 Task: Find connections with filter location Letlhakane with filter topic #Analyticswith filter profile language German with filter current company JSW Steel with filter school Good Shepherd college of Education with filter industry Household Appliance Manufacturing with filter service category Interaction Design with filter keywords title Web Designer
Action: Mouse moved to (496, 118)
Screenshot: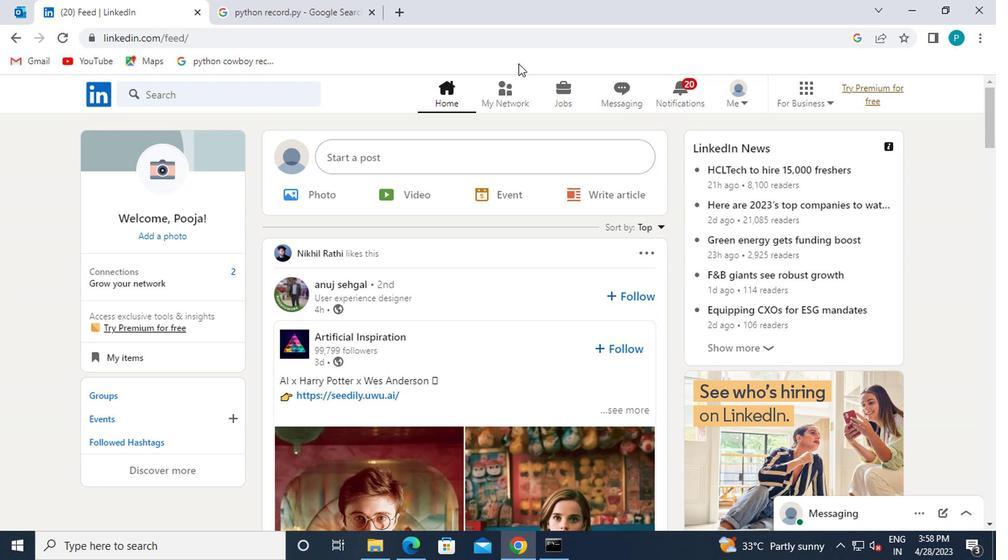 
Action: Mouse pressed left at (496, 118)
Screenshot: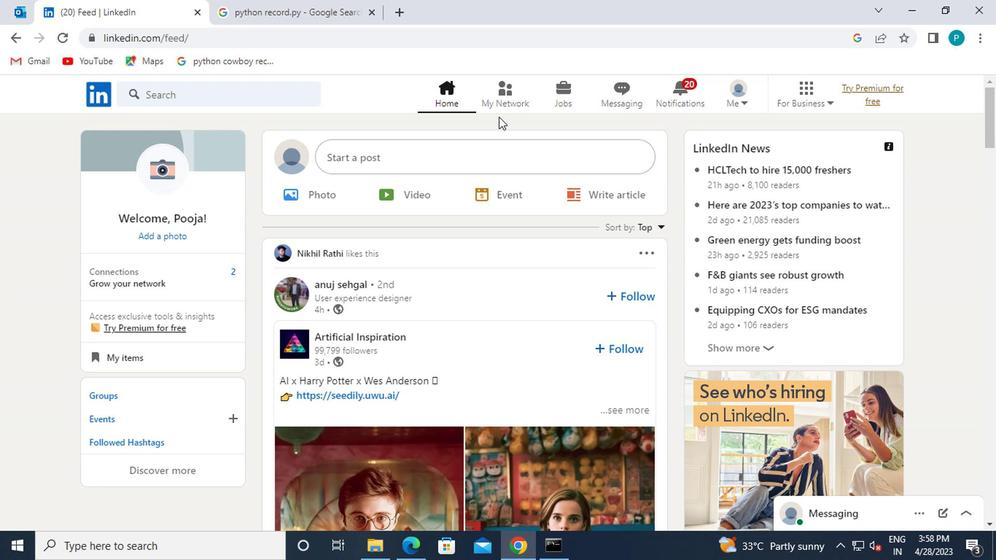 
Action: Mouse moved to (504, 104)
Screenshot: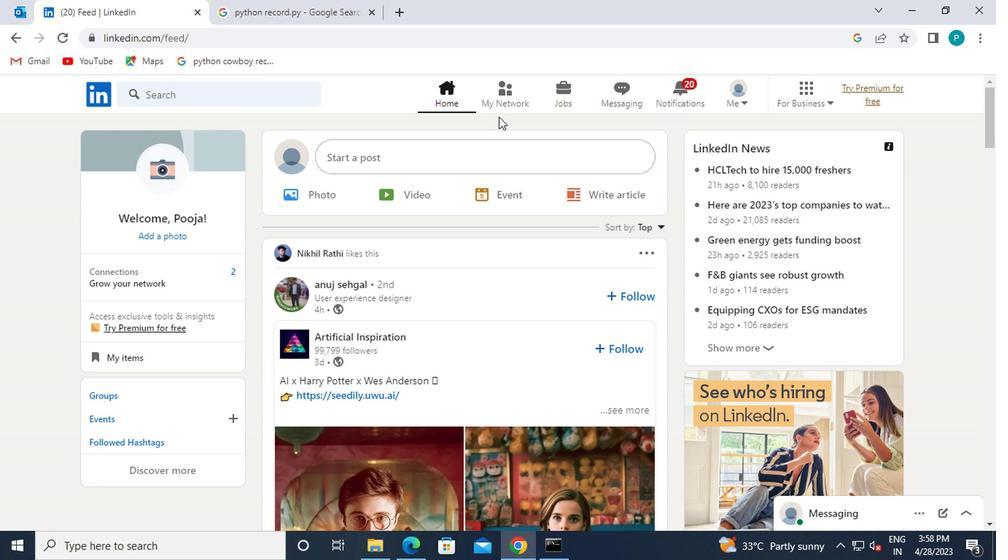
Action: Mouse pressed left at (504, 104)
Screenshot: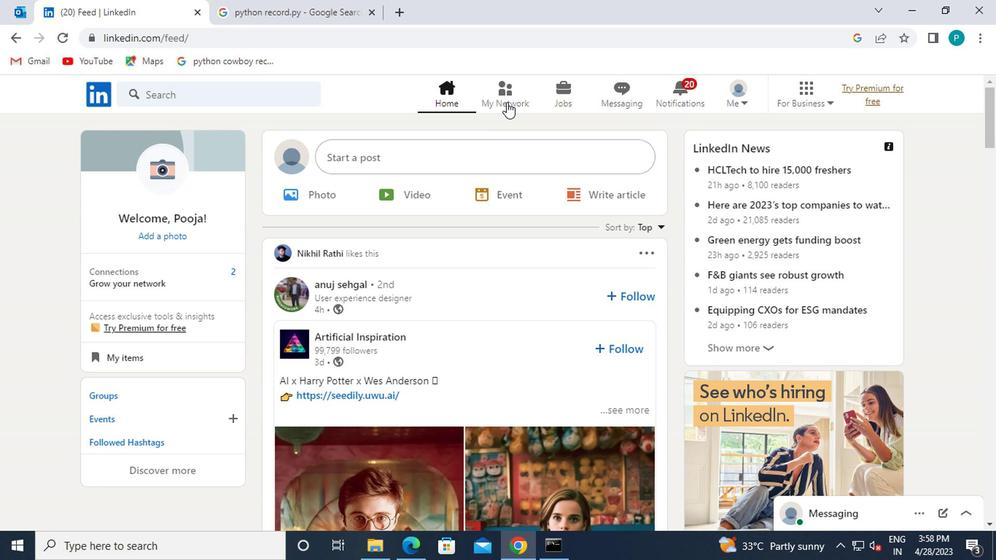 
Action: Mouse moved to (498, 91)
Screenshot: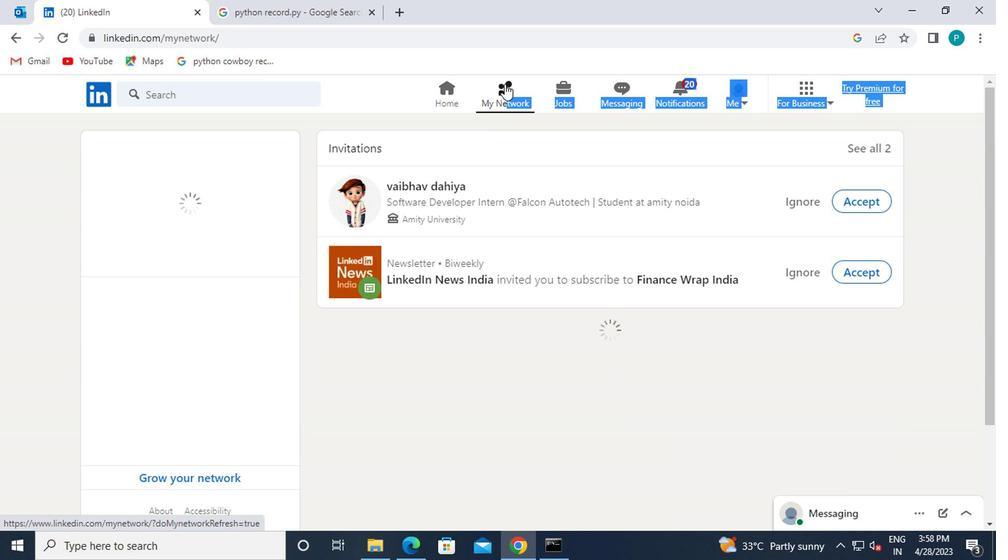 
Action: Mouse pressed left at (498, 91)
Screenshot: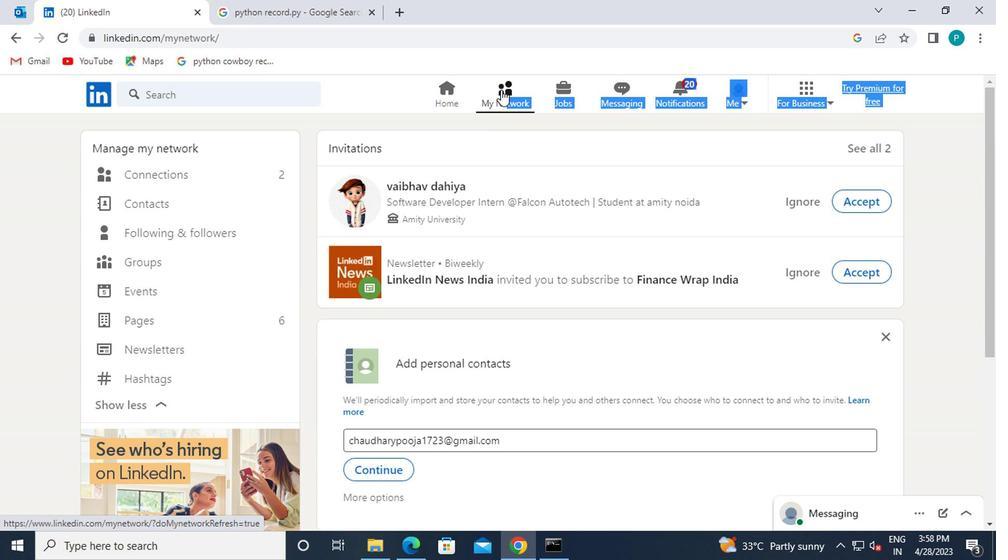
Action: Mouse moved to (242, 174)
Screenshot: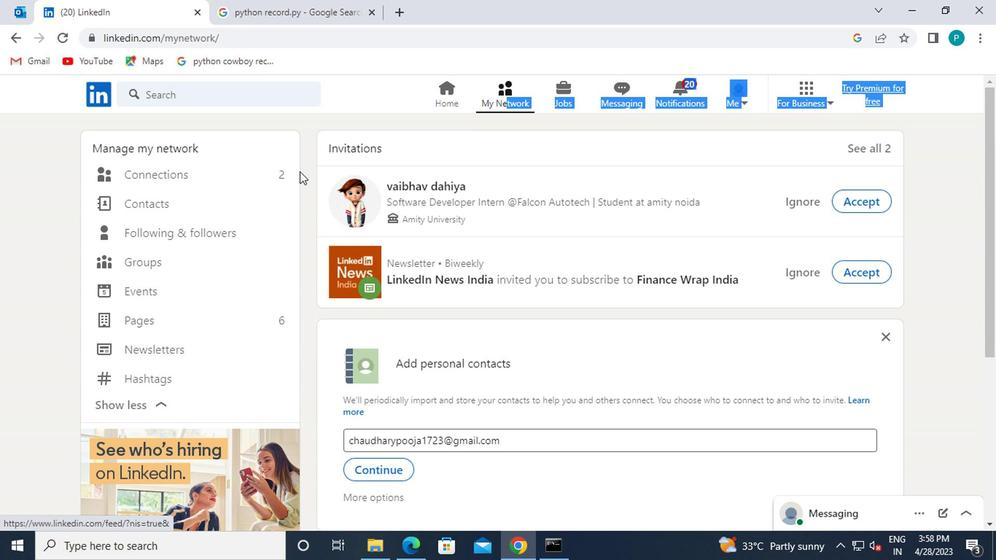 
Action: Mouse pressed left at (242, 174)
Screenshot: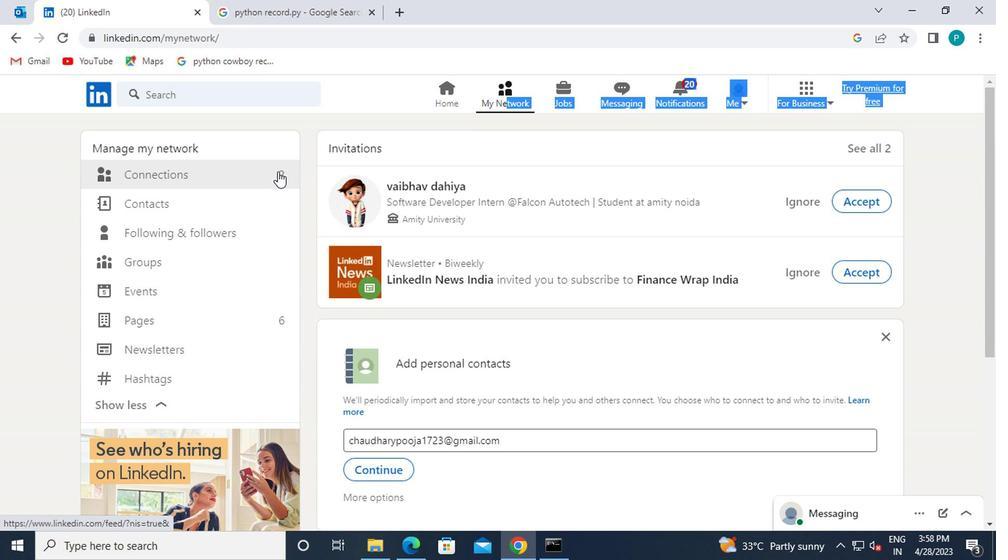 
Action: Mouse moved to (591, 168)
Screenshot: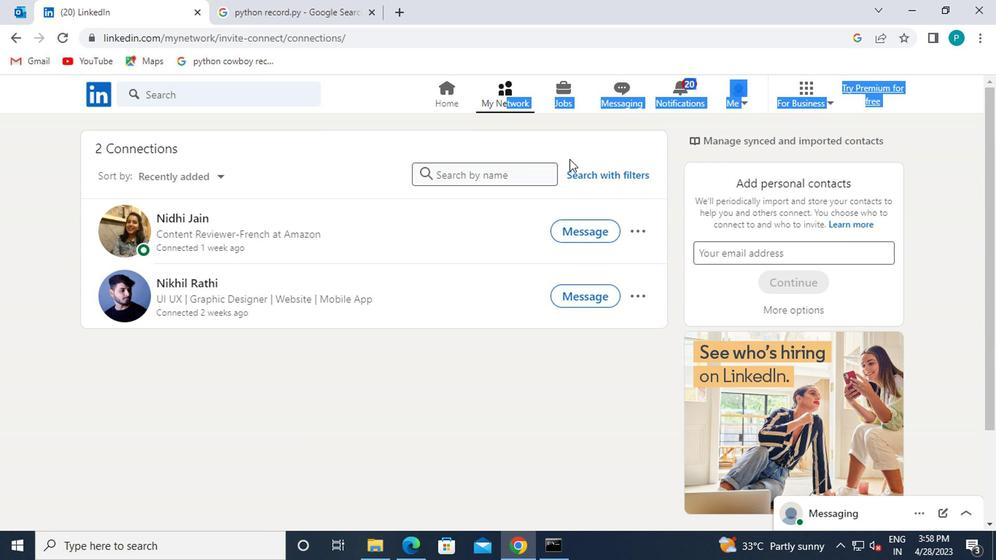 
Action: Mouse pressed left at (591, 168)
Screenshot: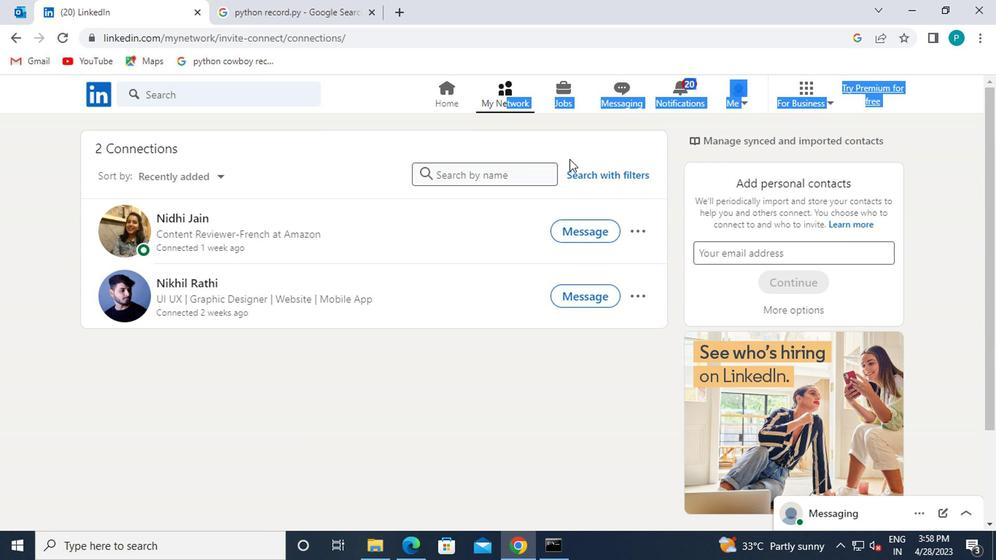 
Action: Mouse moved to (578, 135)
Screenshot: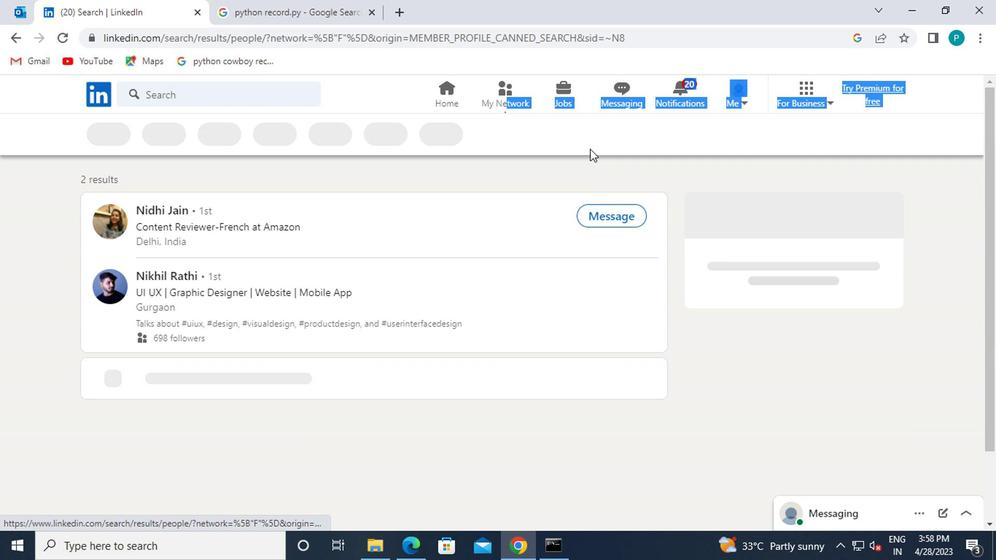 
Action: Mouse pressed left at (578, 135)
Screenshot: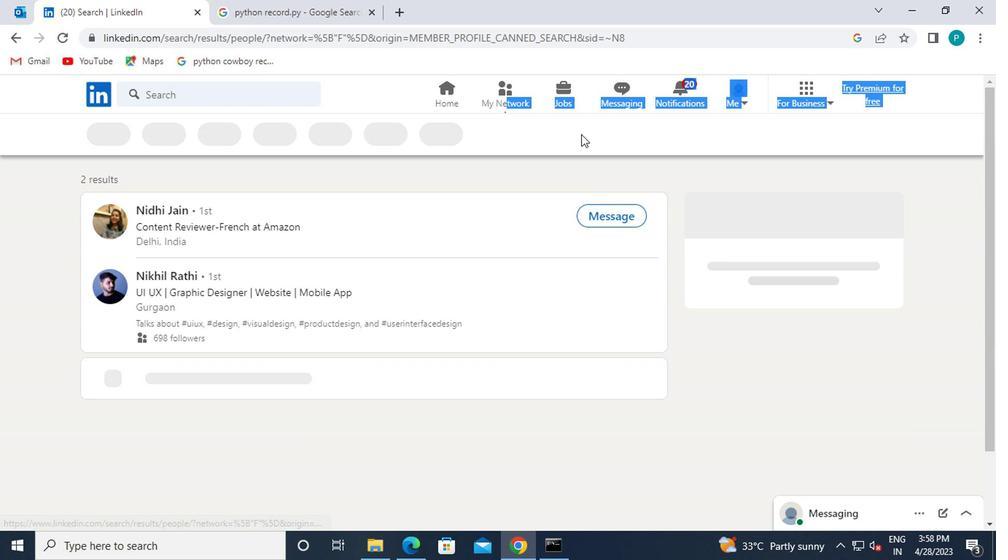 
Action: Mouse moved to (544, 135)
Screenshot: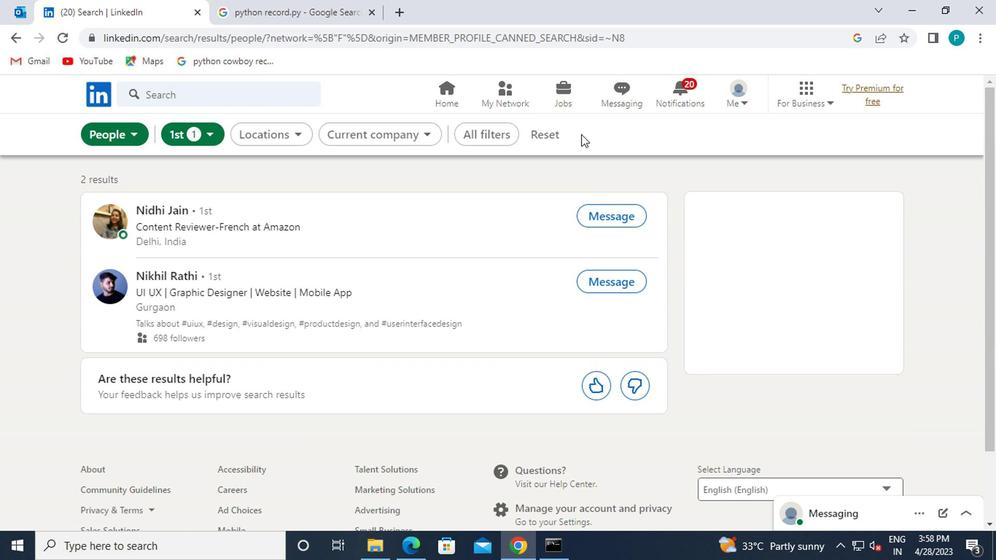
Action: Mouse pressed left at (544, 135)
Screenshot: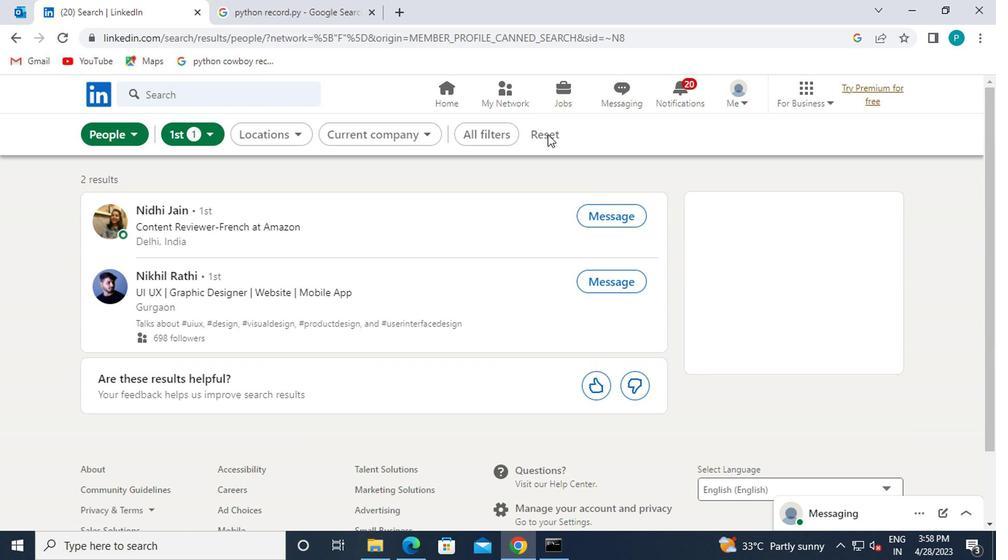 
Action: Mouse moved to (533, 133)
Screenshot: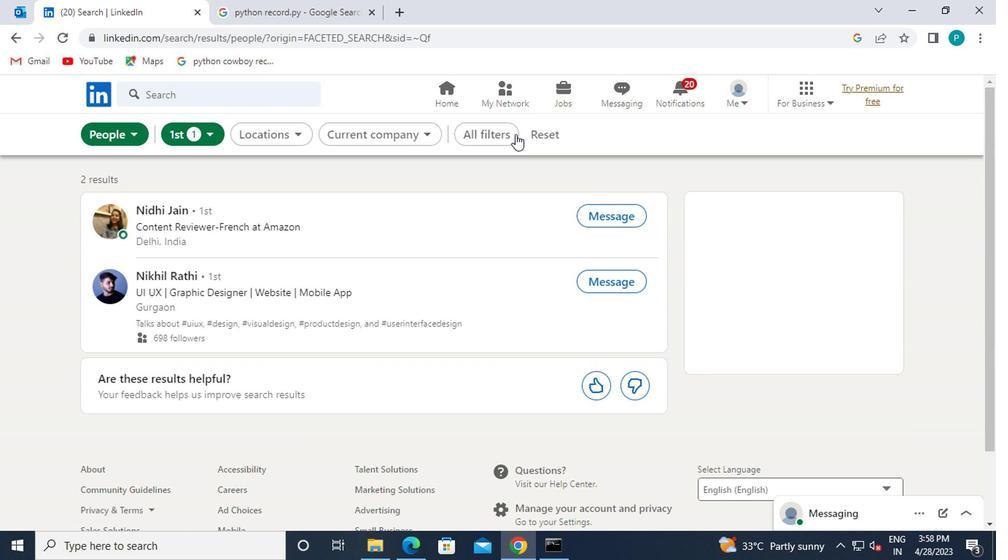 
Action: Mouse pressed left at (533, 133)
Screenshot: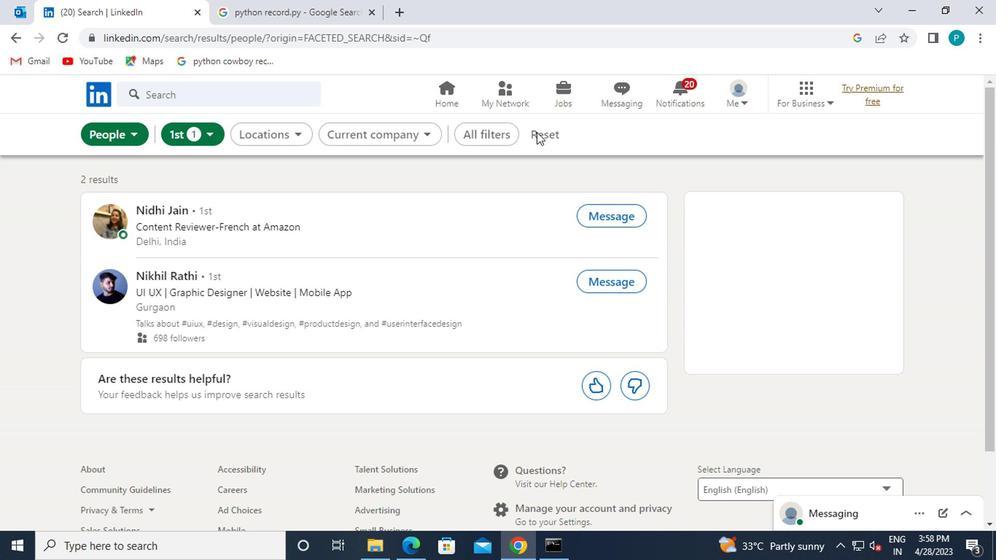 
Action: Mouse moved to (529, 133)
Screenshot: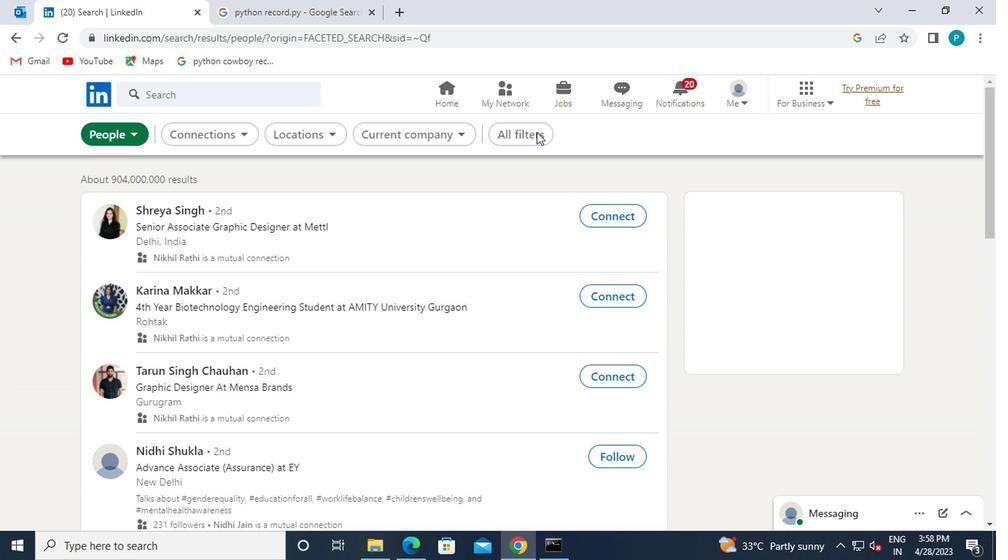 
Action: Mouse pressed left at (529, 133)
Screenshot: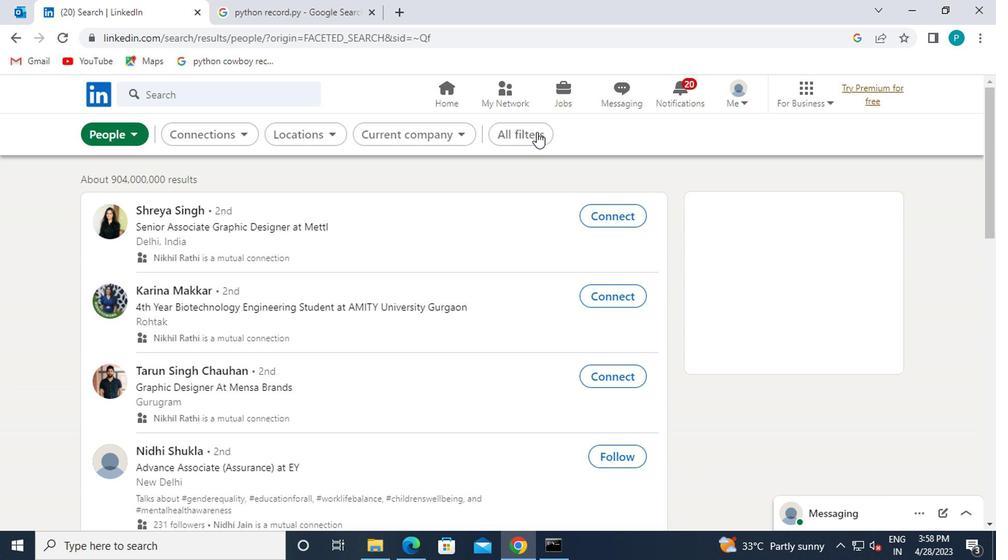 
Action: Mouse moved to (531, 138)
Screenshot: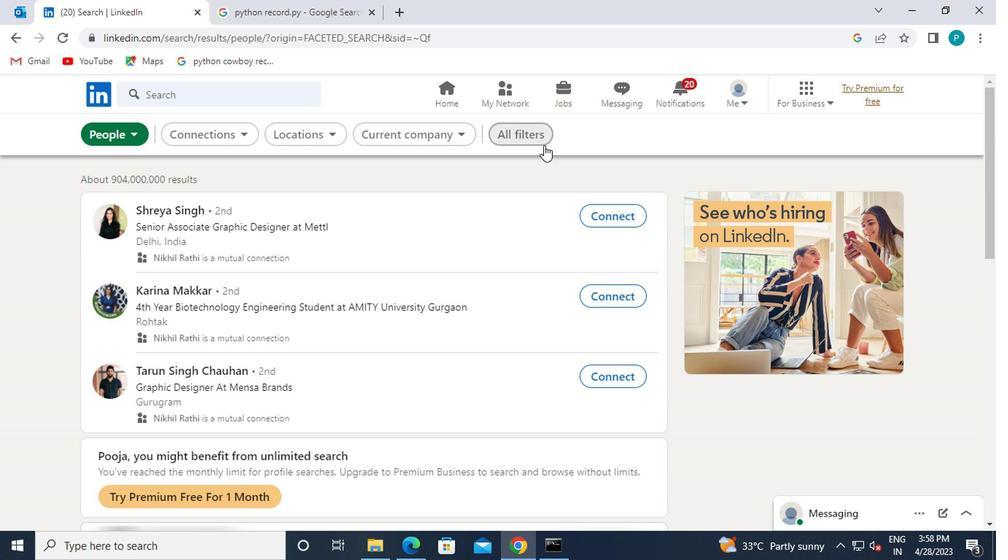 
Action: Mouse pressed left at (531, 138)
Screenshot: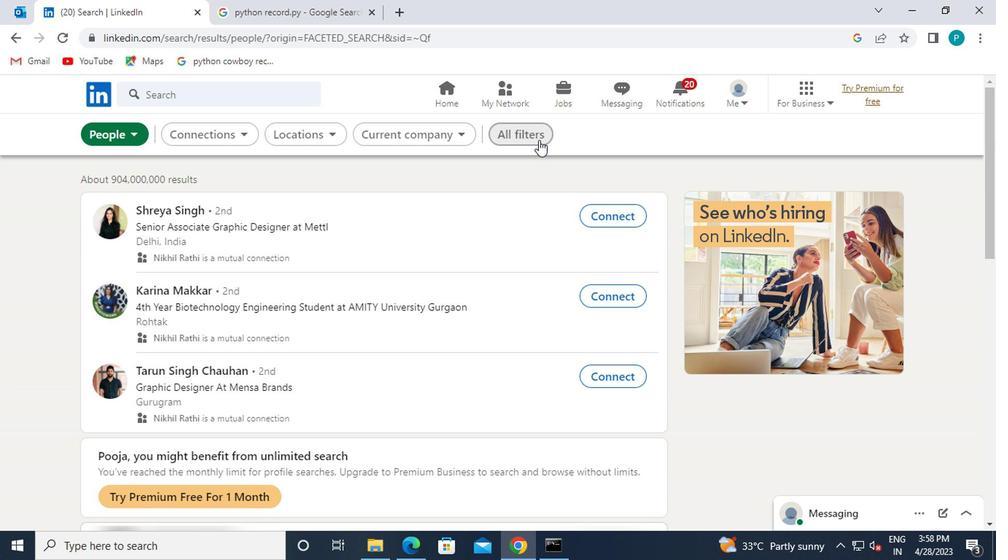 
Action: Mouse moved to (740, 373)
Screenshot: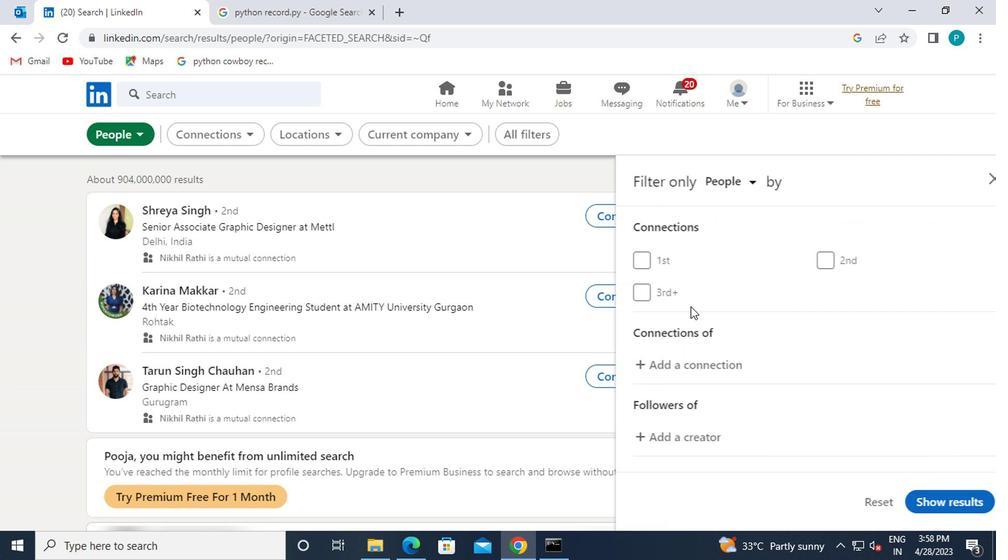 
Action: Mouse scrolled (740, 372) with delta (0, 0)
Screenshot: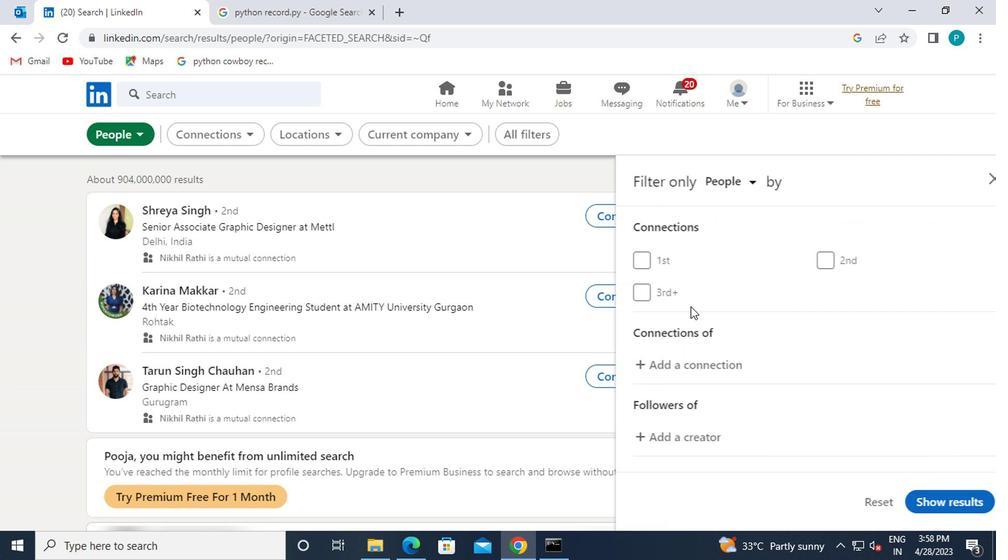 
Action: Mouse moved to (742, 375)
Screenshot: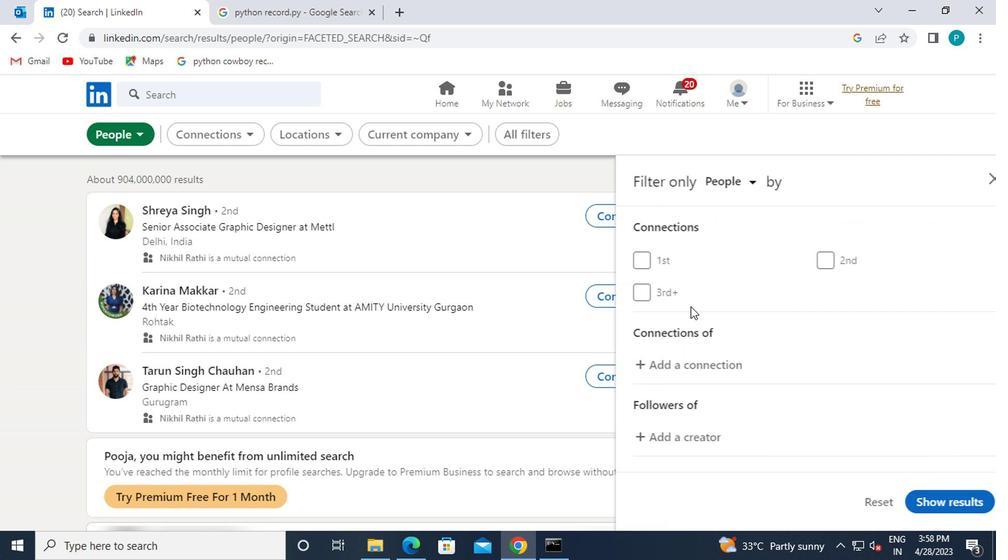 
Action: Mouse scrolled (742, 374) with delta (0, -1)
Screenshot: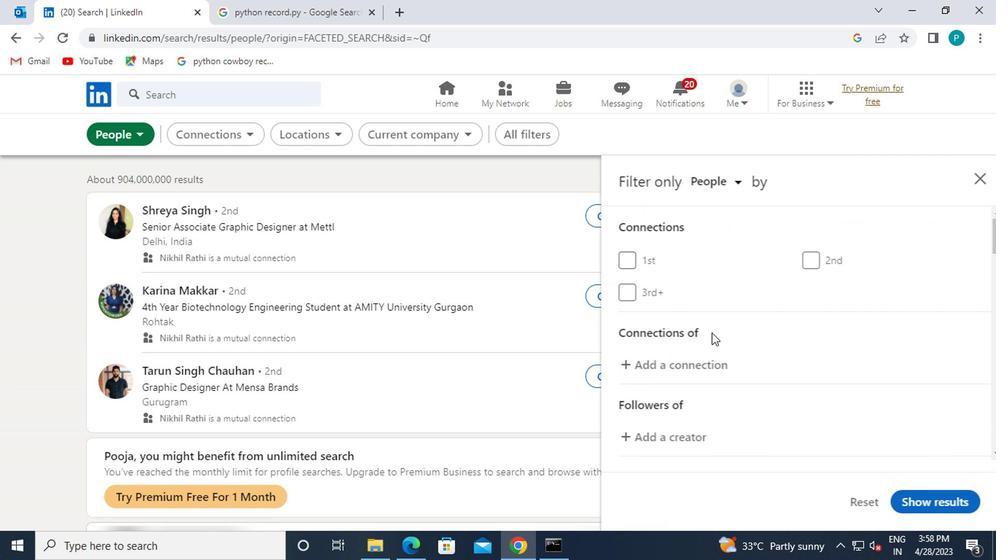 
Action: Mouse scrolled (742, 374) with delta (0, -1)
Screenshot: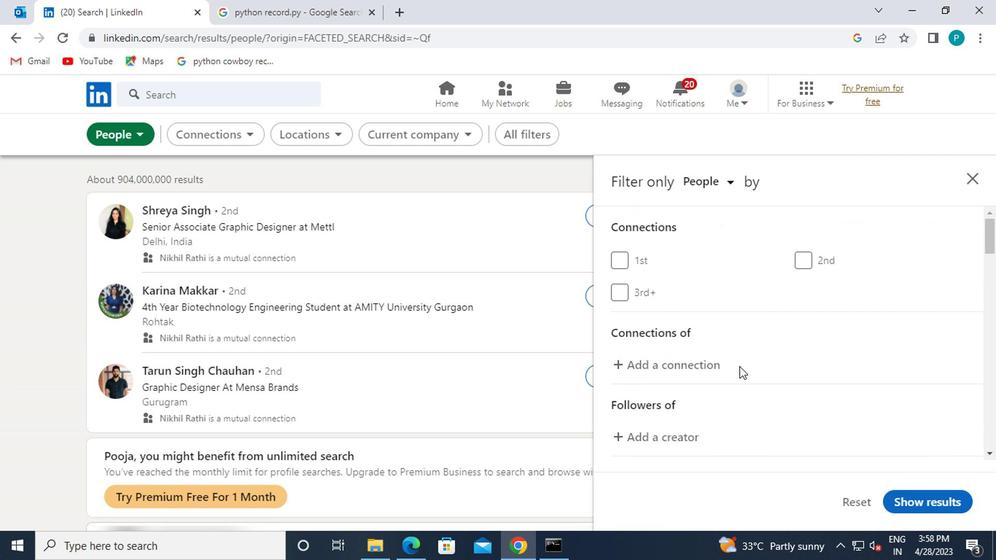 
Action: Mouse moved to (834, 361)
Screenshot: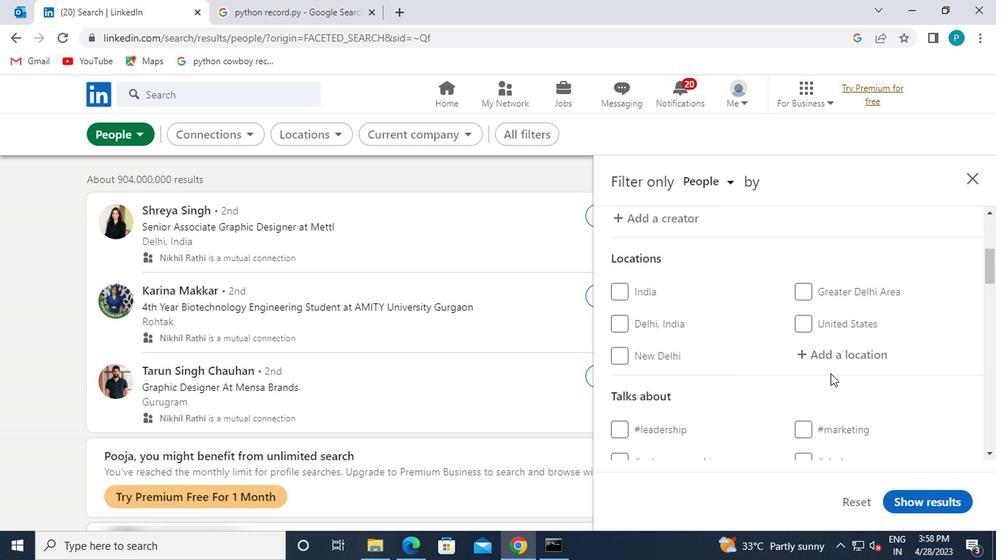 
Action: Mouse pressed left at (834, 361)
Screenshot: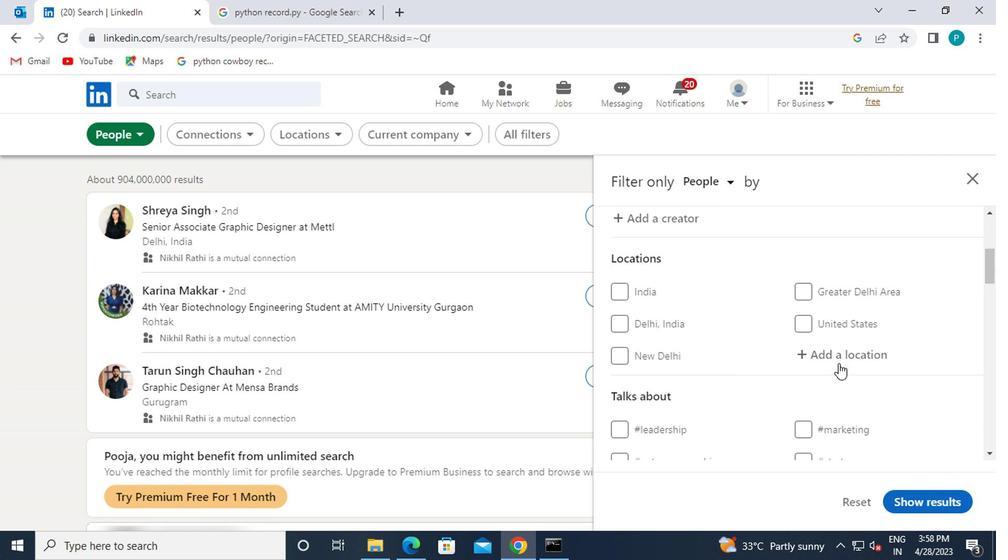 
Action: Key pressed <Key.caps_lock><Key.caps_lock>k<Key.backspace>l<Key.caps_lock>etlh
Screenshot: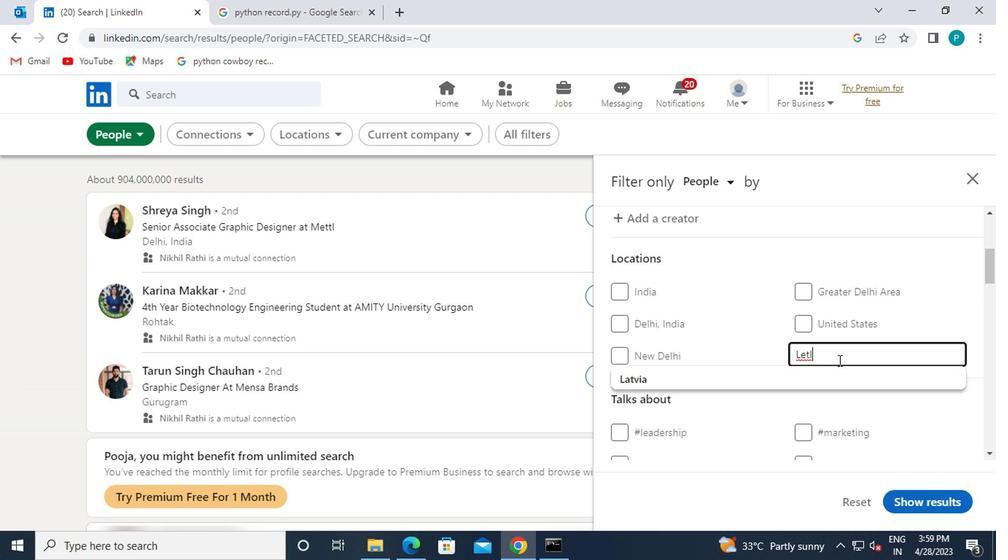 
Action: Mouse moved to (834, 360)
Screenshot: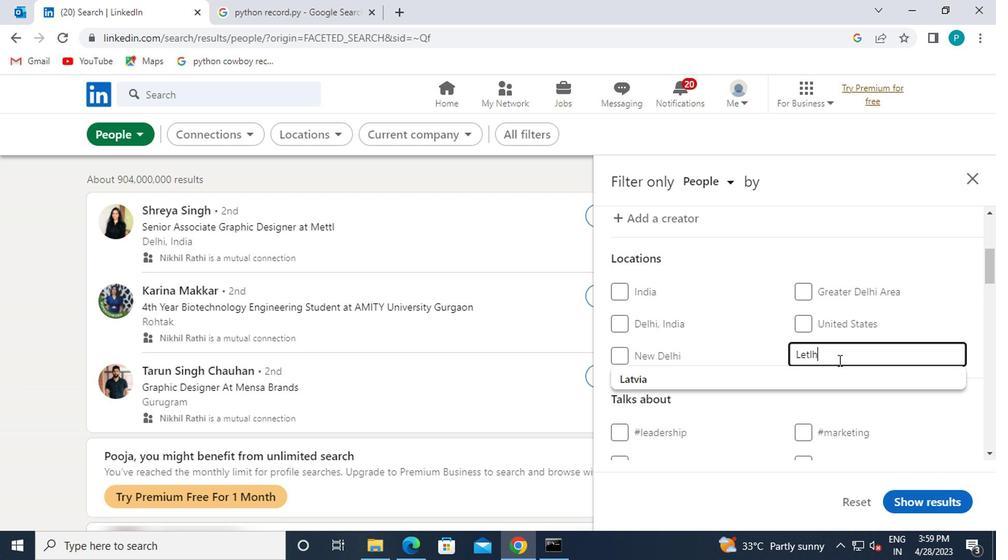 
Action: Key pressed akane
Screenshot: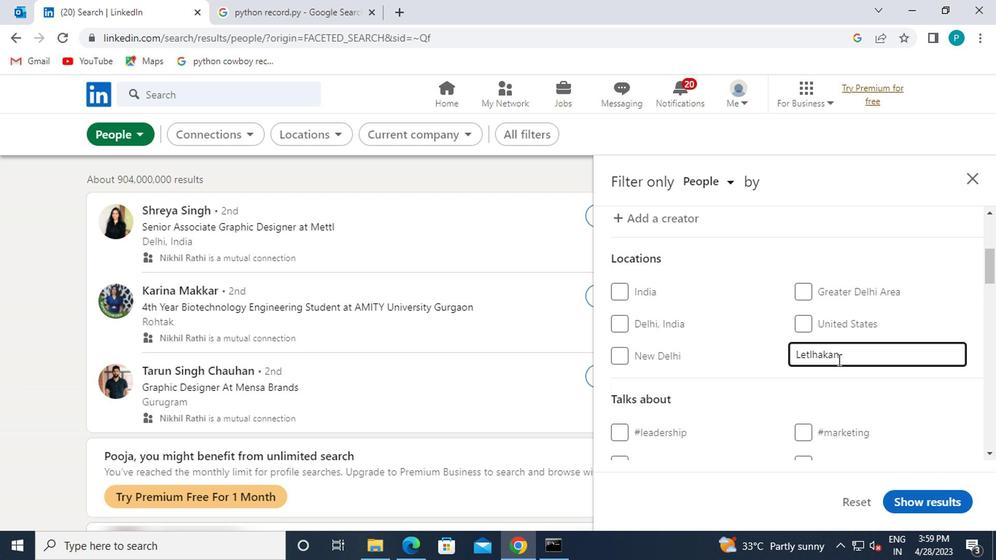 
Action: Mouse moved to (818, 403)
Screenshot: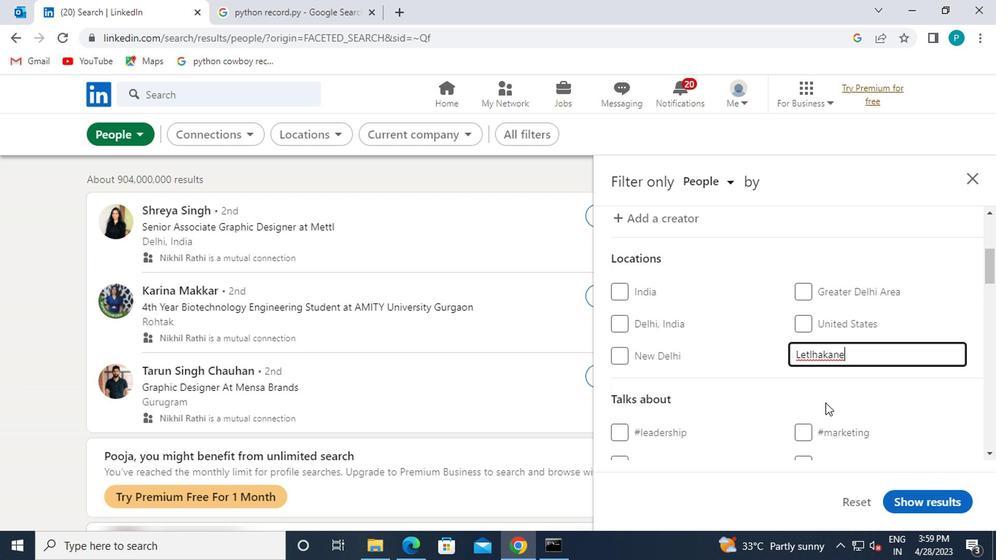 
Action: Mouse scrolled (818, 402) with delta (0, -1)
Screenshot: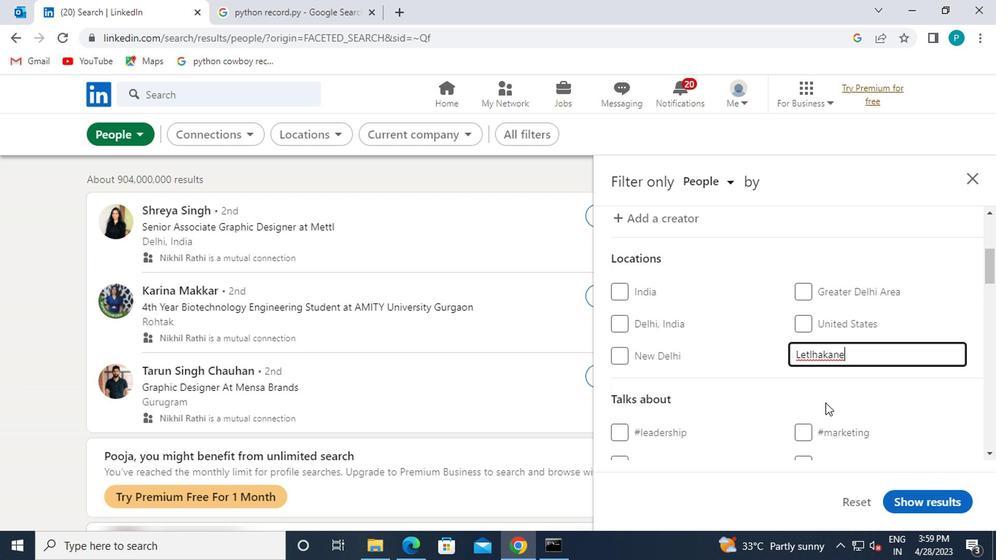 
Action: Mouse moved to (816, 403)
Screenshot: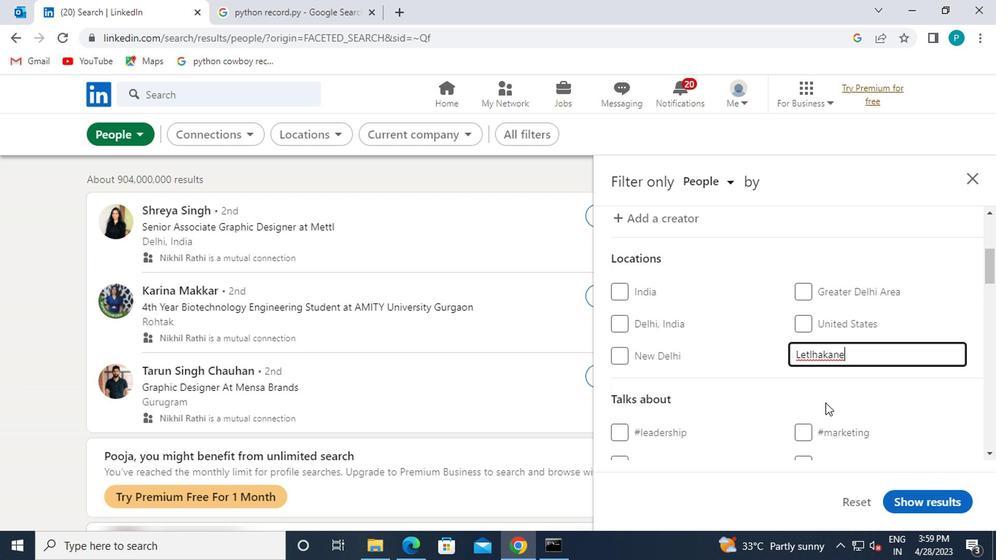 
Action: Mouse scrolled (816, 403) with delta (0, 0)
Screenshot: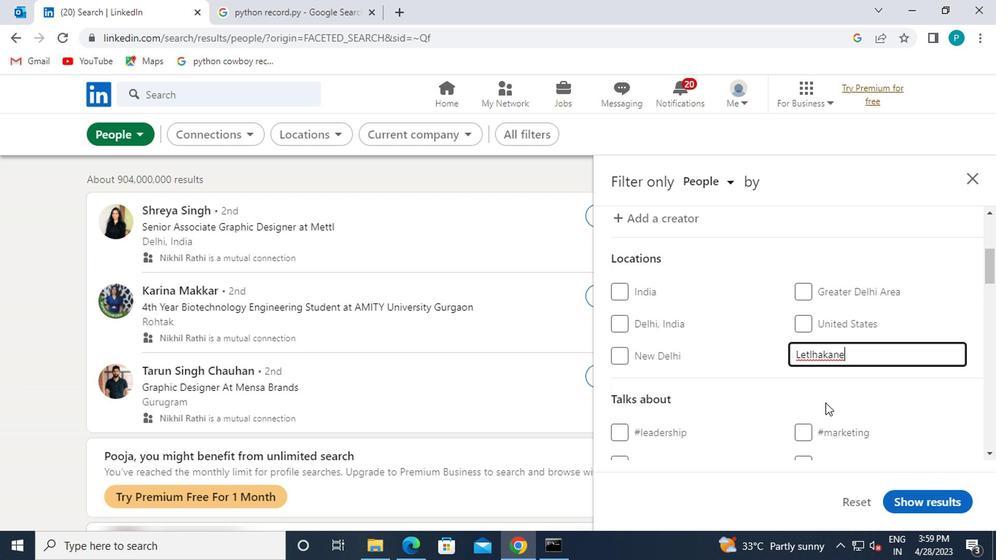 
Action: Mouse moved to (815, 352)
Screenshot: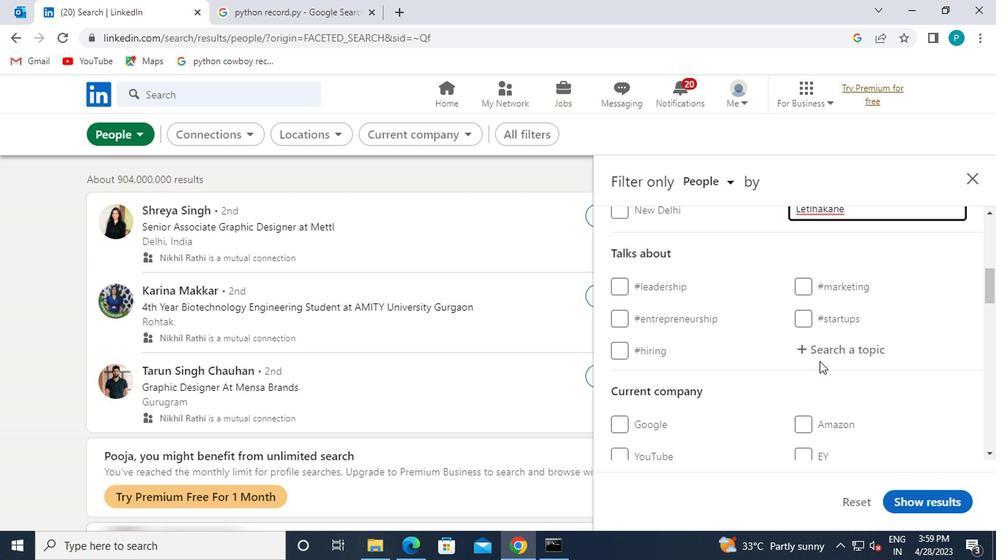 
Action: Mouse pressed left at (815, 352)
Screenshot: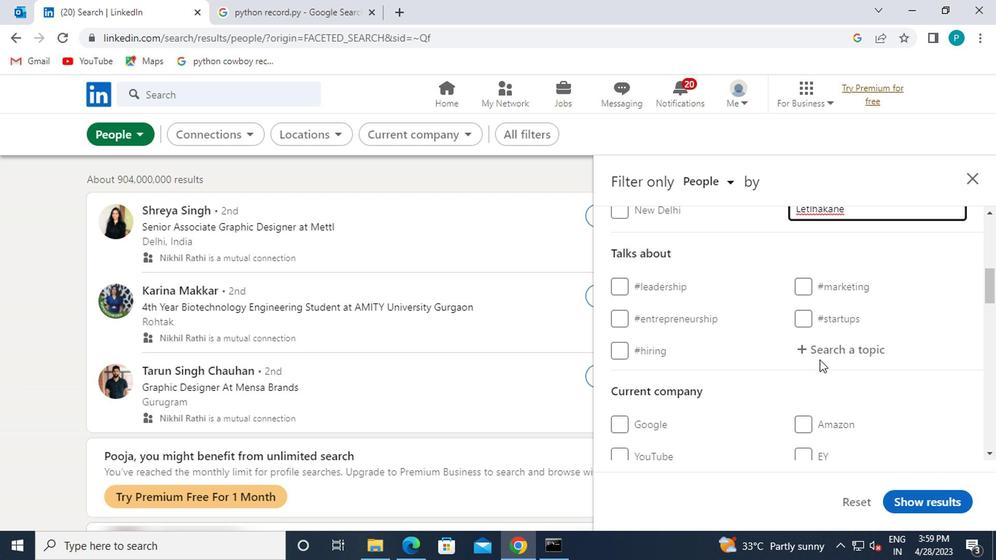 
Action: Mouse moved to (830, 347)
Screenshot: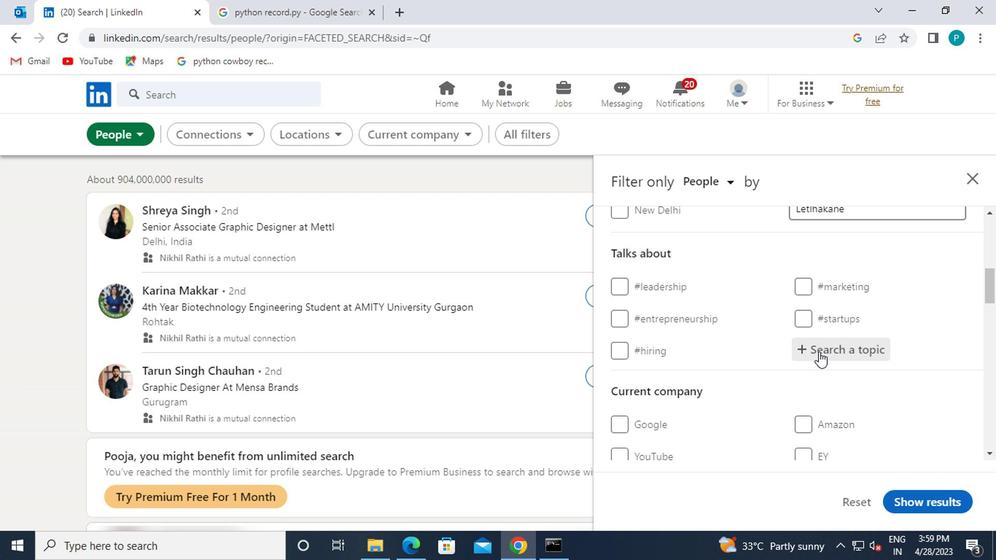 
Action: Key pressed <Key.shift><Key.shift>#<Key.caps_lock>A<Key.caps_lock>NALYTICS
Screenshot: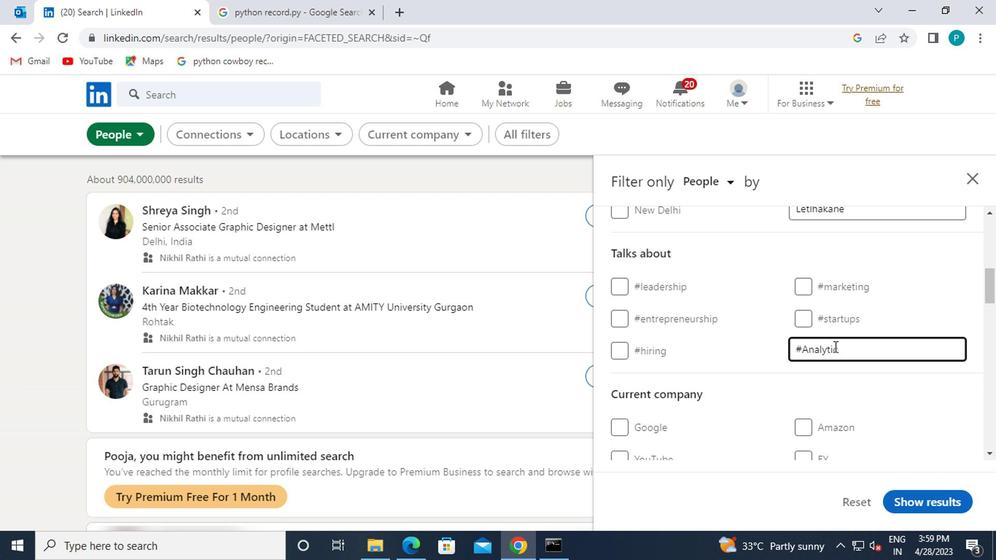 
Action: Mouse moved to (774, 365)
Screenshot: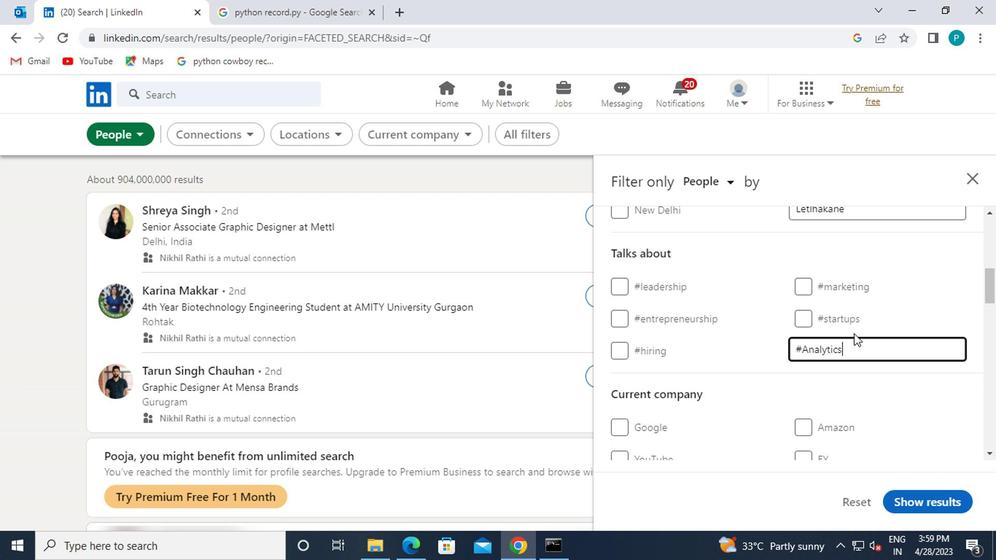 
Action: Mouse scrolled (774, 365) with delta (0, 0)
Screenshot: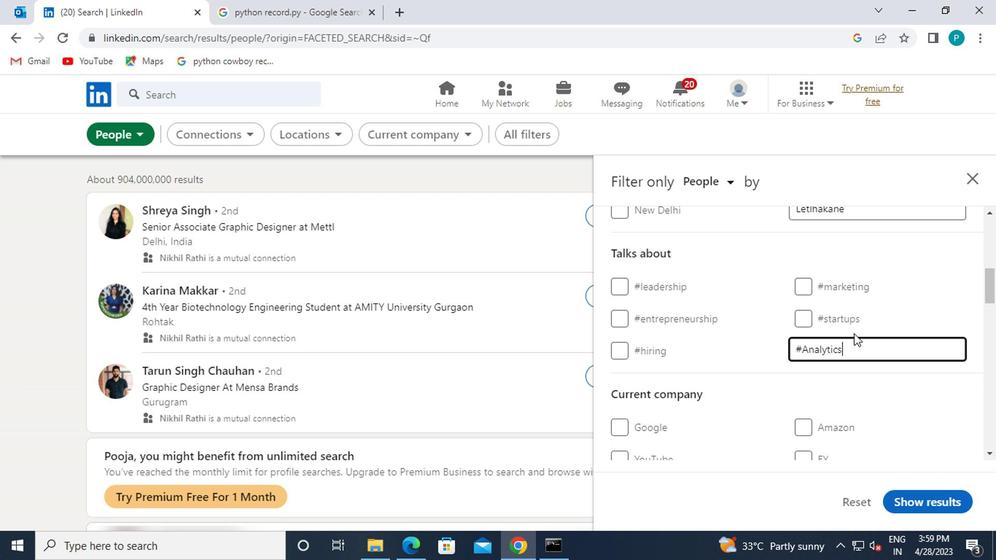 
Action: Mouse moved to (765, 368)
Screenshot: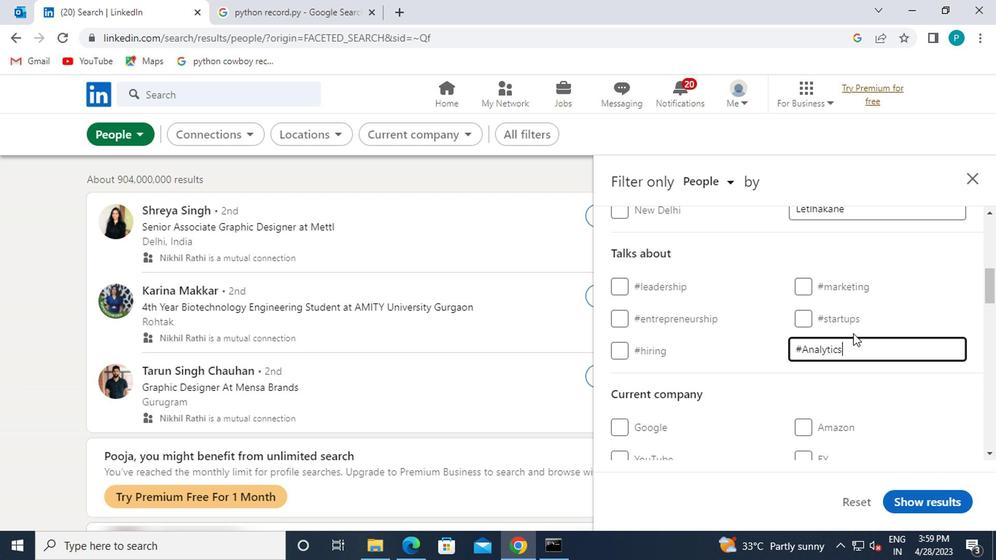 
Action: Mouse scrolled (765, 367) with delta (0, -1)
Screenshot: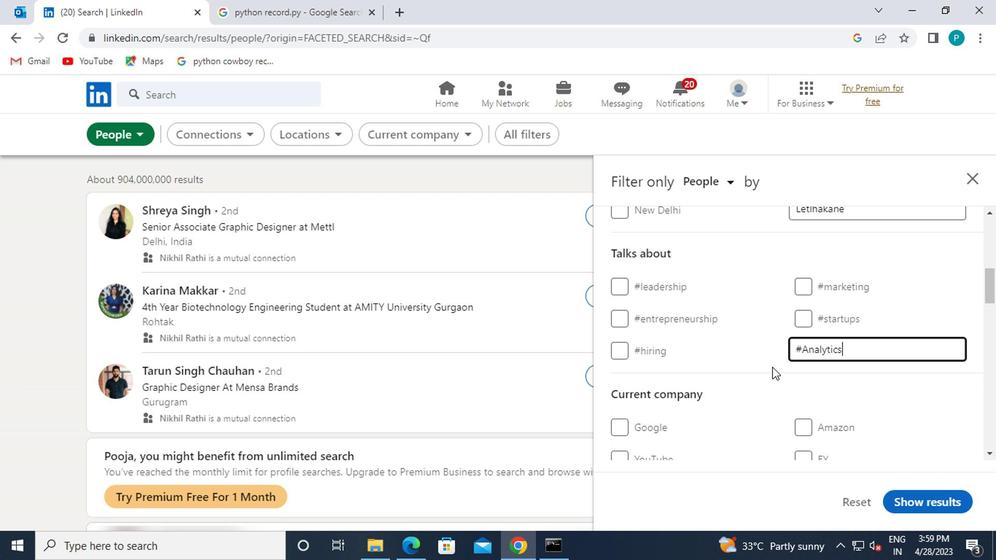 
Action: Mouse moved to (810, 360)
Screenshot: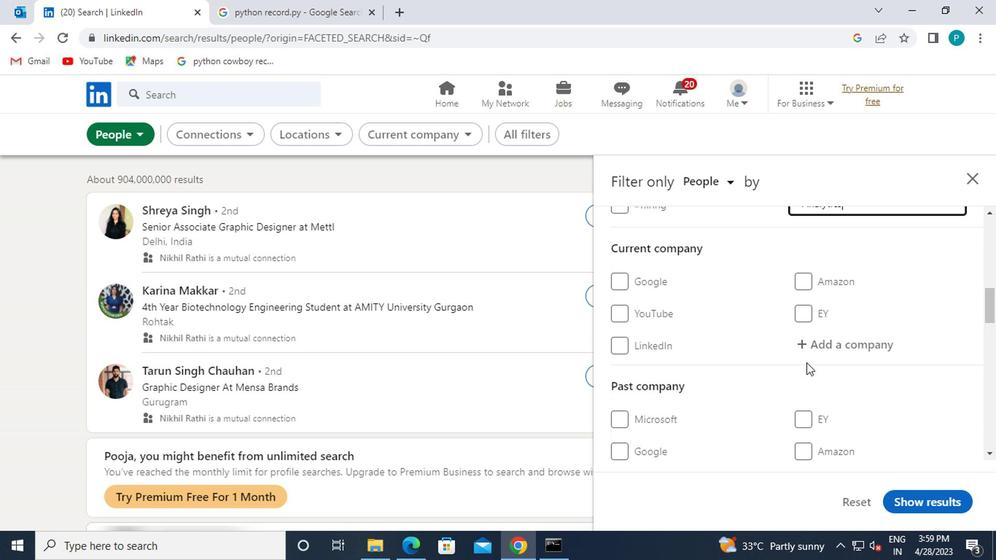 
Action: Mouse scrolled (810, 359) with delta (0, 0)
Screenshot: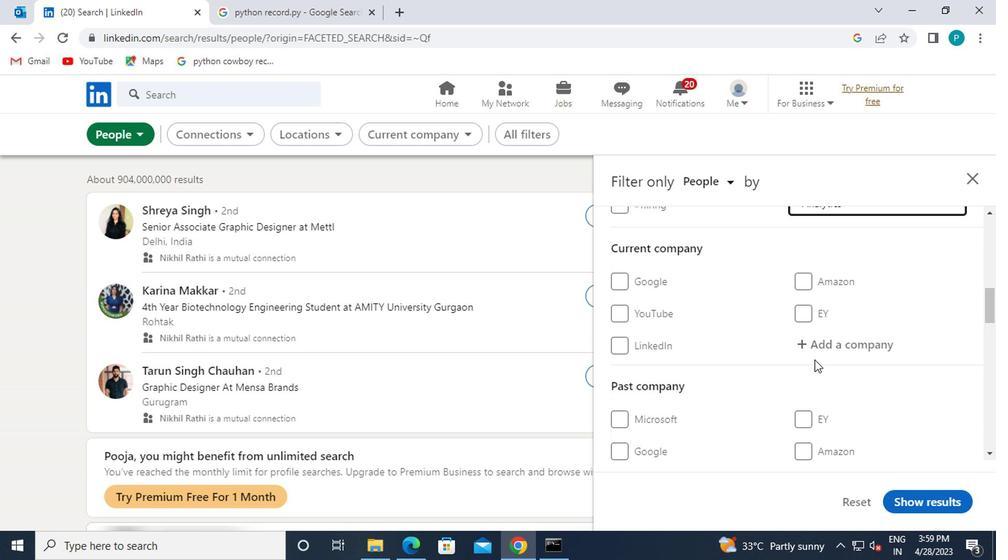
Action: Mouse scrolled (810, 359) with delta (0, 0)
Screenshot: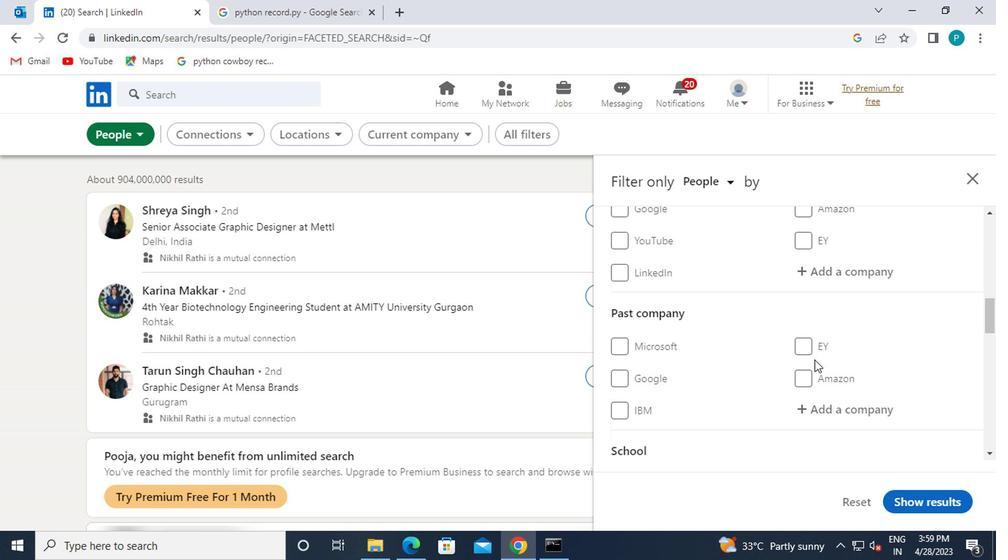 
Action: Mouse moved to (810, 359)
Screenshot: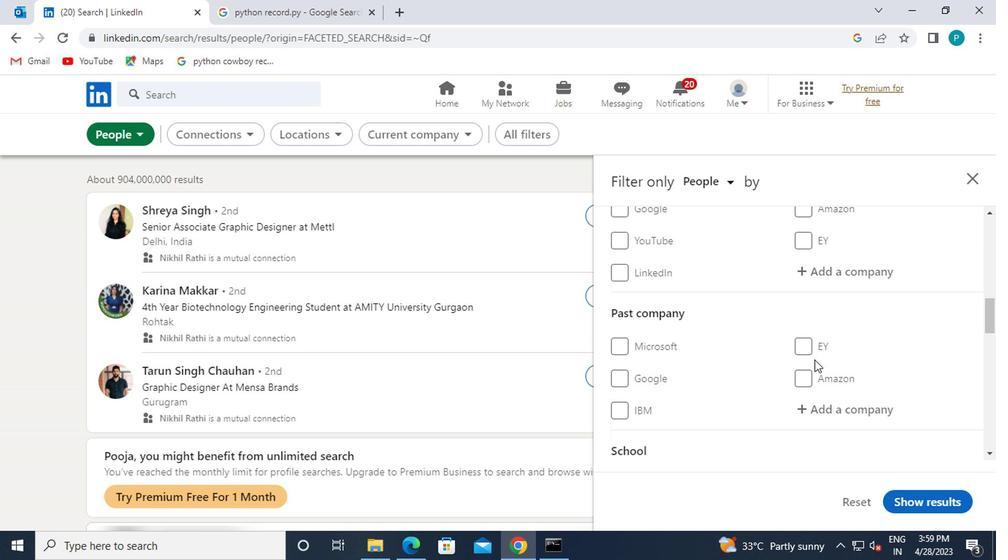 
Action: Mouse scrolled (810, 358) with delta (0, -1)
Screenshot: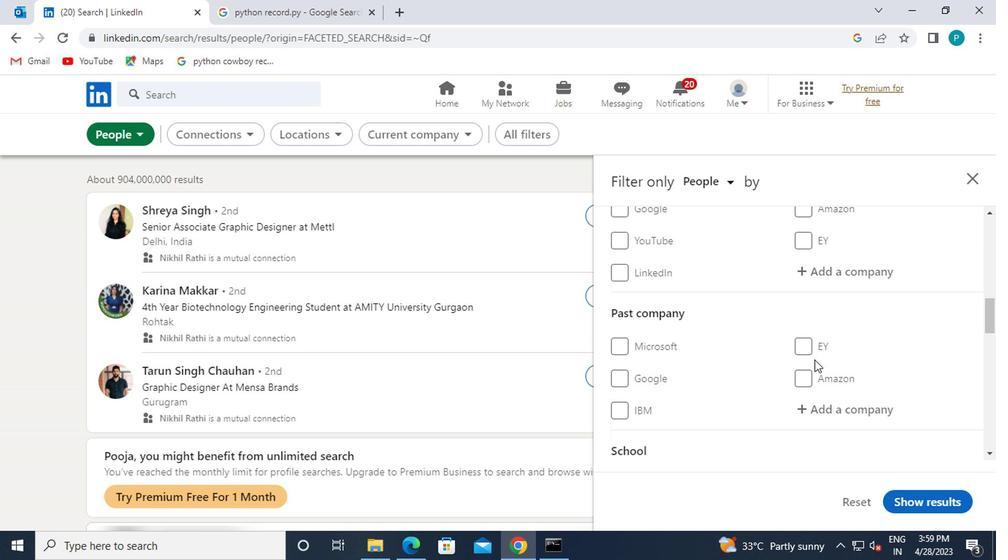 
Action: Mouse moved to (805, 354)
Screenshot: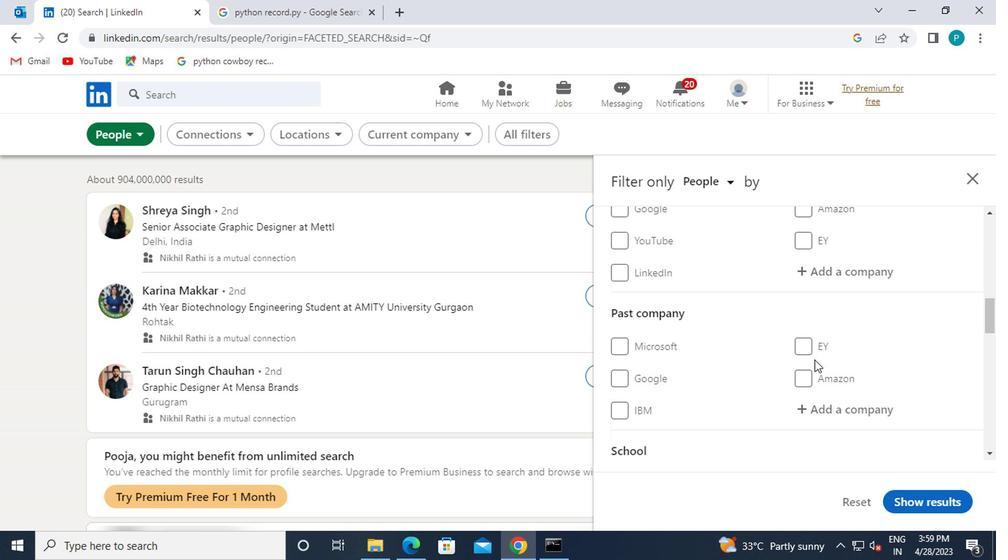 
Action: Mouse scrolled (805, 353) with delta (0, 0)
Screenshot: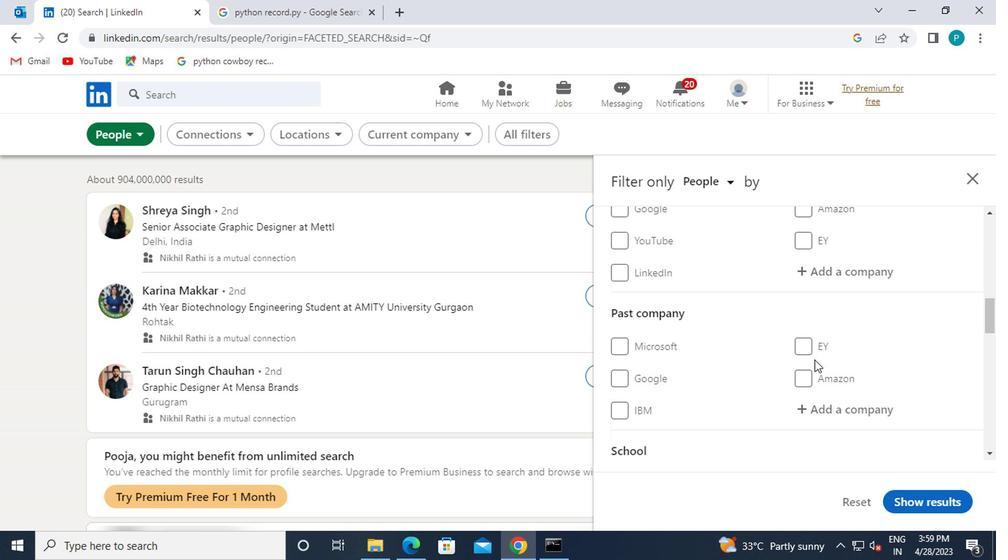 
Action: Mouse moved to (761, 333)
Screenshot: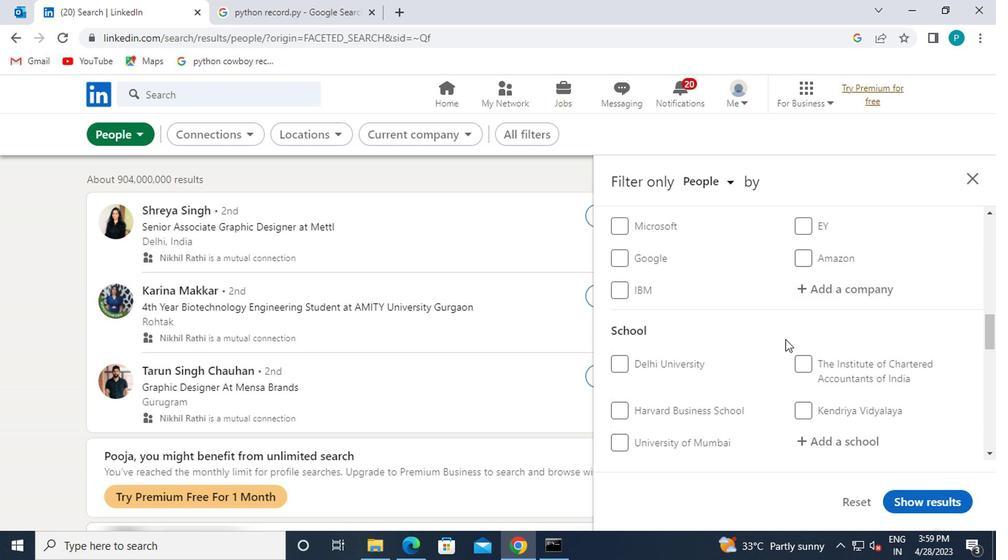 
Action: Mouse scrolled (761, 332) with delta (0, -1)
Screenshot: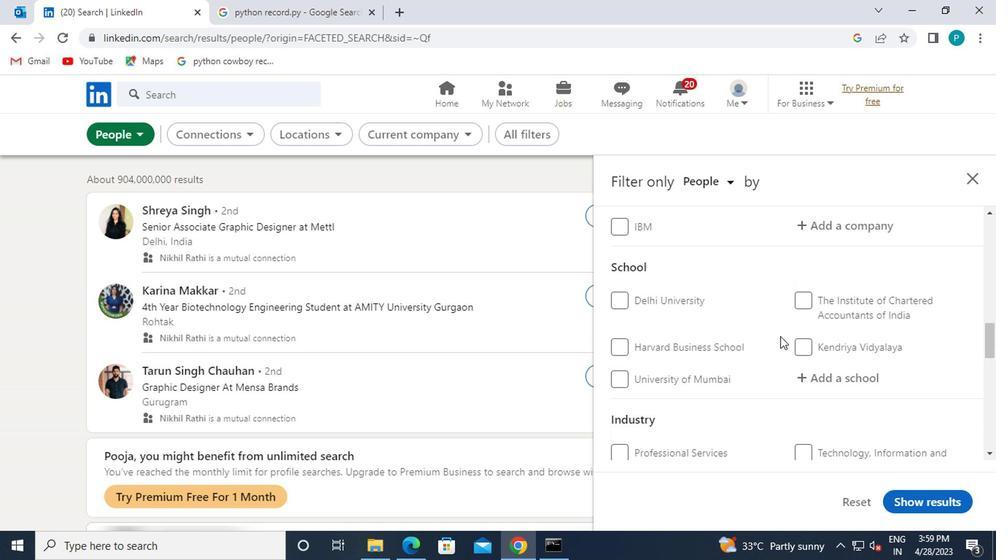 
Action: Mouse scrolled (761, 332) with delta (0, -1)
Screenshot: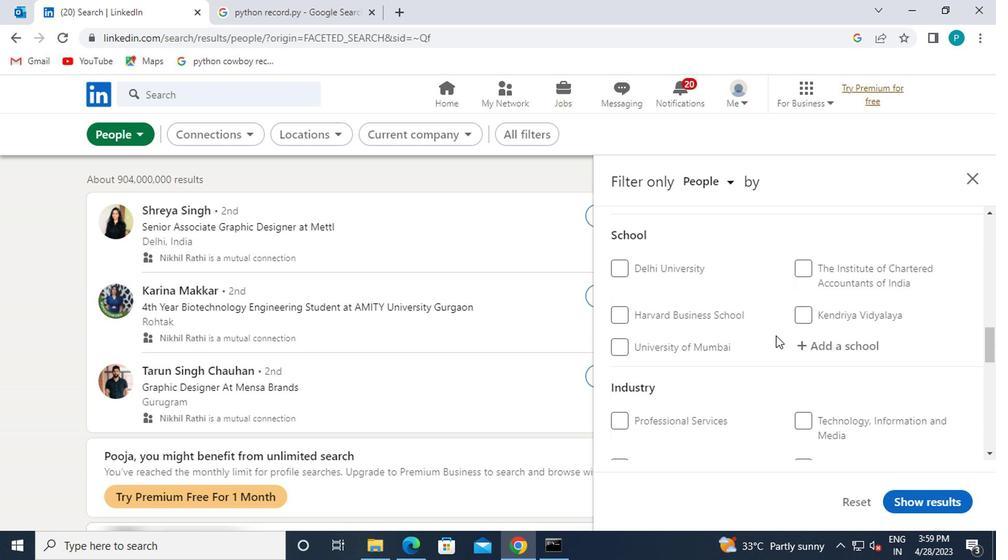 
Action: Mouse scrolled (761, 332) with delta (0, -1)
Screenshot: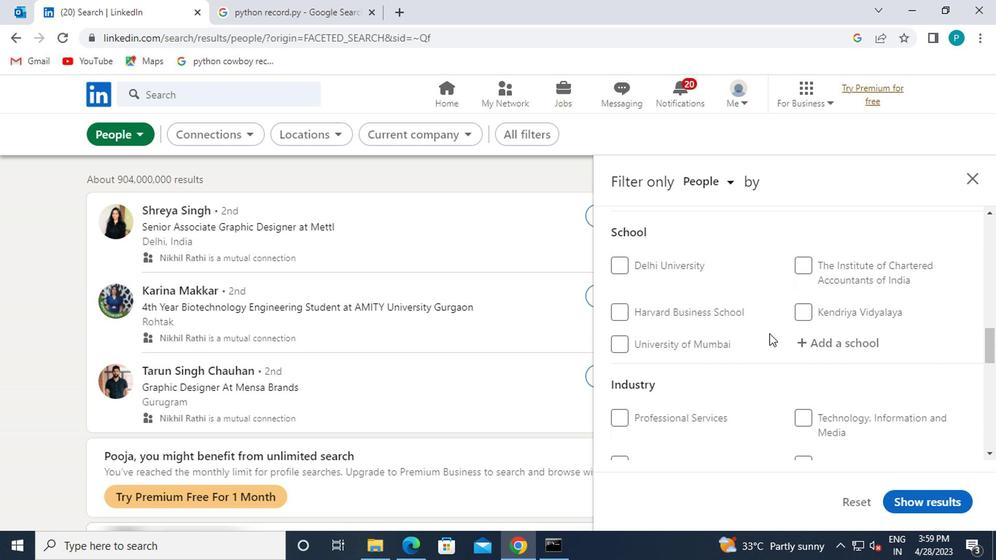 
Action: Mouse moved to (707, 319)
Screenshot: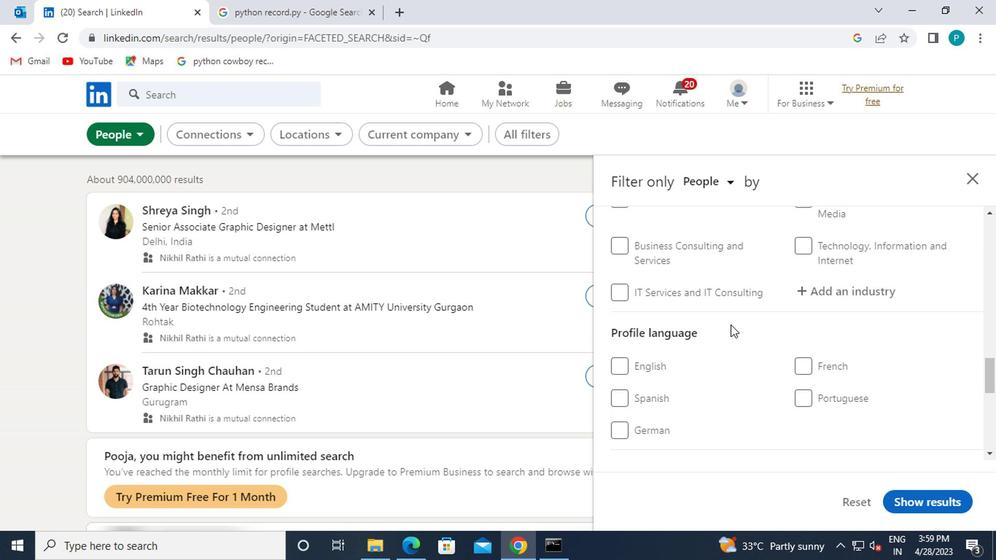 
Action: Mouse scrolled (707, 319) with delta (0, 0)
Screenshot: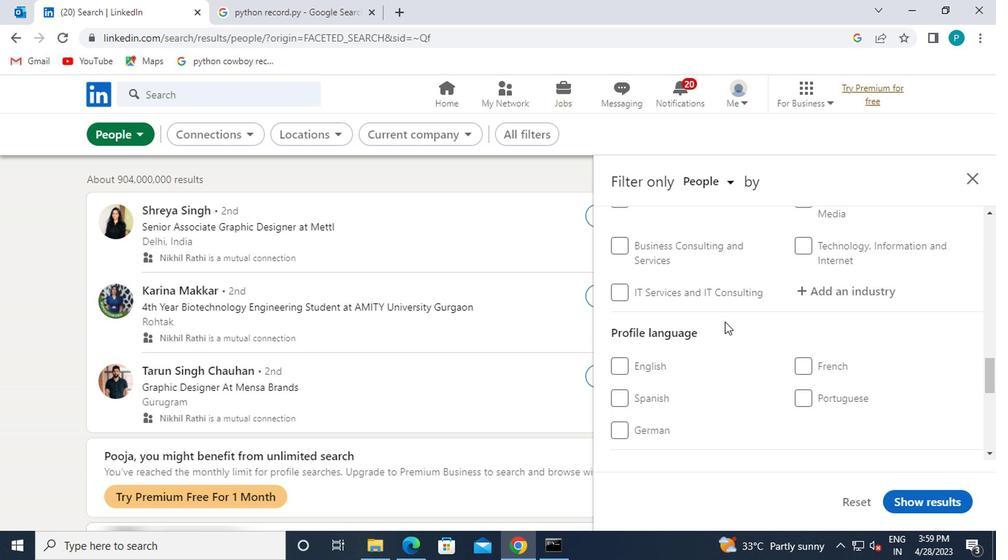 
Action: Mouse scrolled (707, 319) with delta (0, 0)
Screenshot: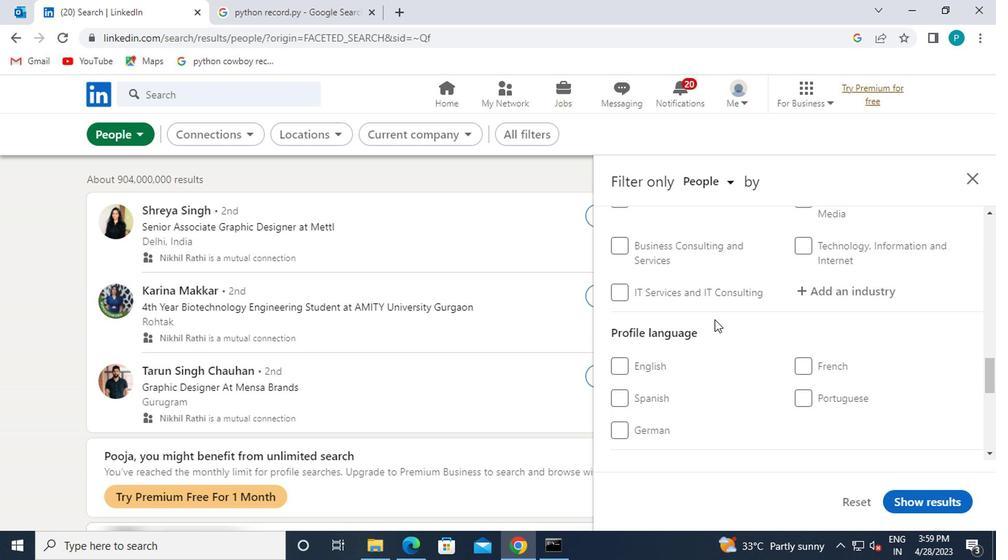 
Action: Mouse moved to (706, 305)
Screenshot: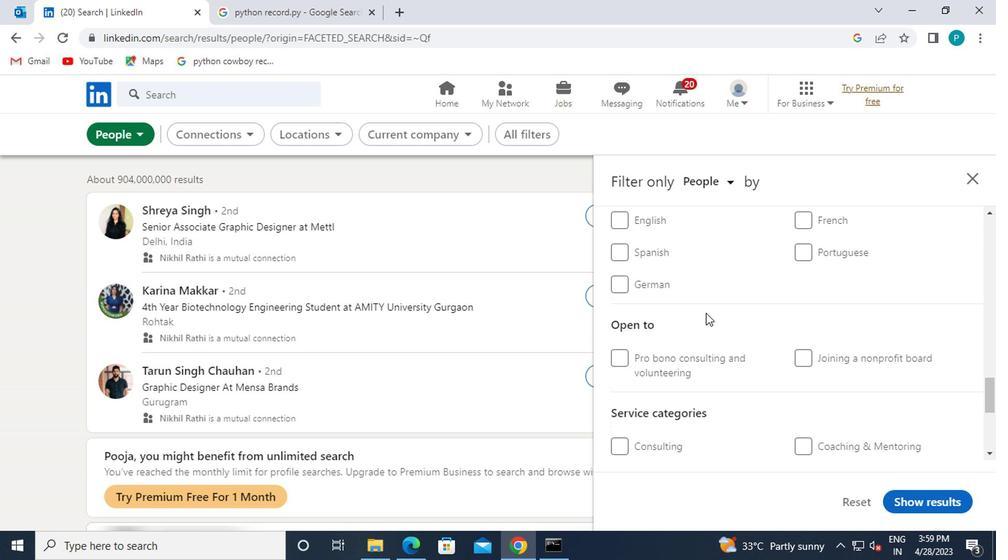 
Action: Mouse scrolled (706, 305) with delta (0, 0)
Screenshot: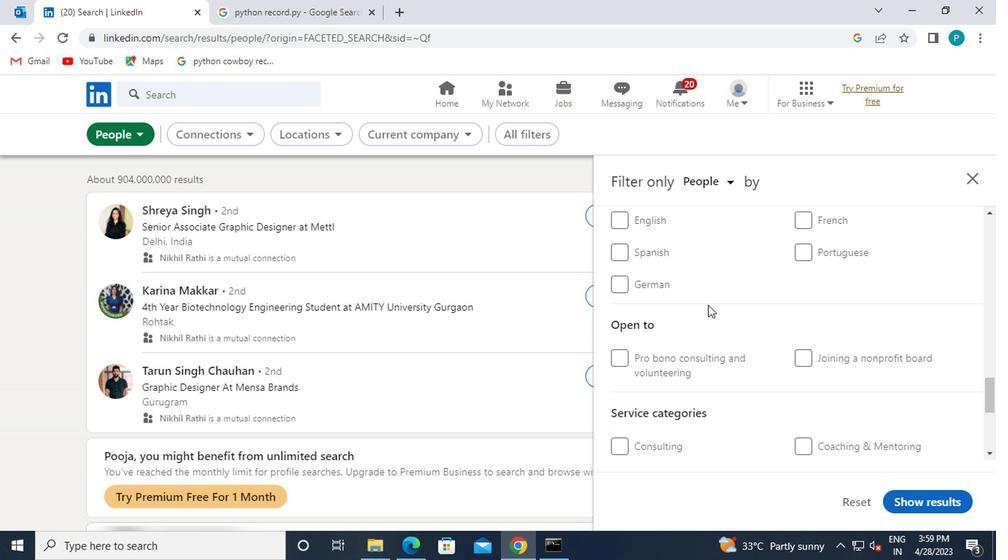 
Action: Mouse moved to (656, 353)
Screenshot: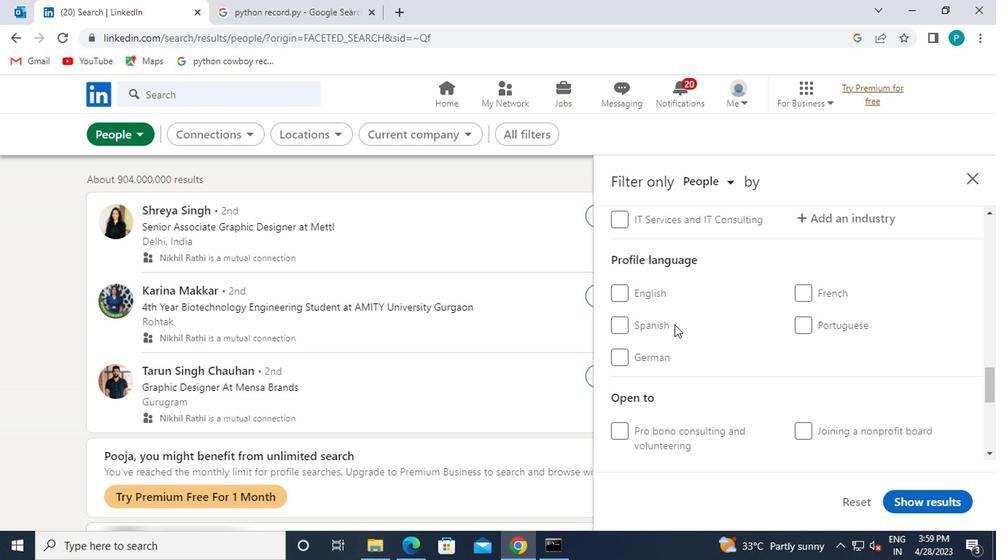 
Action: Mouse pressed left at (656, 353)
Screenshot: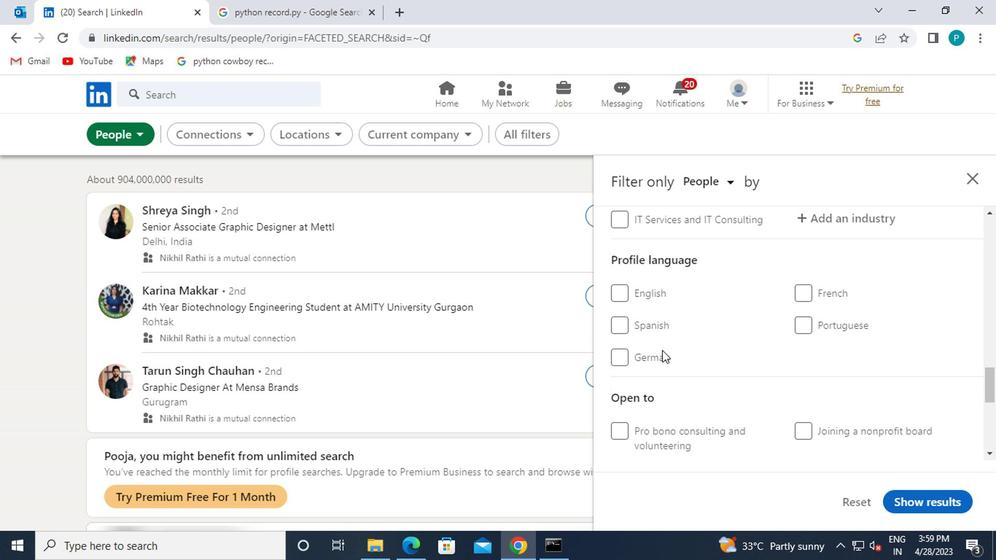 
Action: Mouse moved to (709, 356)
Screenshot: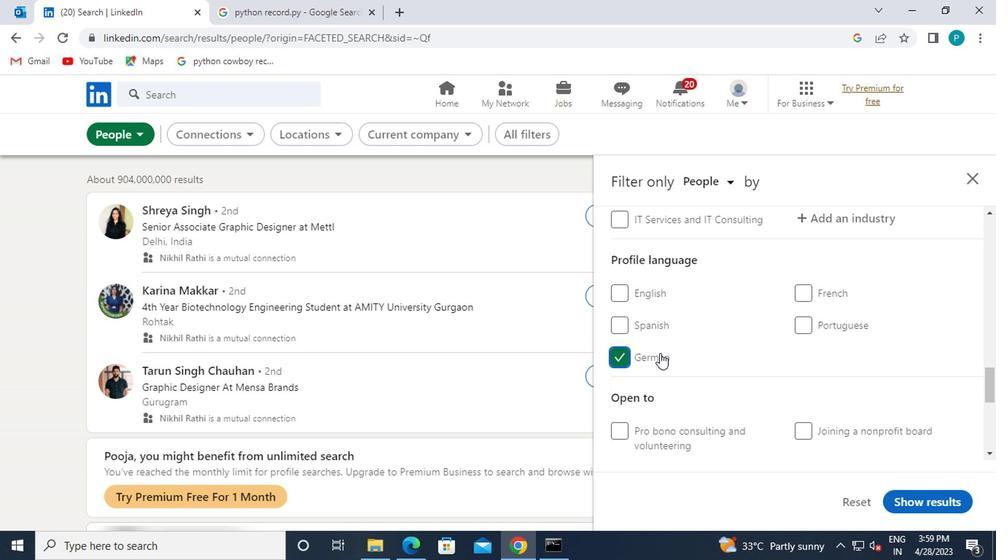 
Action: Mouse scrolled (709, 357) with delta (0, 1)
Screenshot: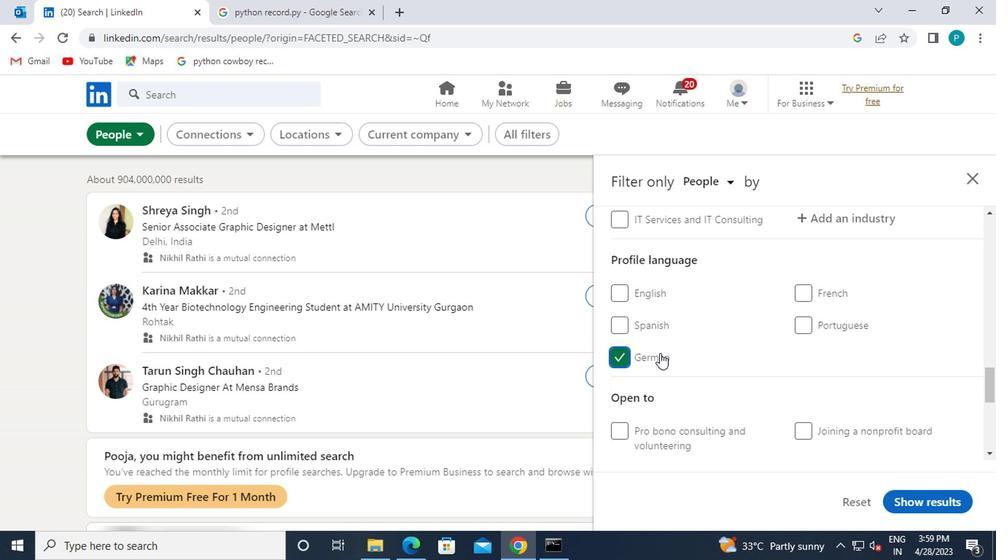 
Action: Mouse moved to (714, 357)
Screenshot: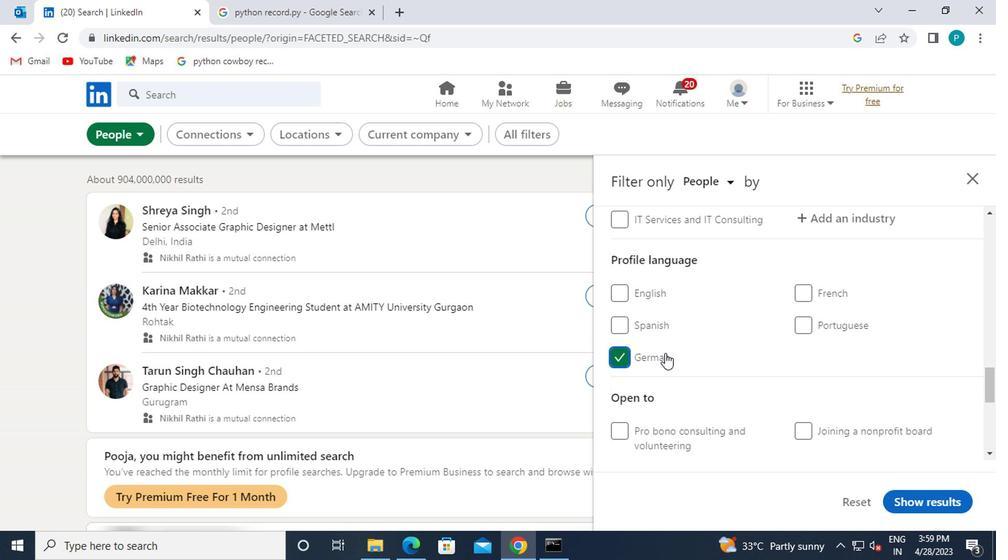 
Action: Mouse scrolled (714, 358) with delta (0, 0)
Screenshot: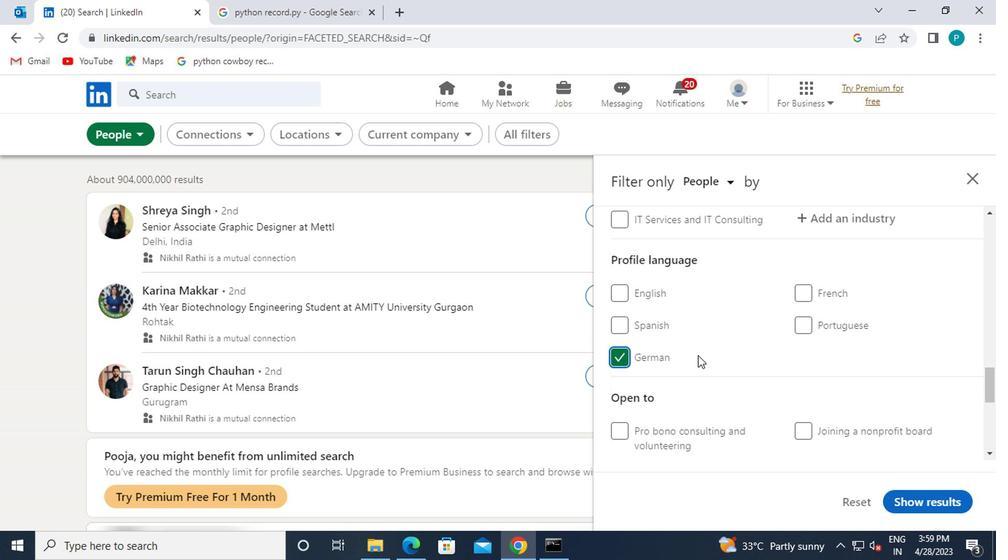 
Action: Mouse moved to (784, 363)
Screenshot: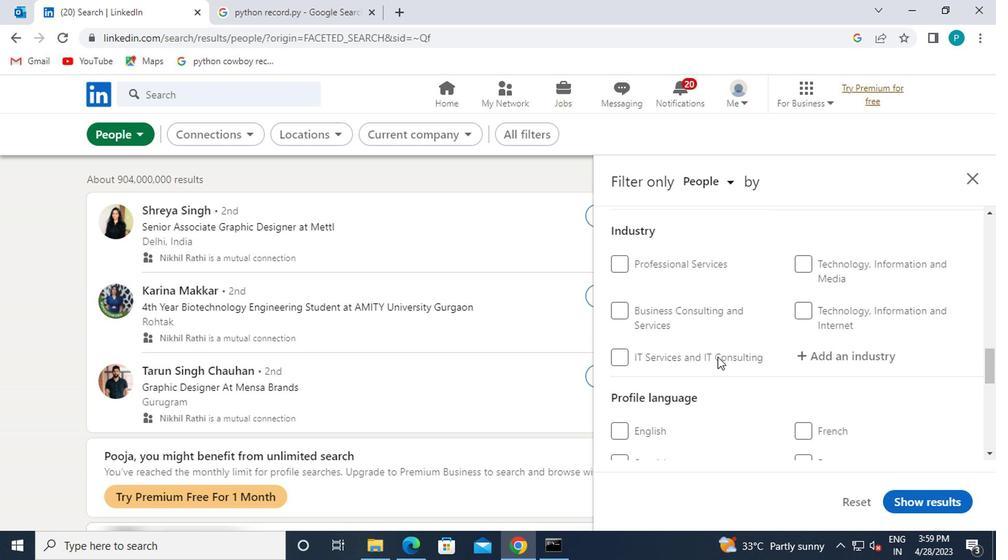 
Action: Mouse scrolled (784, 363) with delta (0, 0)
Screenshot: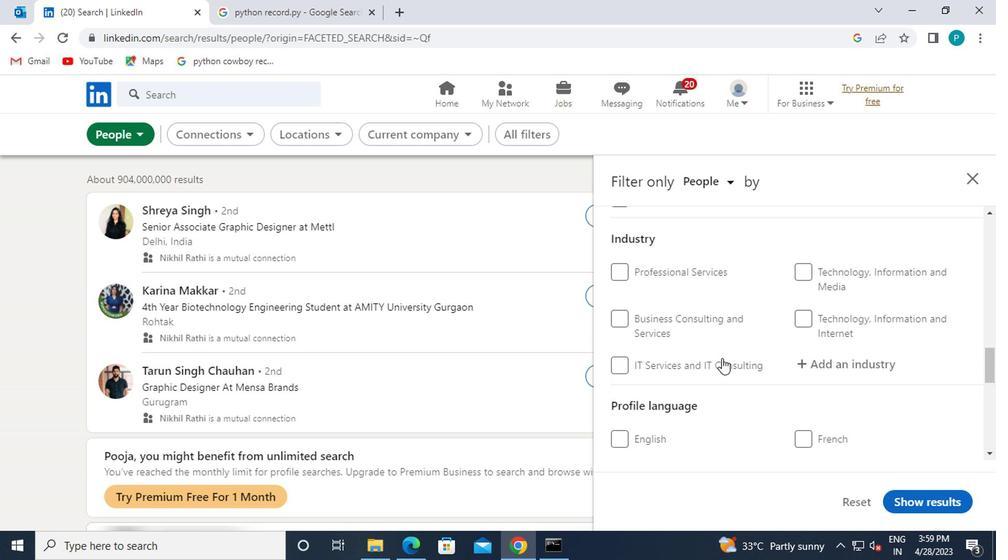 
Action: Mouse scrolled (784, 363) with delta (0, 0)
Screenshot: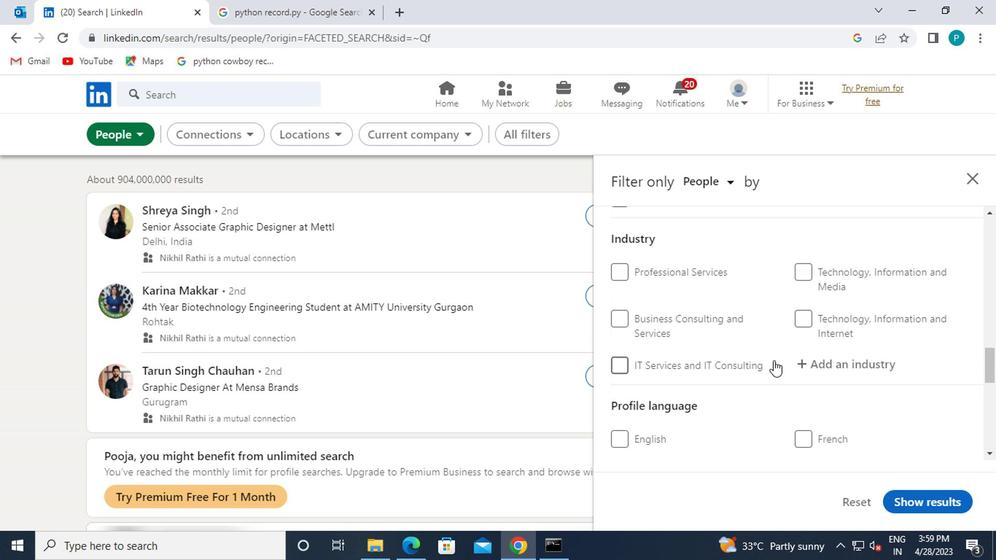 
Action: Mouse scrolled (784, 363) with delta (0, 0)
Screenshot: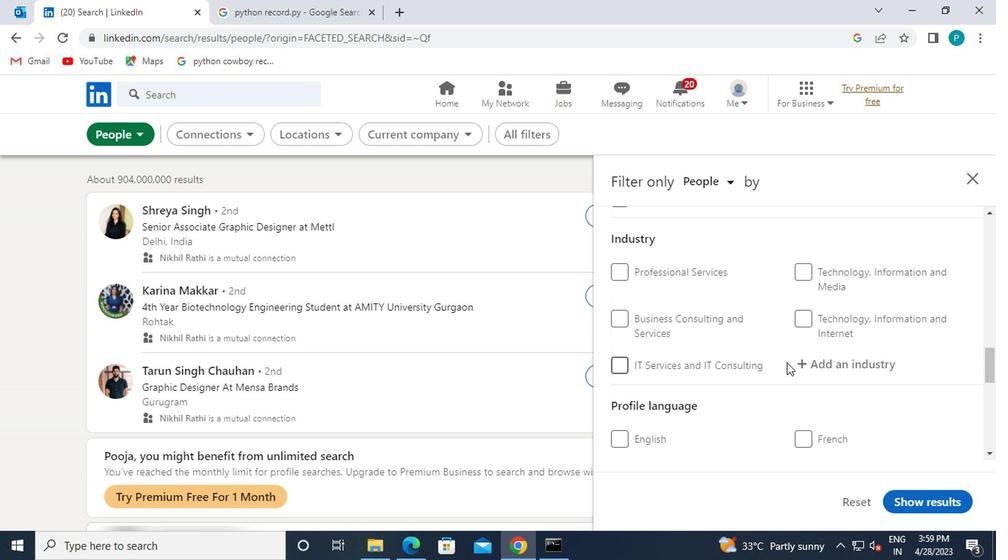 
Action: Mouse scrolled (784, 363) with delta (0, 0)
Screenshot: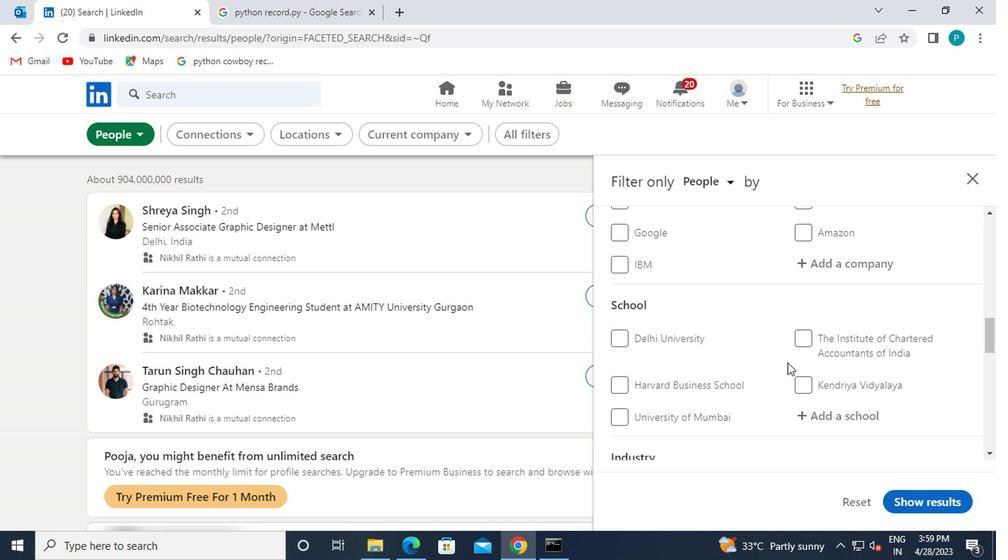 
Action: Mouse moved to (838, 344)
Screenshot: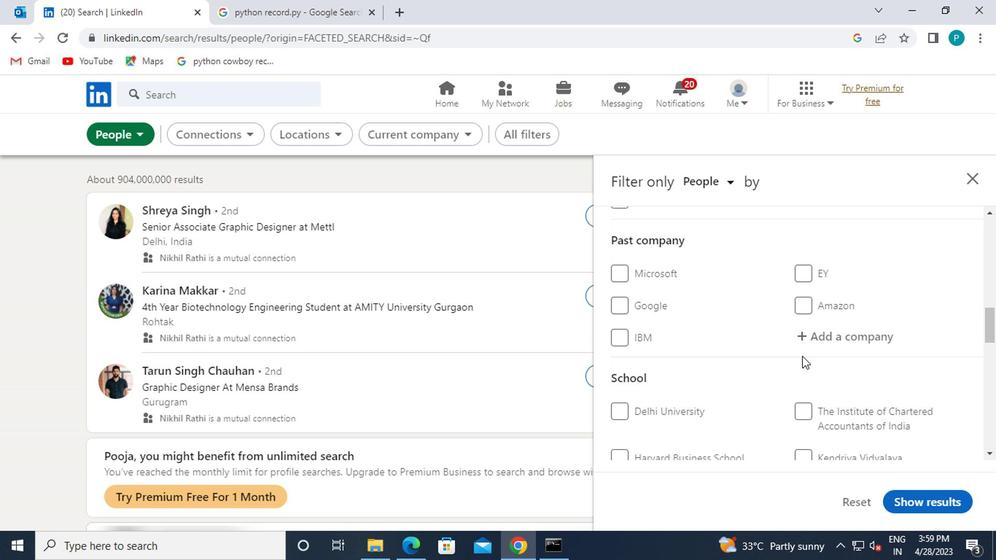 
Action: Mouse scrolled (838, 345) with delta (0, 1)
Screenshot: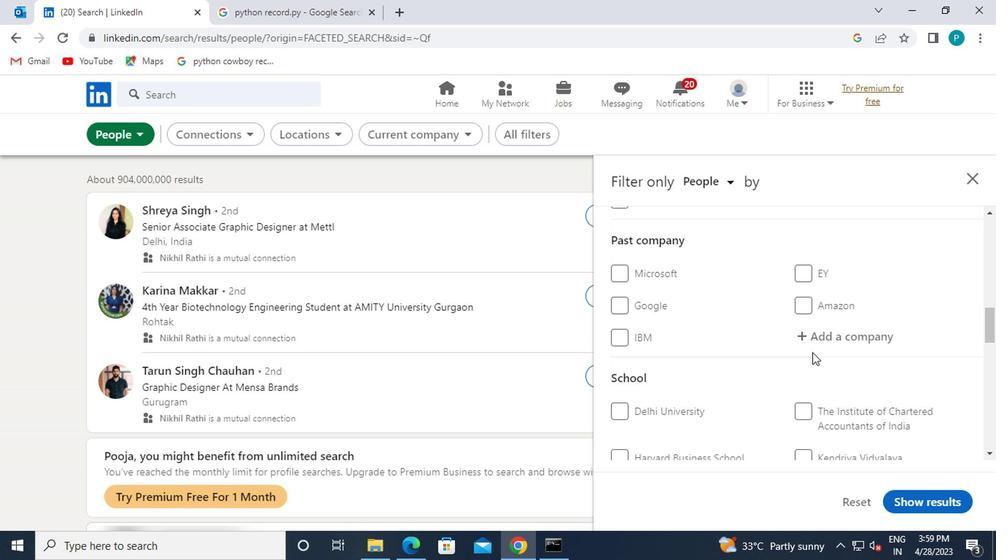
Action: Mouse scrolled (838, 345) with delta (0, 1)
Screenshot: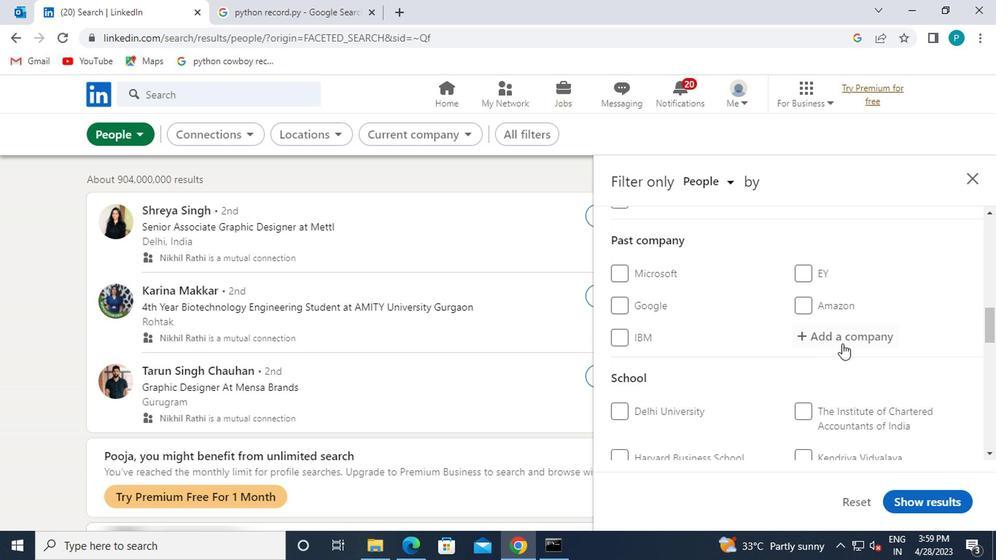 
Action: Mouse moved to (850, 338)
Screenshot: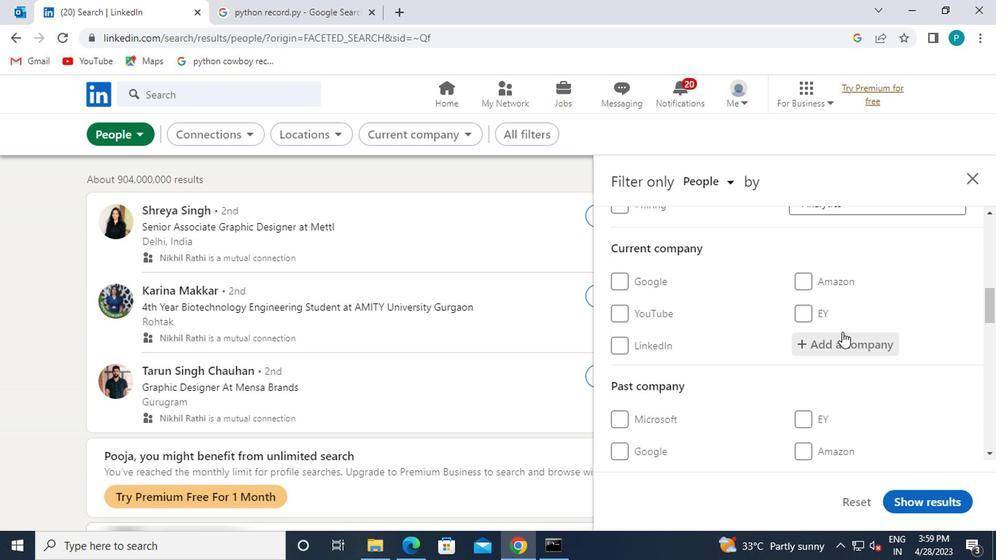 
Action: Mouse pressed left at (850, 338)
Screenshot: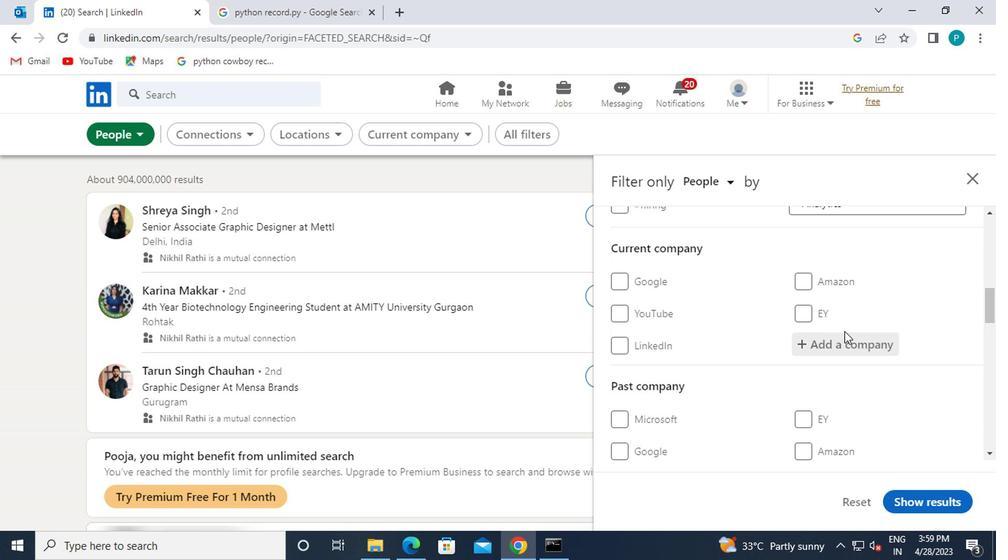
Action: Key pressed <Key.caps_lock>JSW
Screenshot: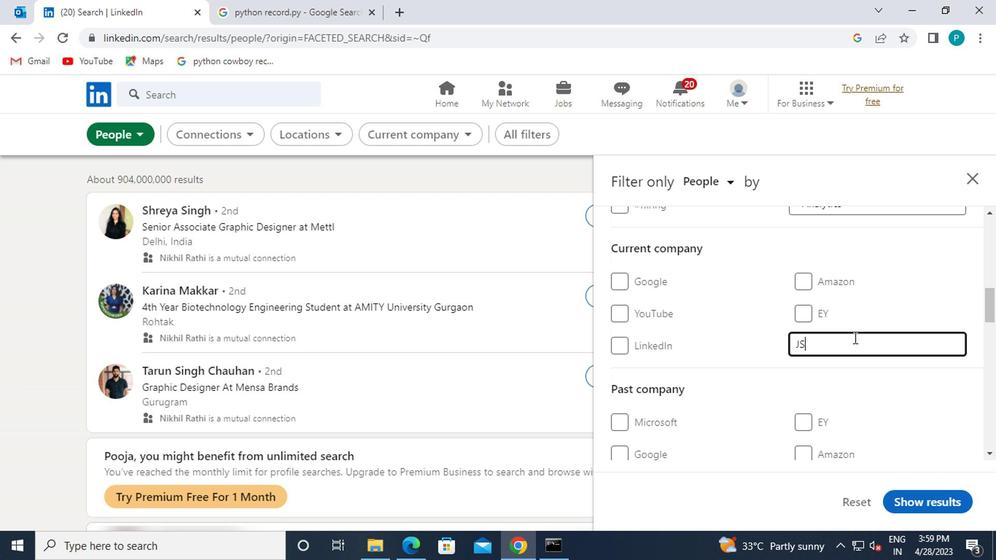 
Action: Mouse moved to (769, 405)
Screenshot: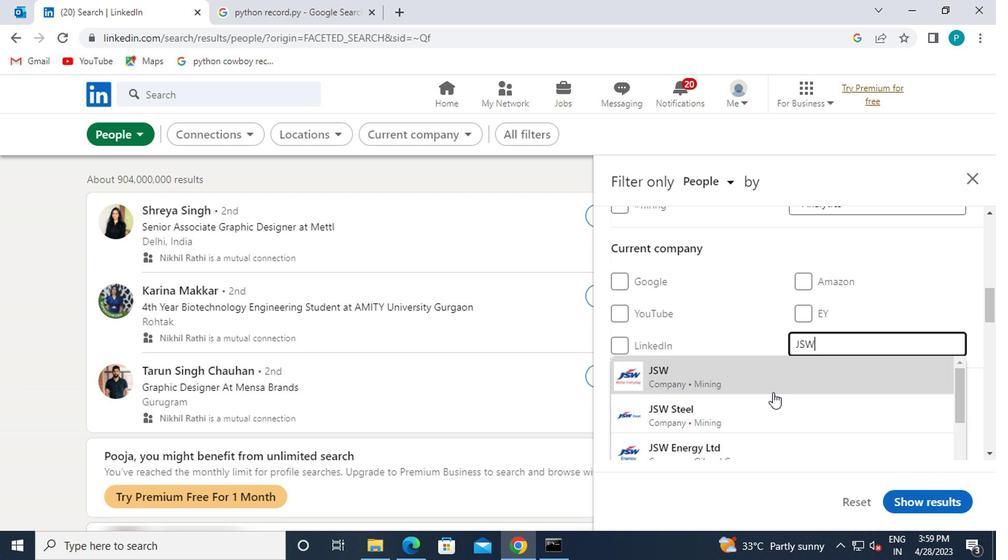 
Action: Mouse pressed left at (769, 405)
Screenshot: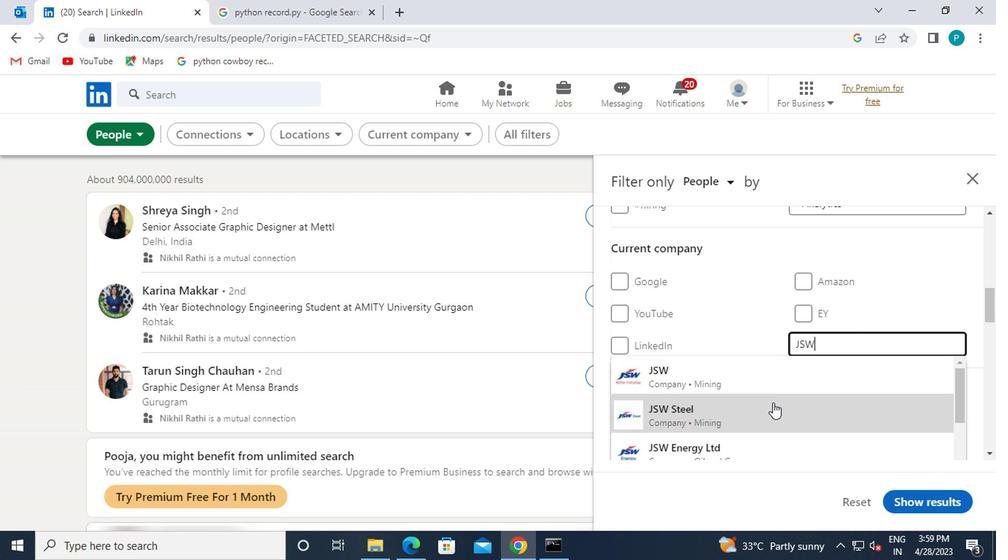 
Action: Mouse moved to (764, 399)
Screenshot: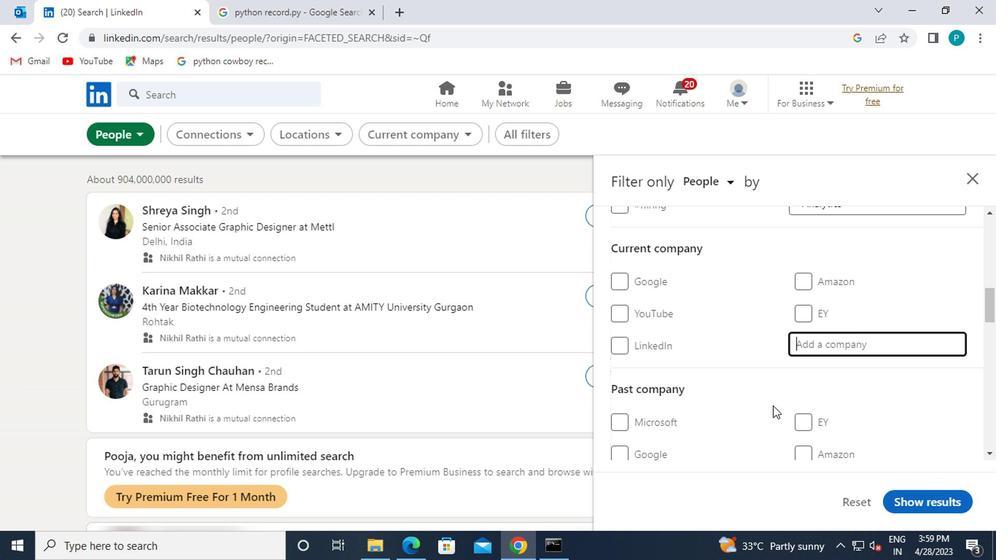 
Action: Mouse scrolled (764, 398) with delta (0, -1)
Screenshot: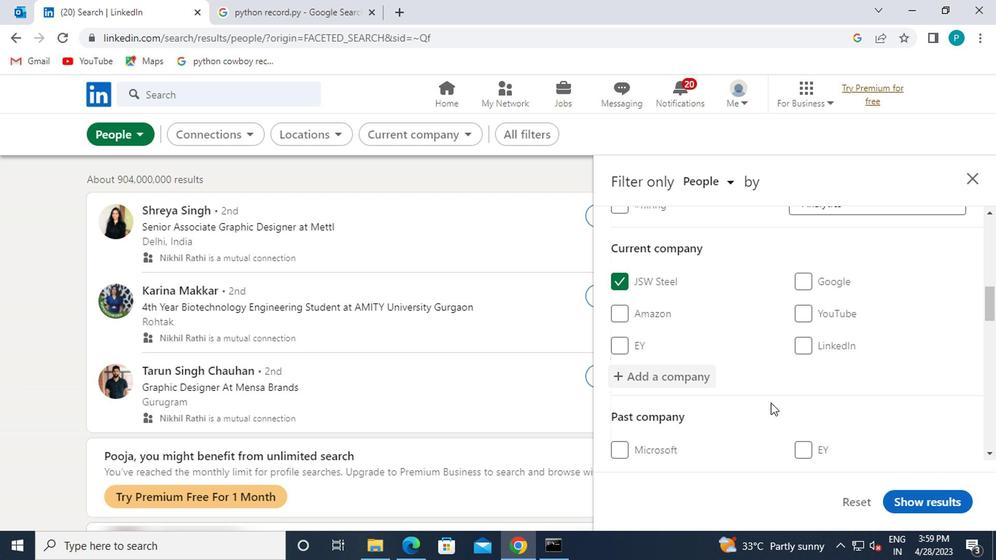 
Action: Mouse scrolled (764, 398) with delta (0, -1)
Screenshot: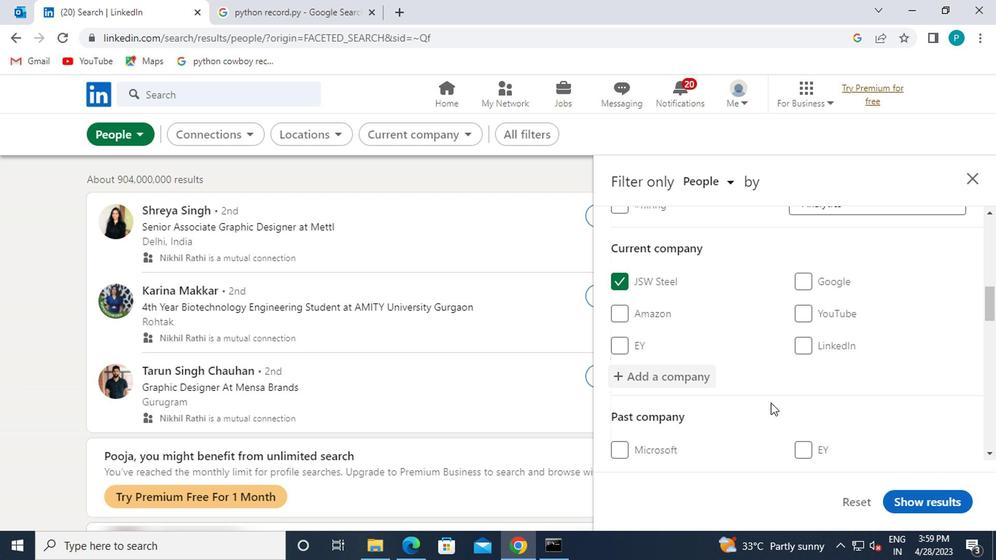 
Action: Mouse moved to (764, 399)
Screenshot: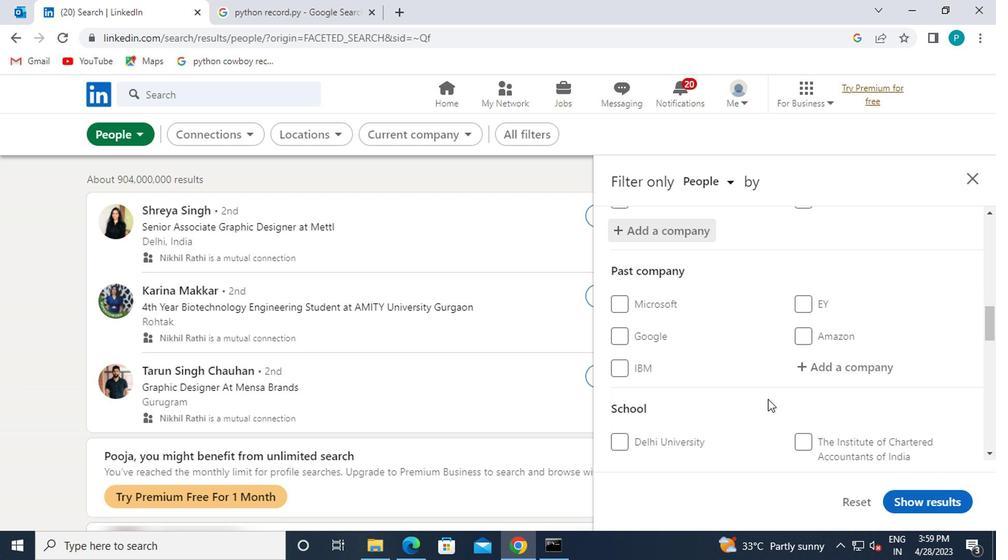 
Action: Mouse scrolled (764, 398) with delta (0, -1)
Screenshot: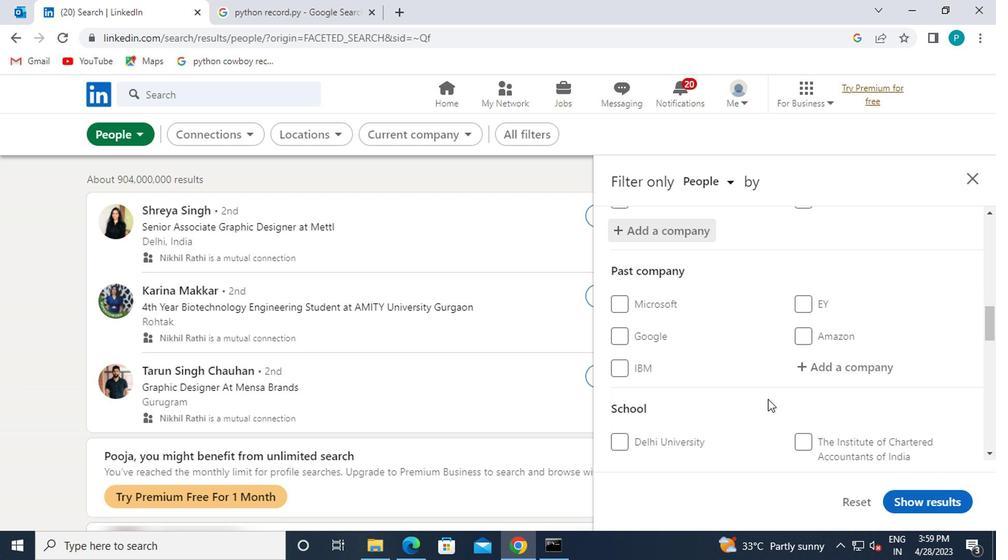 
Action: Mouse scrolled (764, 398) with delta (0, -1)
Screenshot: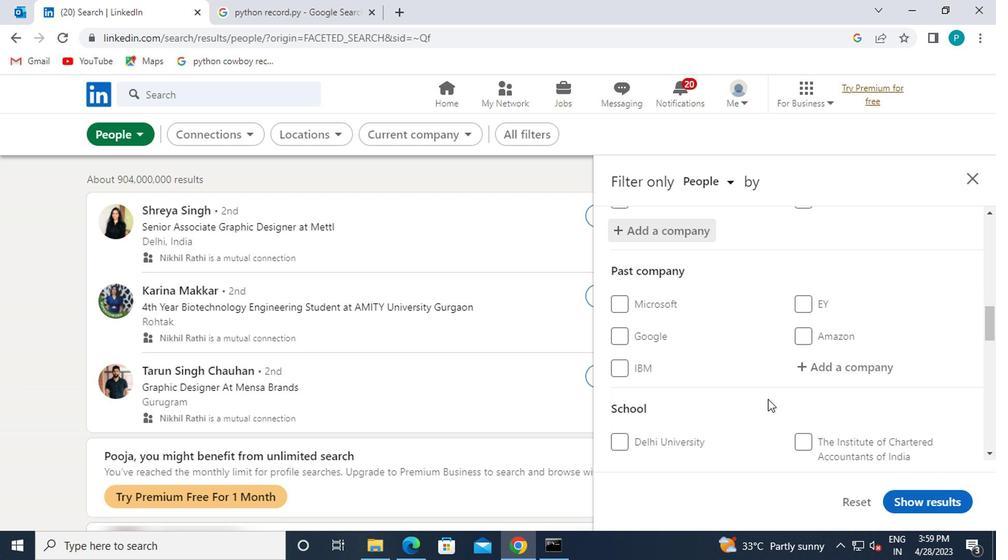 
Action: Mouse moved to (818, 381)
Screenshot: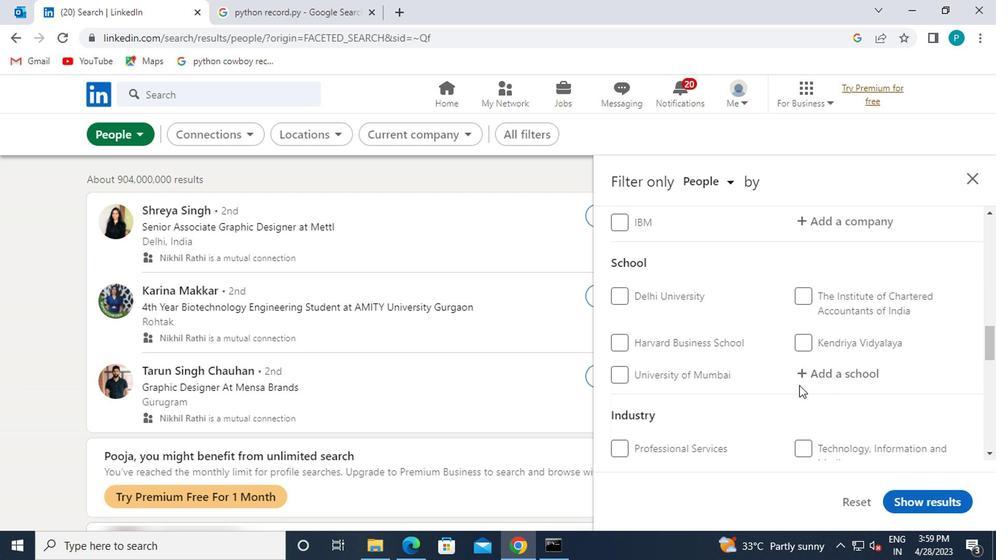 
Action: Mouse pressed left at (818, 381)
Screenshot: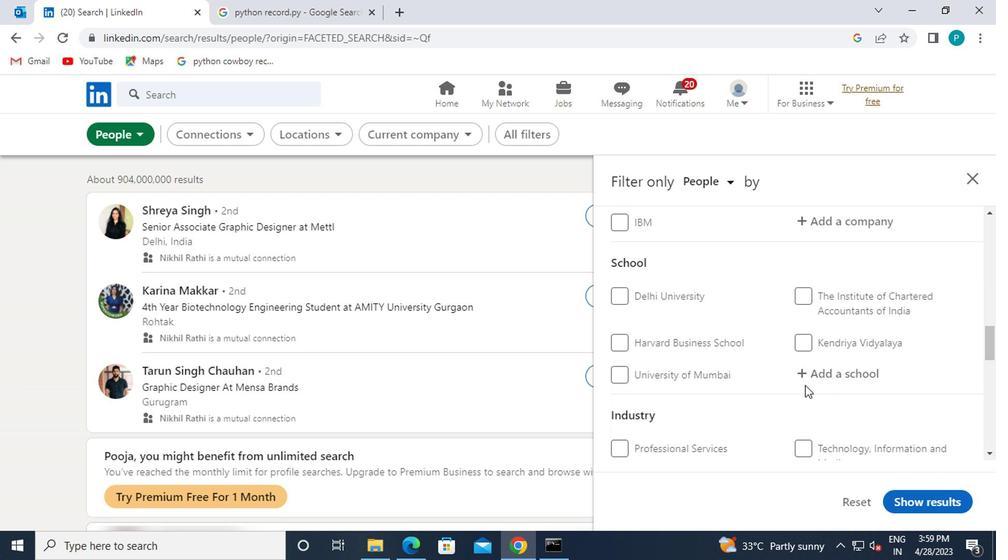 
Action: Mouse moved to (818, 379)
Screenshot: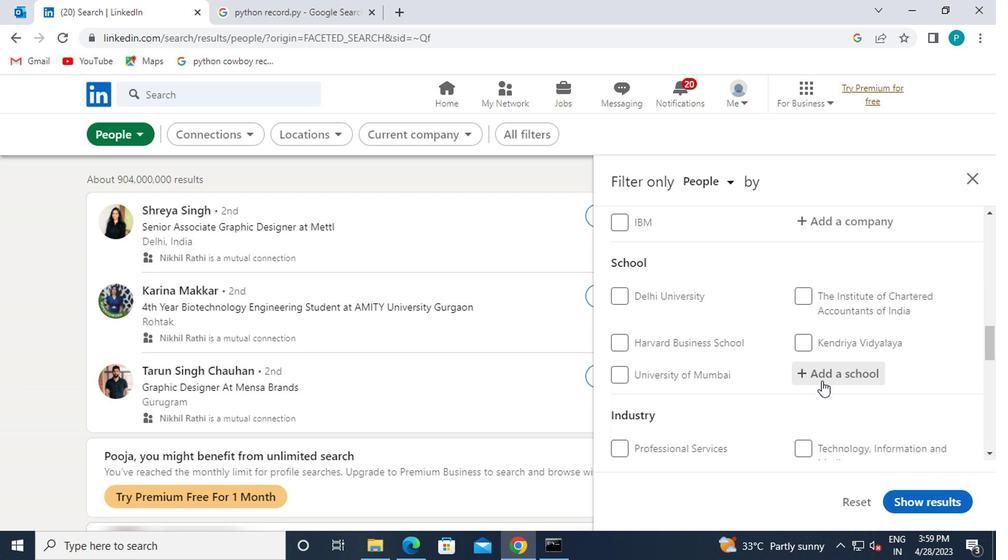 
Action: Key pressed <Key.caps_lock>G<Key.caps_lock>OOD
Screenshot: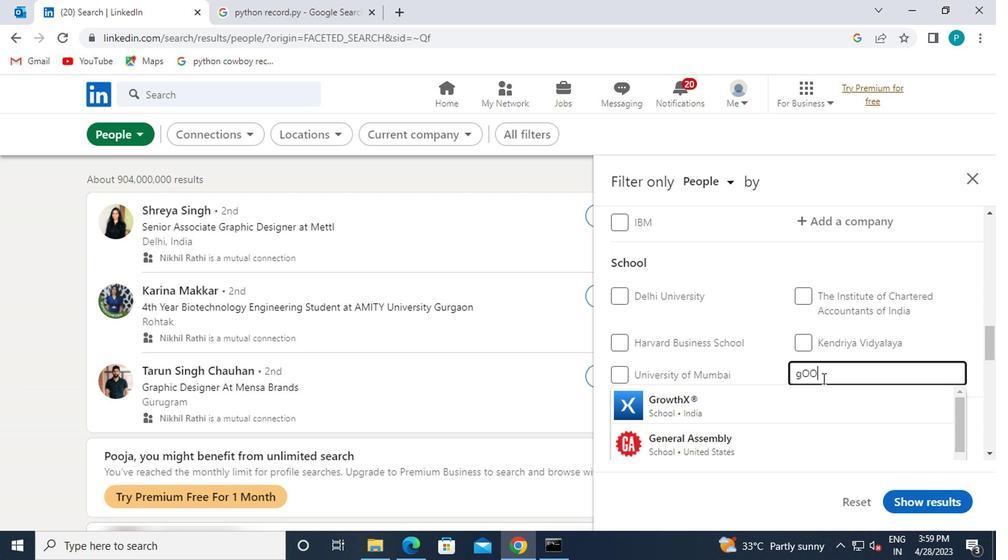 
Action: Mouse moved to (815, 394)
Screenshot: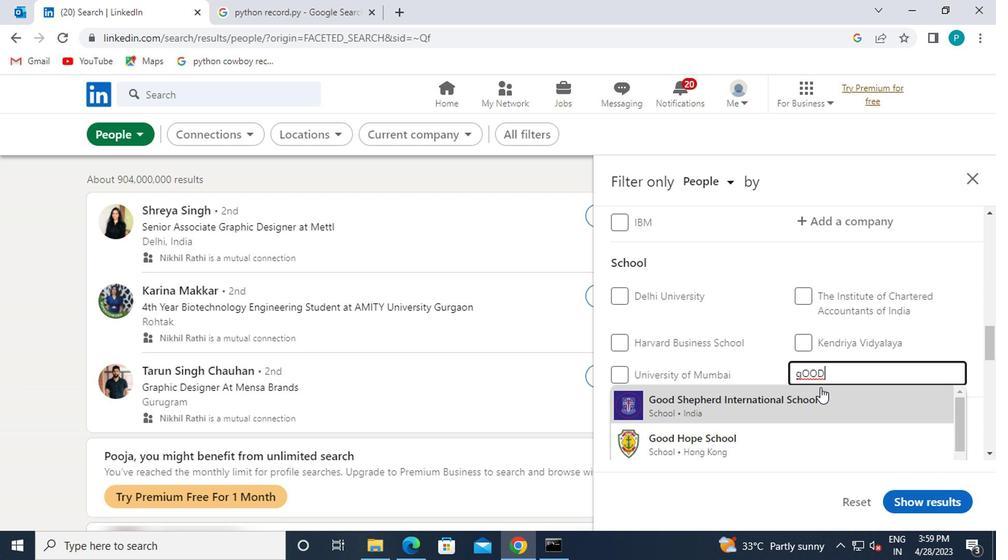 
Action: Mouse scrolled (815, 393) with delta (0, 0)
Screenshot: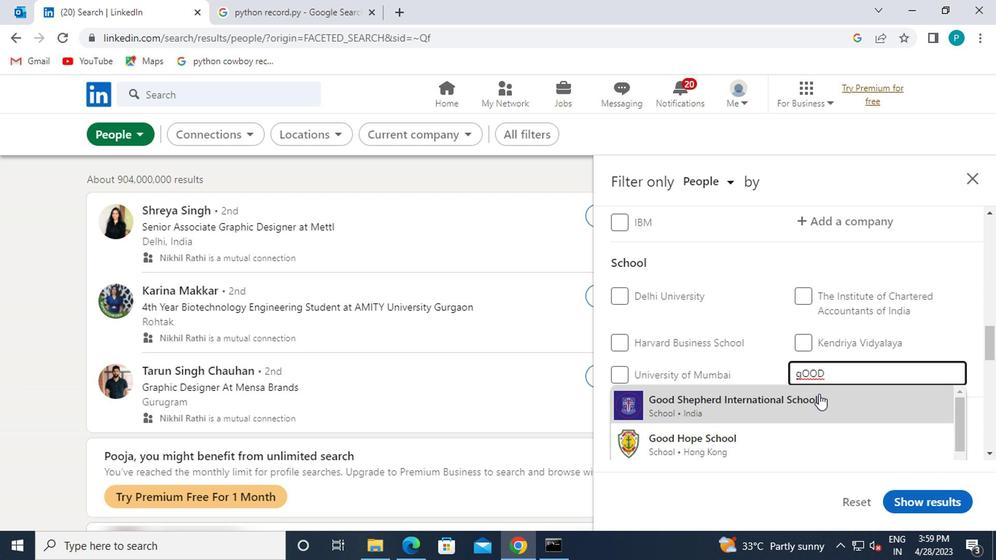 
Action: Mouse moved to (816, 397)
Screenshot: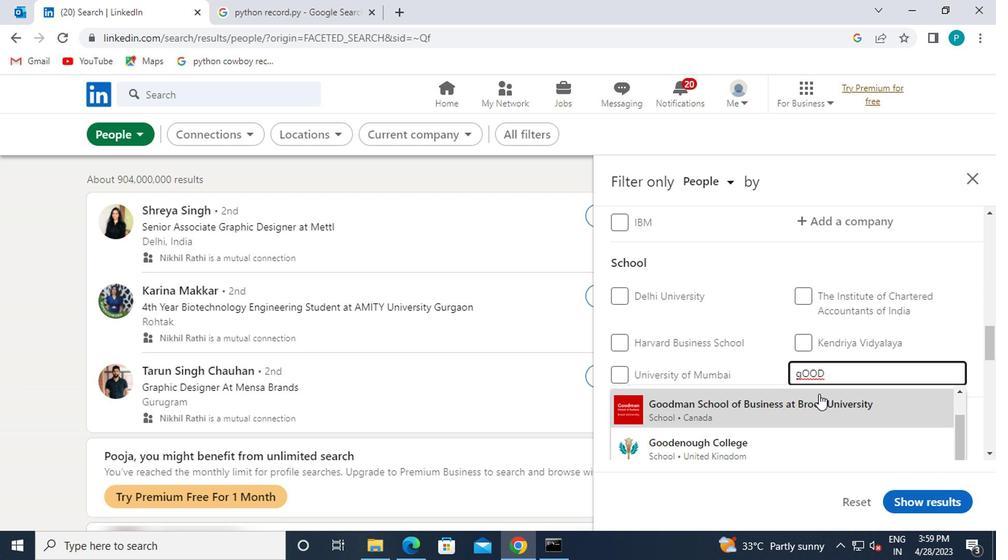 
Action: Mouse scrolled (816, 396) with delta (0, -1)
Screenshot: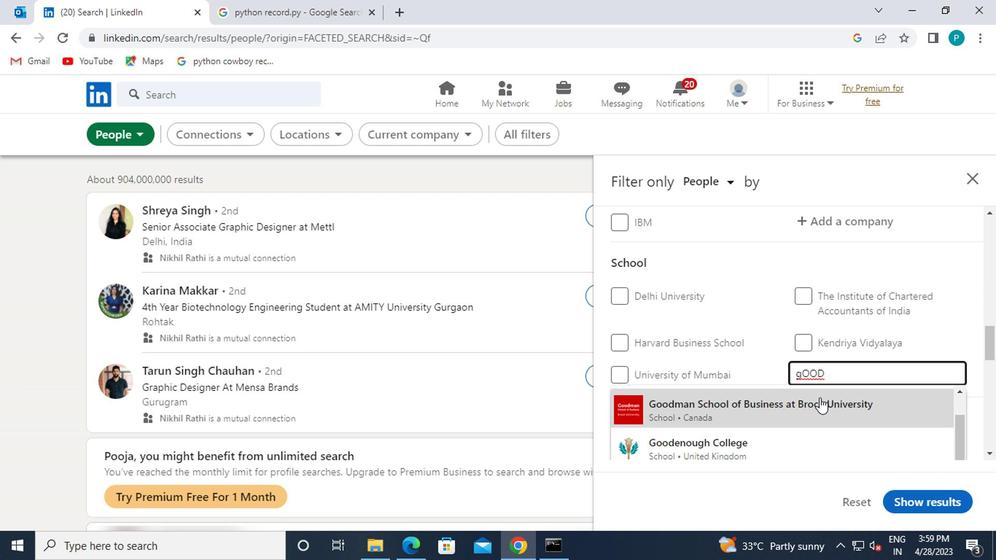 
Action: Mouse moved to (827, 385)
Screenshot: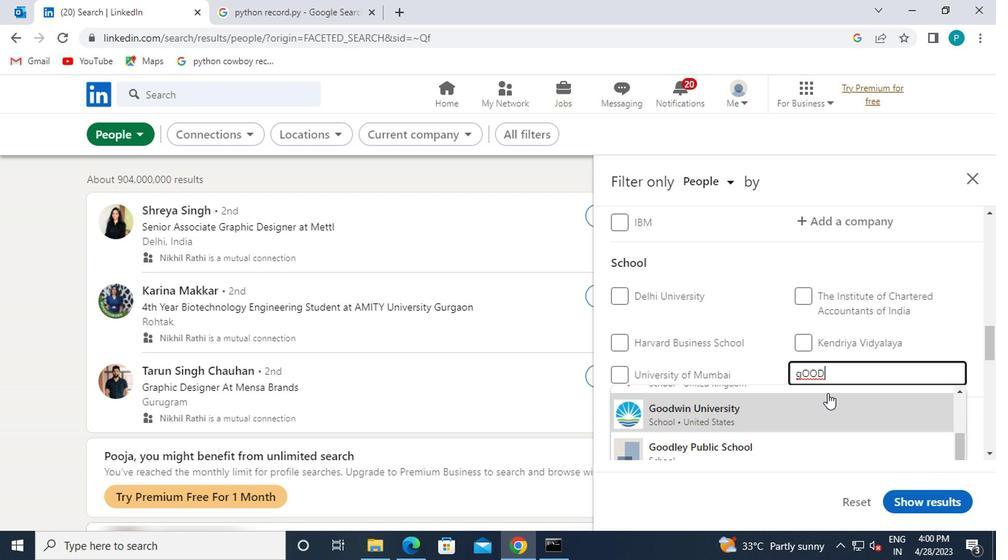 
Action: Key pressed <Key.backspace><Key.backspace><Key.backspace><Key.backspace><Key.backspace><Key.backspace><Key.backspace><Key.caps_lock>G<Key.caps_lock><Key.backspace>G<Key.caps_lock>OOD<Key.space><Key.caps_lock>S<Key.caps_lock>HEPHERED<Key.space>C<Key.backspace><Key.backspace><Key.backspace><Key.backspace>D
Screenshot: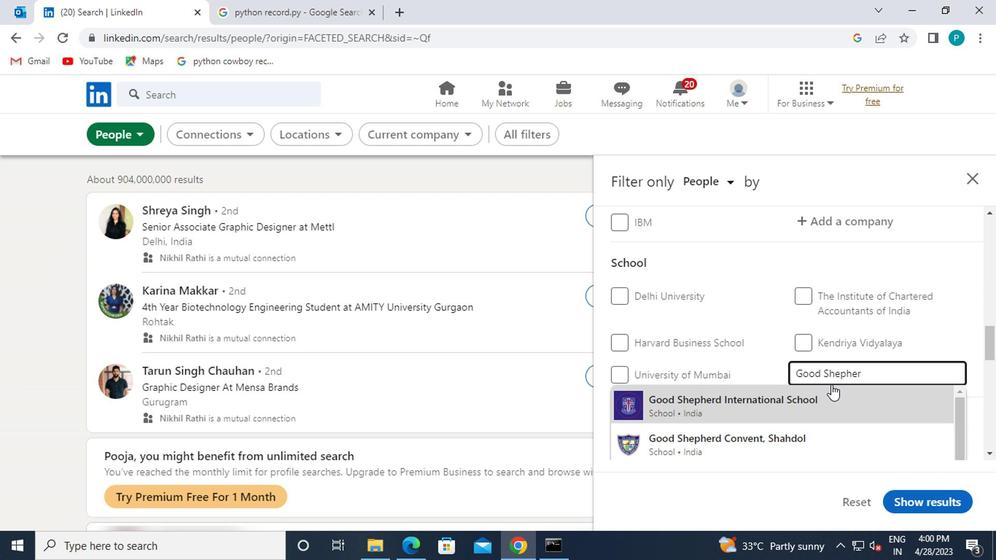 
Action: Mouse moved to (854, 388)
Screenshot: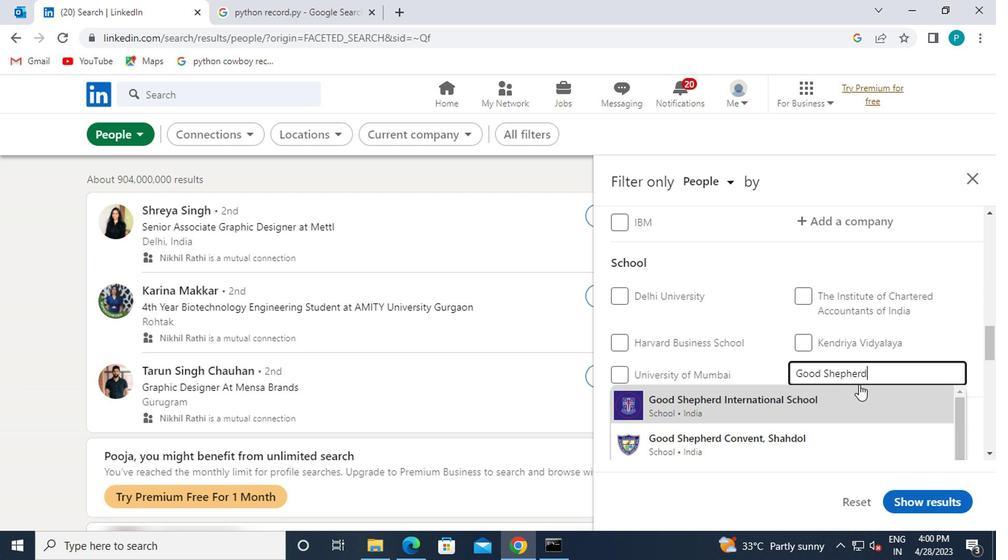 
Action: Key pressed <Key.space>OF
Screenshot: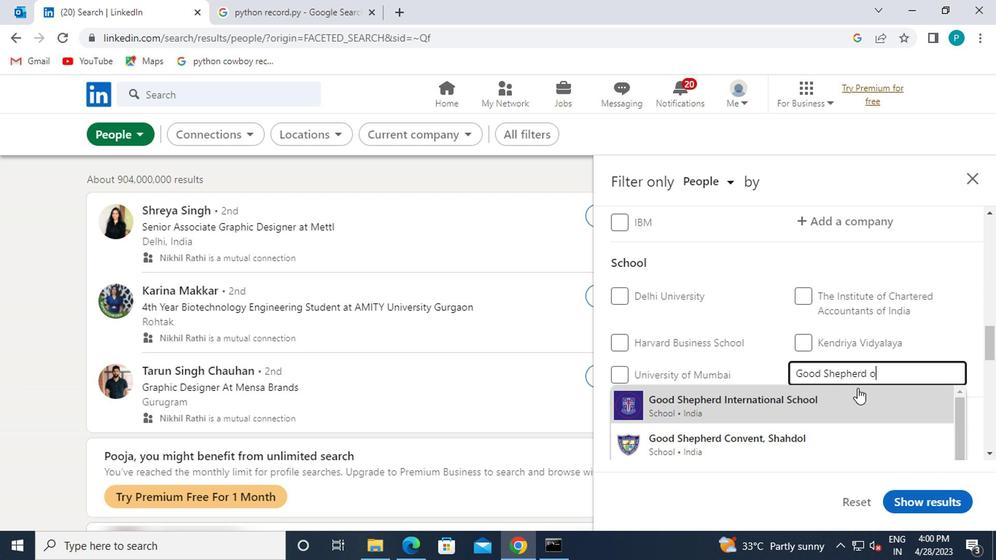 
Action: Mouse moved to (855, 394)
Screenshot: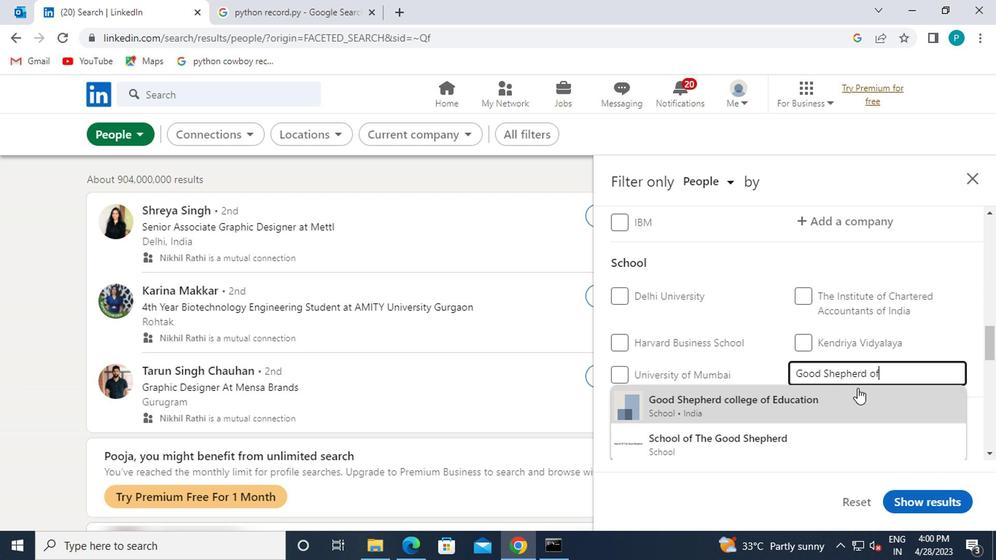 
Action: Mouse pressed left at (855, 394)
Screenshot: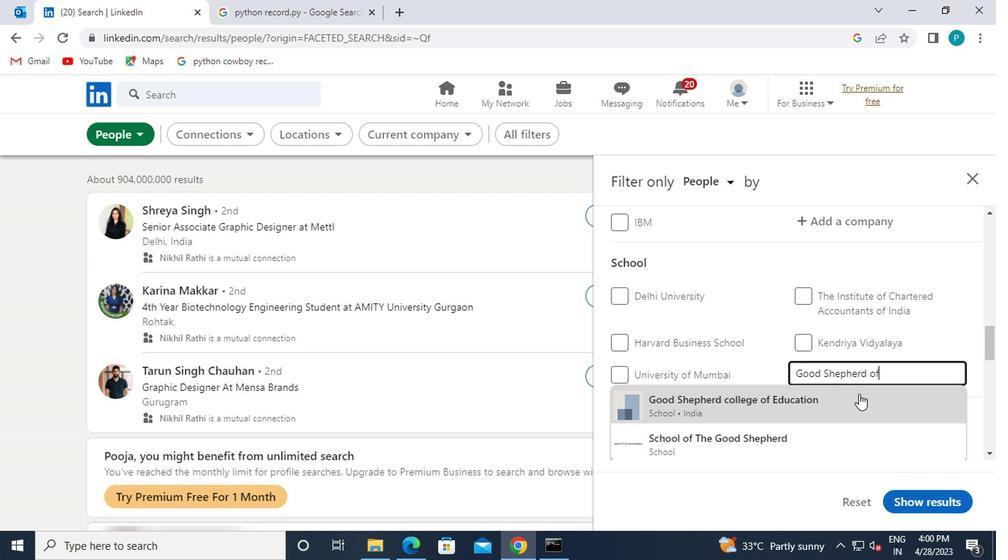 
Action: Mouse scrolled (855, 393) with delta (0, 0)
Screenshot: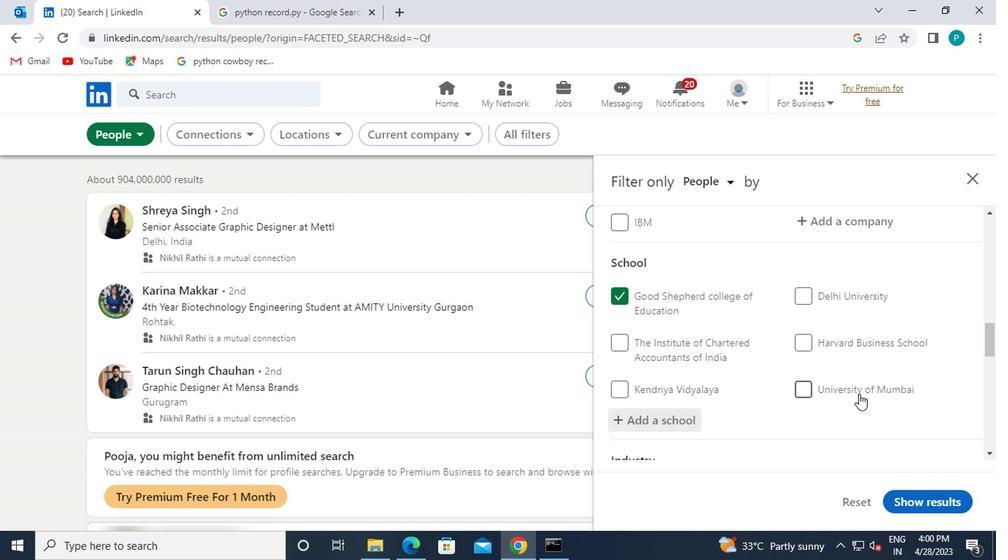 
Action: Mouse scrolled (855, 393) with delta (0, 0)
Screenshot: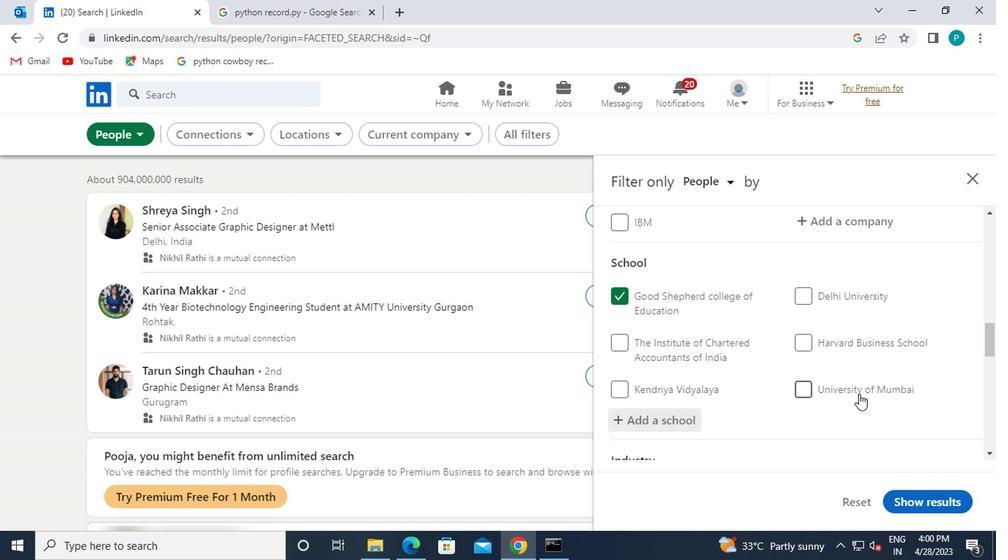 
Action: Mouse moved to (860, 443)
Screenshot: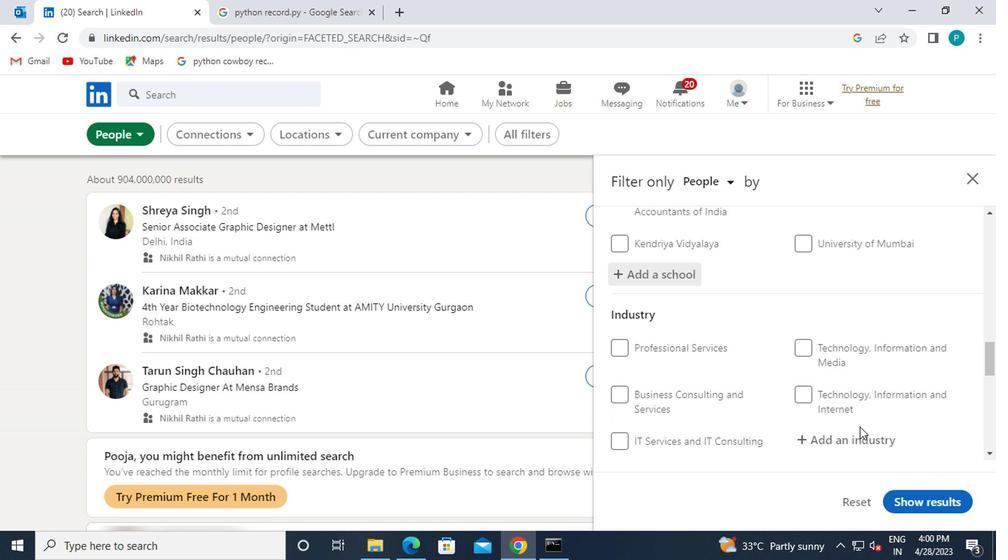 
Action: Mouse pressed left at (860, 443)
Screenshot: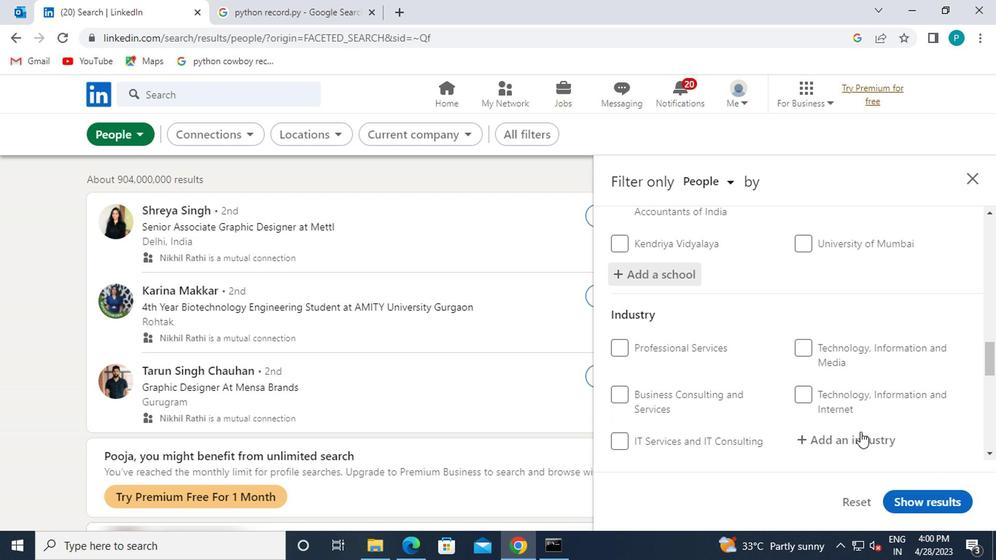 
Action: Mouse moved to (847, 460)
Screenshot: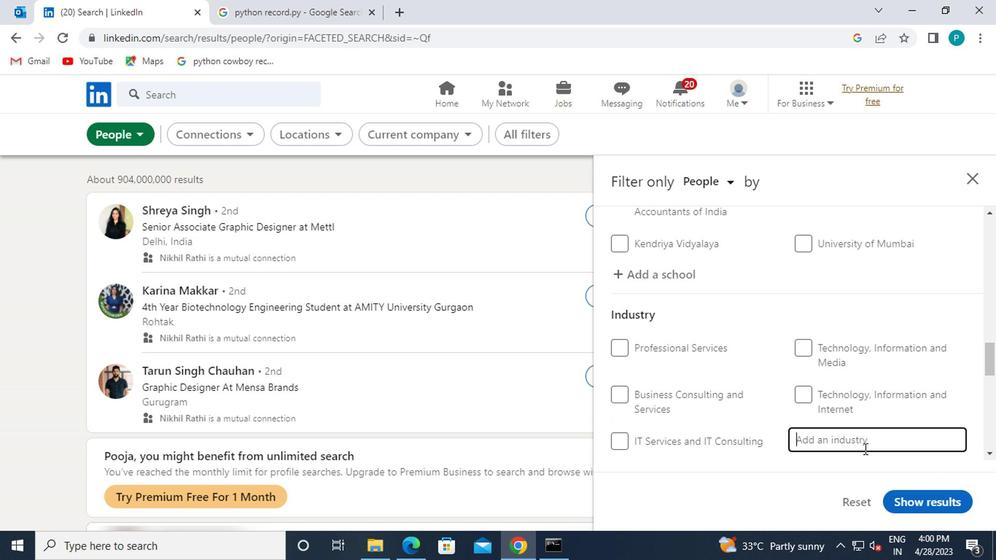 
Action: Key pressed <Key.caps_lock>H<Key.caps_lock>OUS
Screenshot: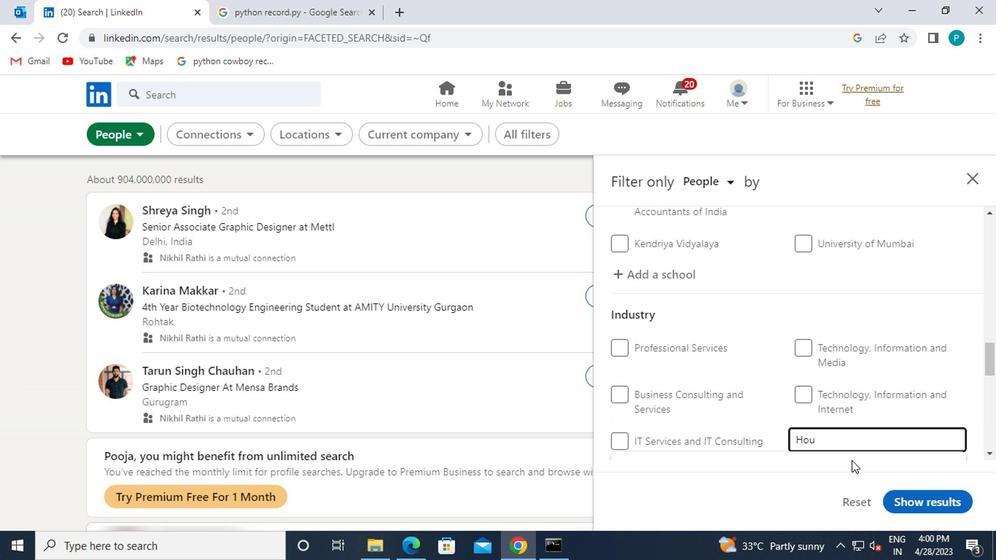 
Action: Mouse moved to (821, 396)
Screenshot: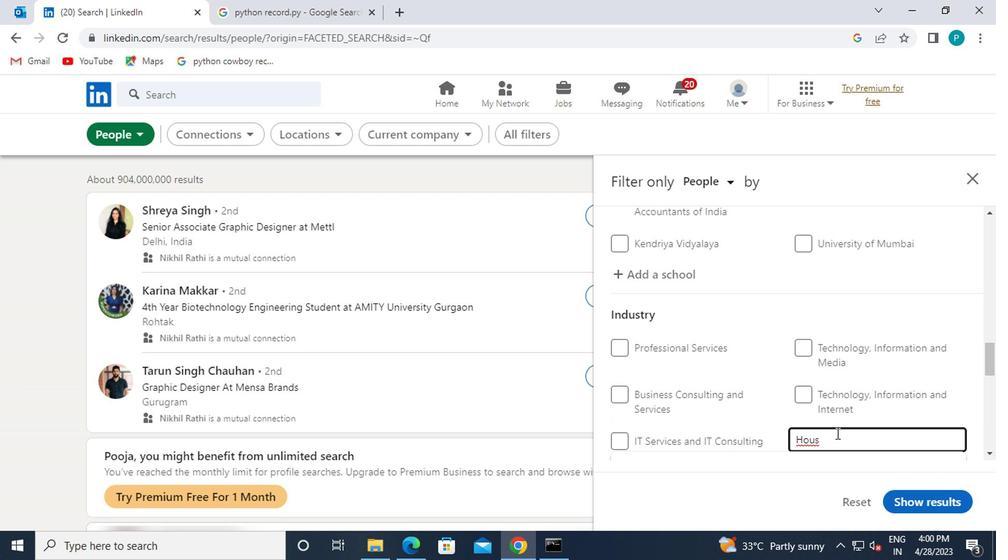 
Action: Mouse scrolled (821, 395) with delta (0, 0)
Screenshot: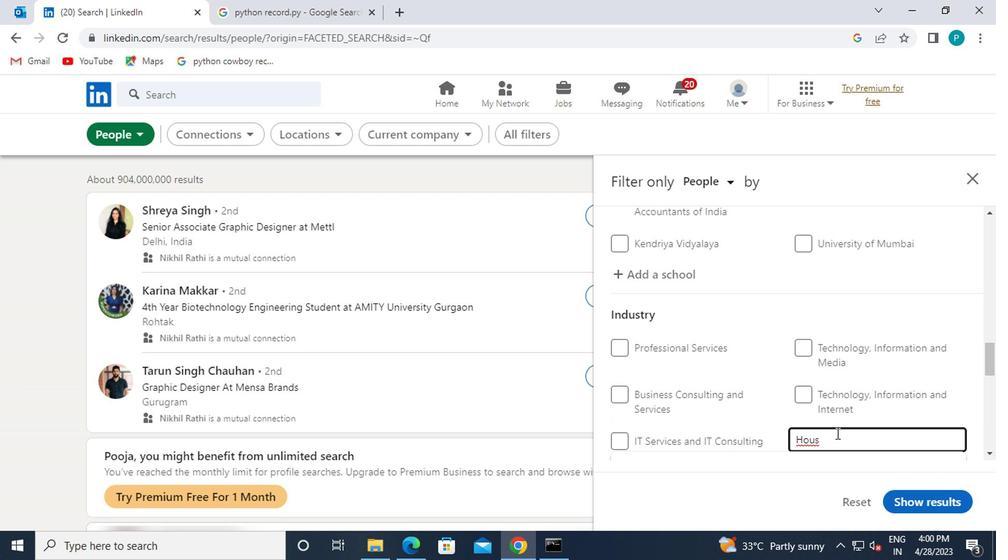 
Action: Mouse moved to (702, 440)
Screenshot: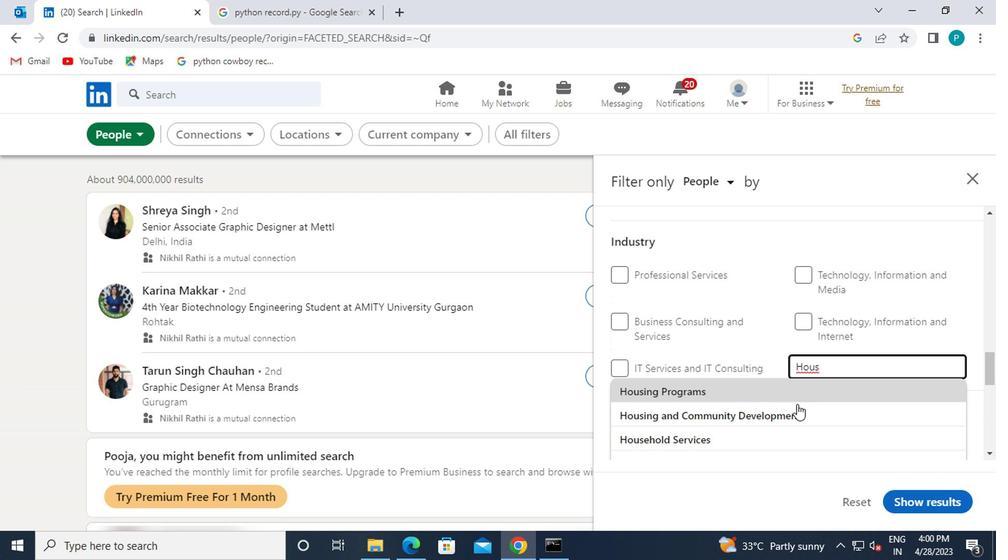 
Action: Mouse scrolled (702, 440) with delta (0, 0)
Screenshot: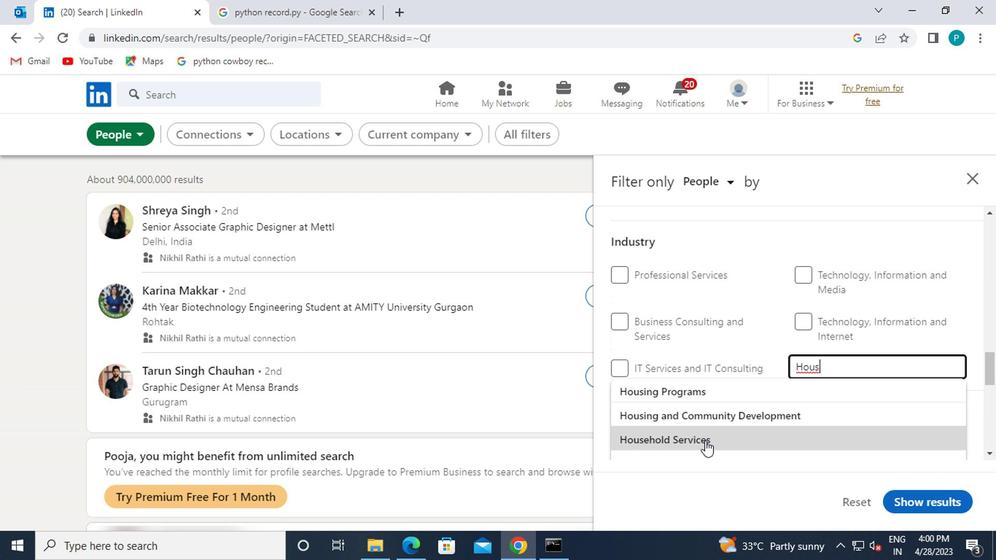
Action: Mouse moved to (700, 417)
Screenshot: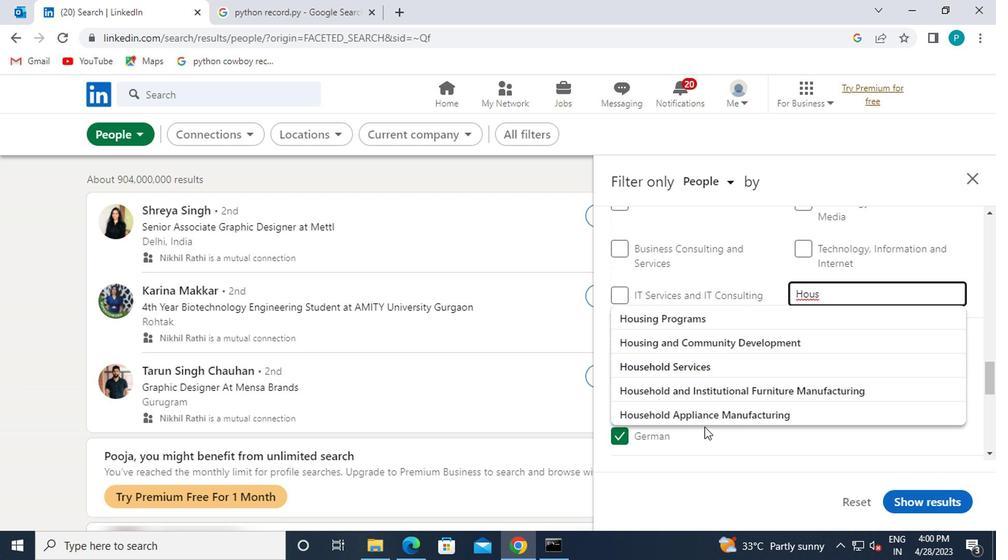 
Action: Mouse pressed left at (700, 417)
Screenshot: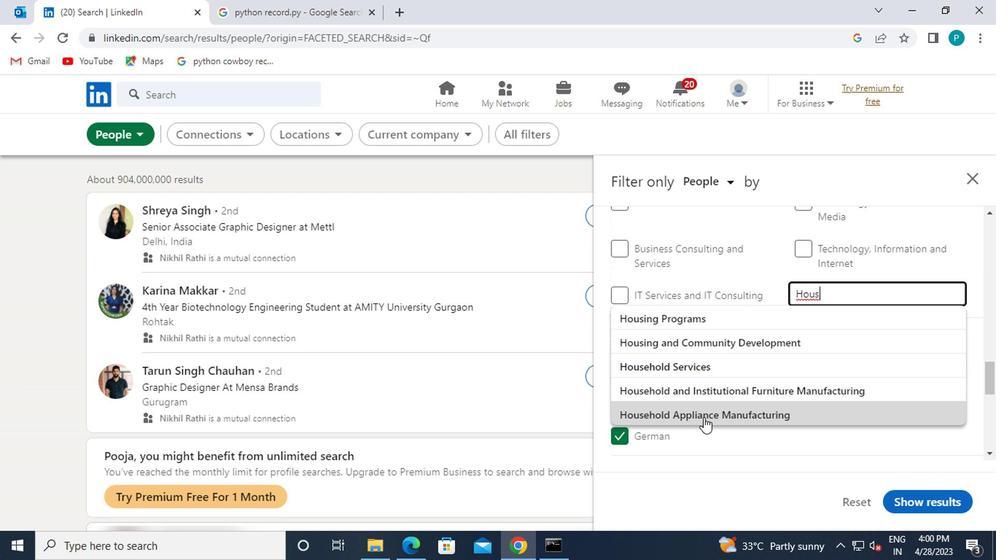 
Action: Mouse moved to (836, 376)
Screenshot: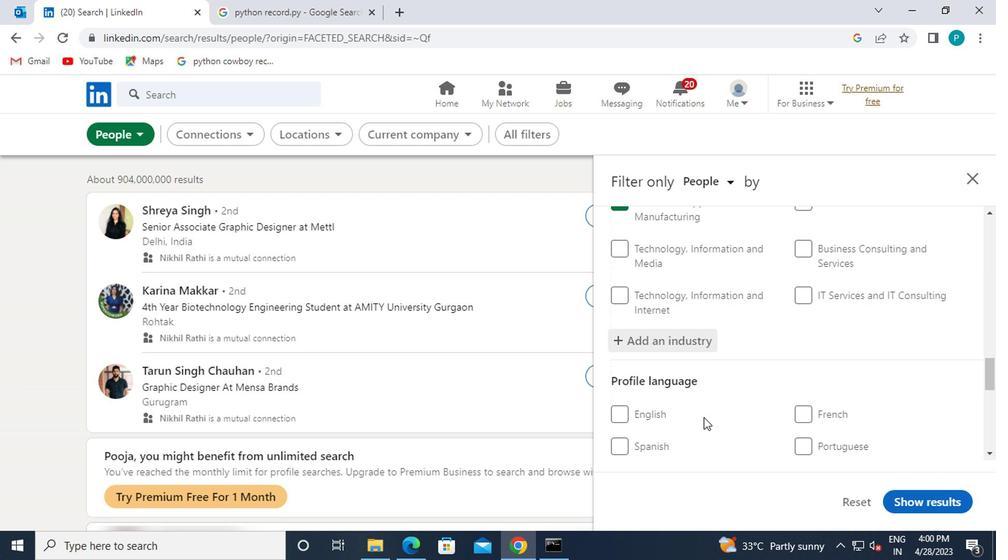 
Action: Mouse scrolled (836, 375) with delta (0, 0)
Screenshot: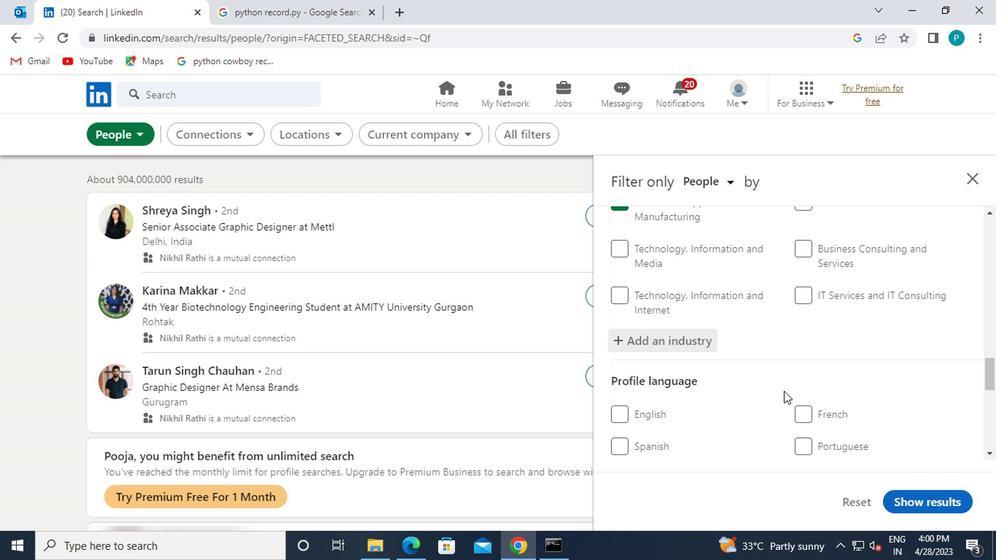 
Action: Mouse scrolled (836, 375) with delta (0, 0)
Screenshot: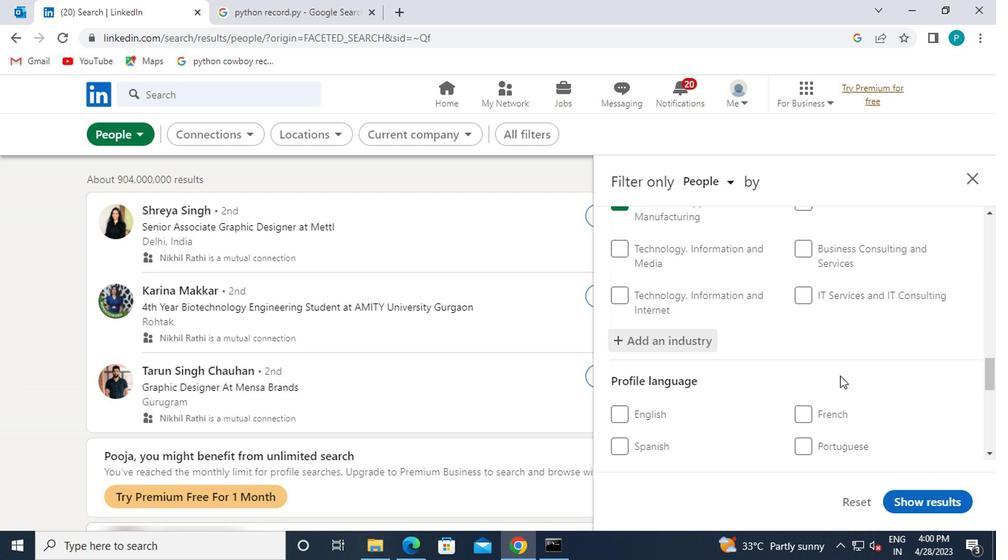 
Action: Mouse moved to (798, 362)
Screenshot: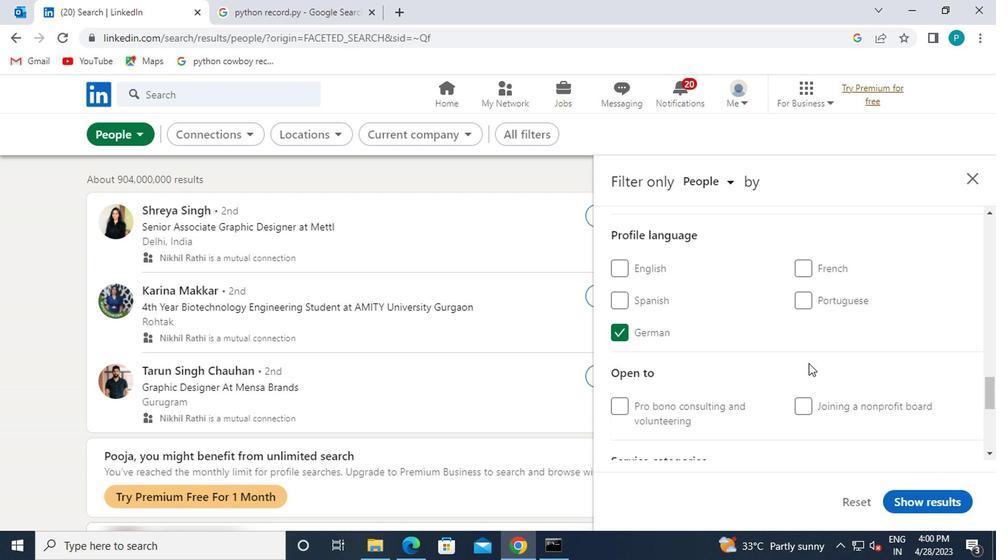 
Action: Mouse scrolled (798, 361) with delta (0, 0)
Screenshot: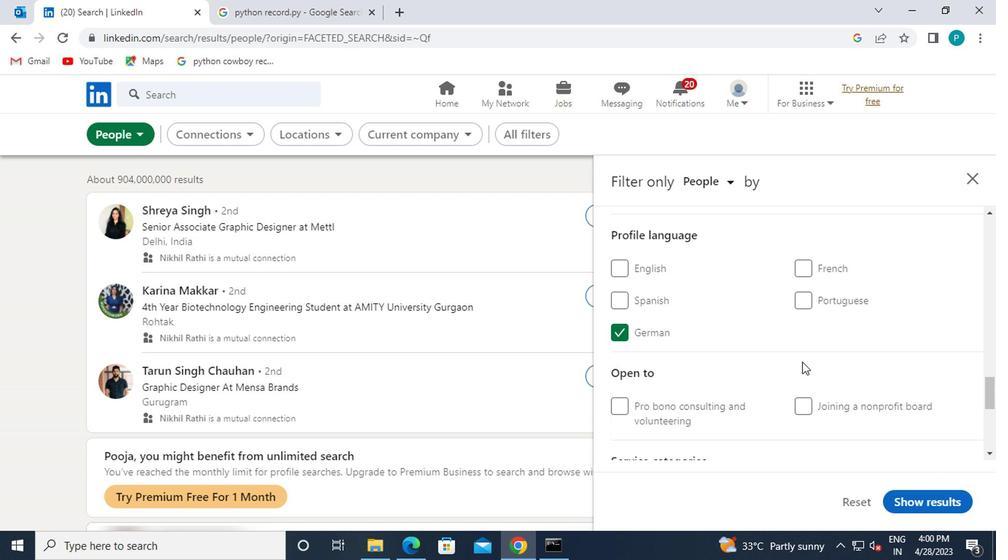 
Action: Mouse moved to (800, 369)
Screenshot: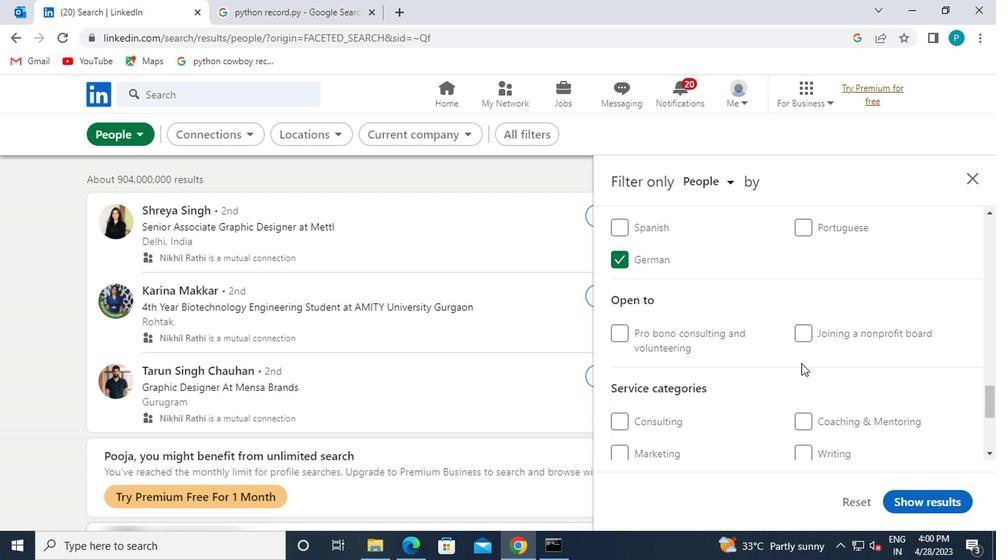 
Action: Mouse scrolled (800, 368) with delta (0, 0)
Screenshot: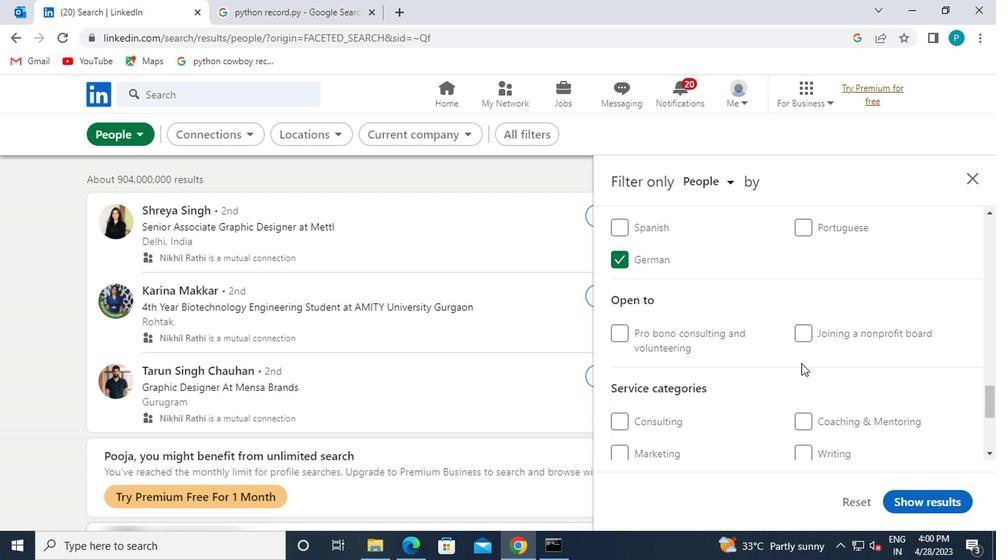 
Action: Mouse moved to (818, 410)
Screenshot: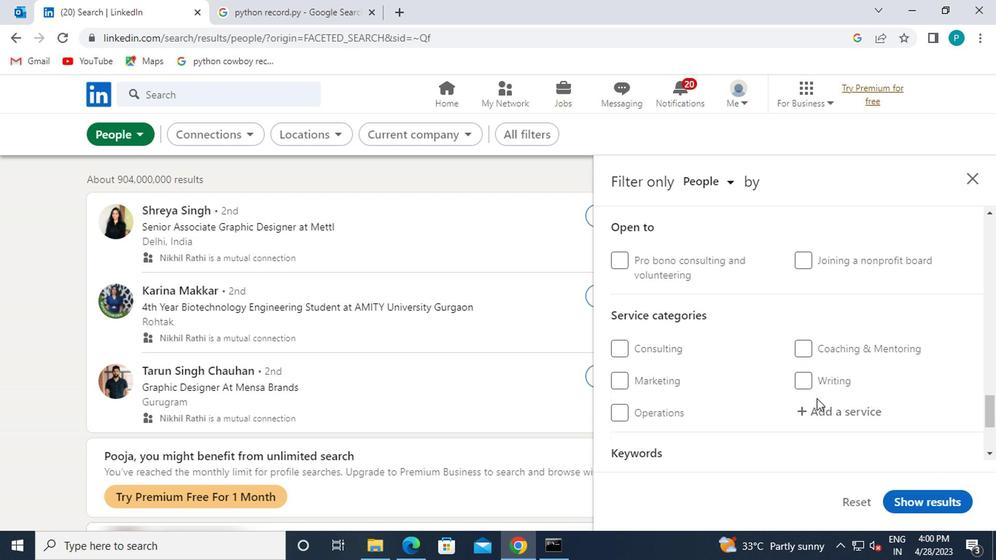 
Action: Mouse pressed left at (818, 410)
Screenshot: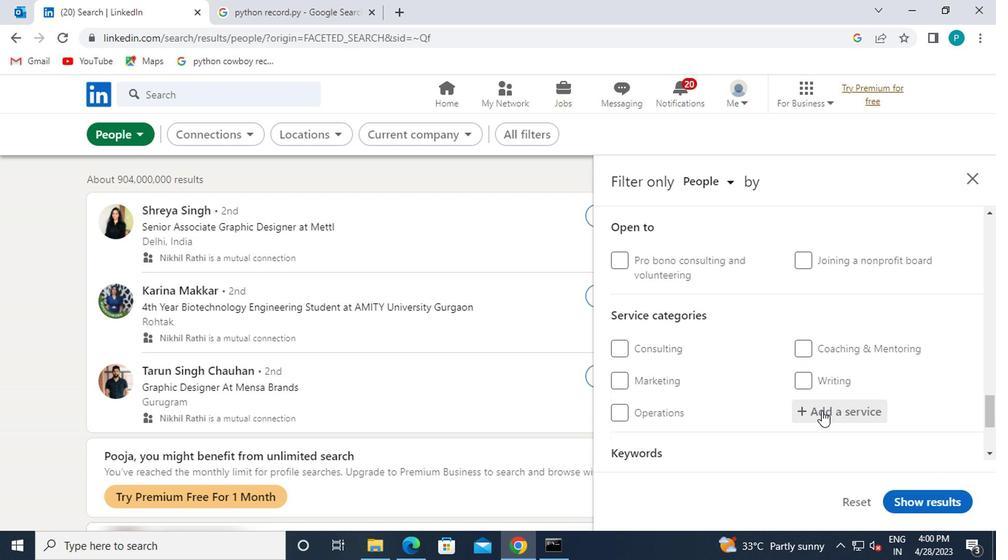 
Action: Key pressed <Key.caps_lock>I<Key.caps_lock>NTERAC
Screenshot: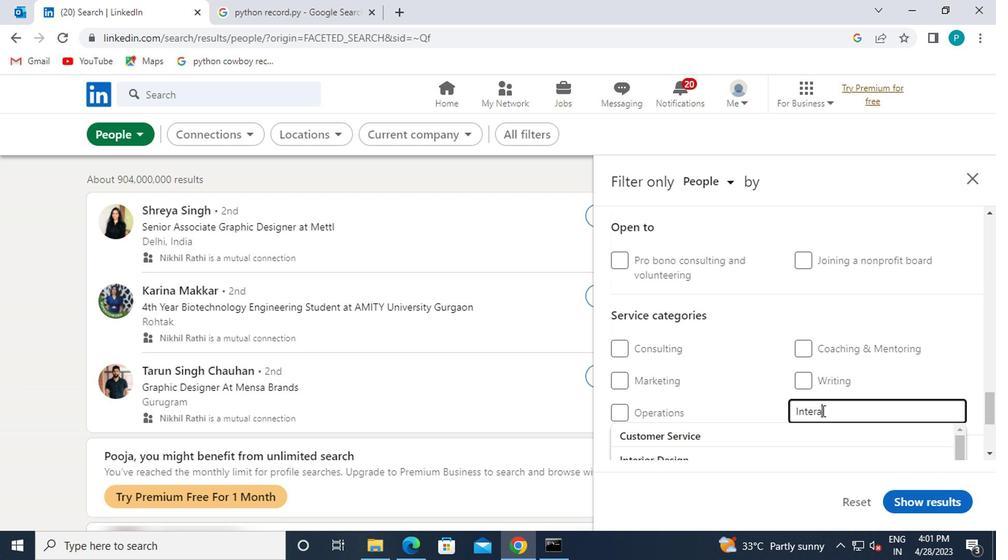 
Action: Mouse moved to (707, 363)
Screenshot: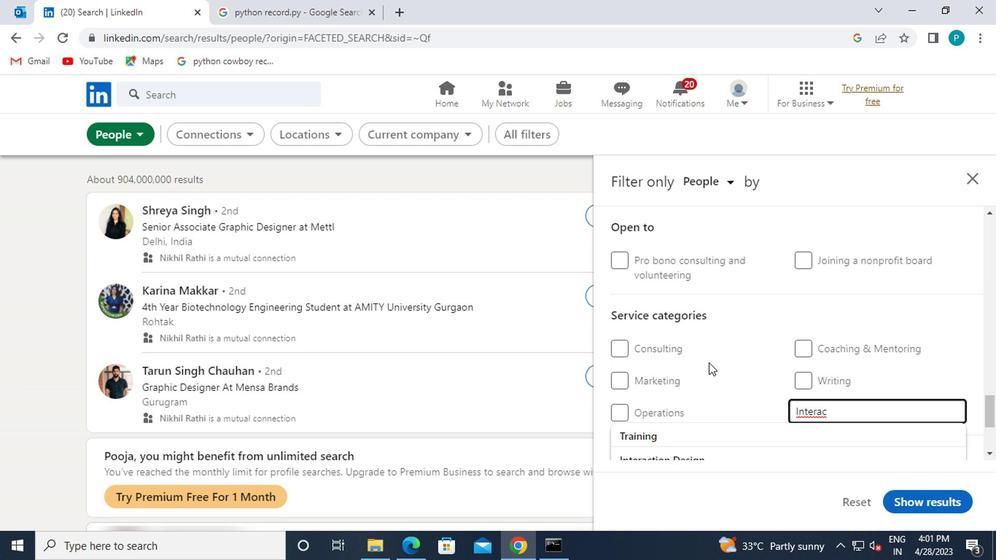 
Action: Mouse scrolled (707, 362) with delta (0, -1)
Screenshot: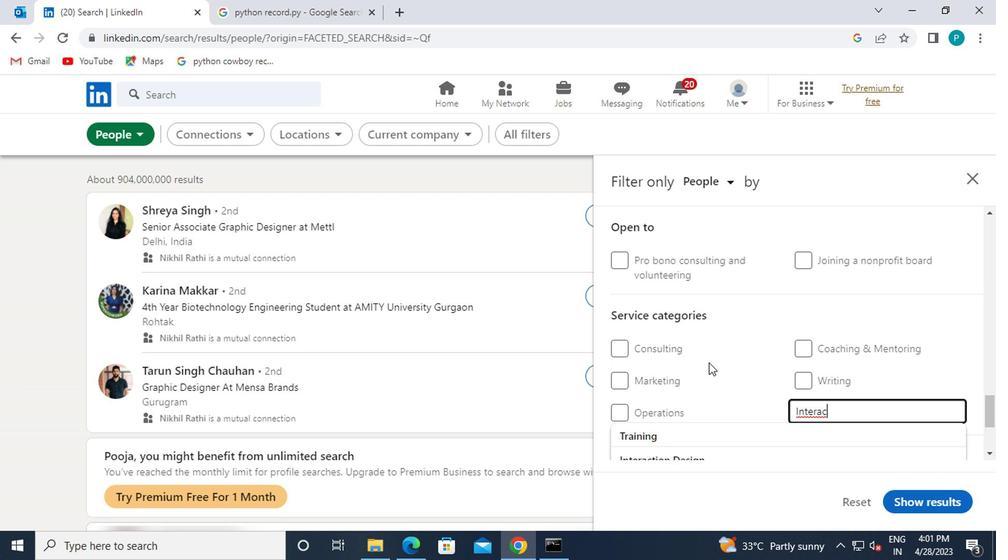 
Action: Mouse scrolled (707, 362) with delta (0, -1)
Screenshot: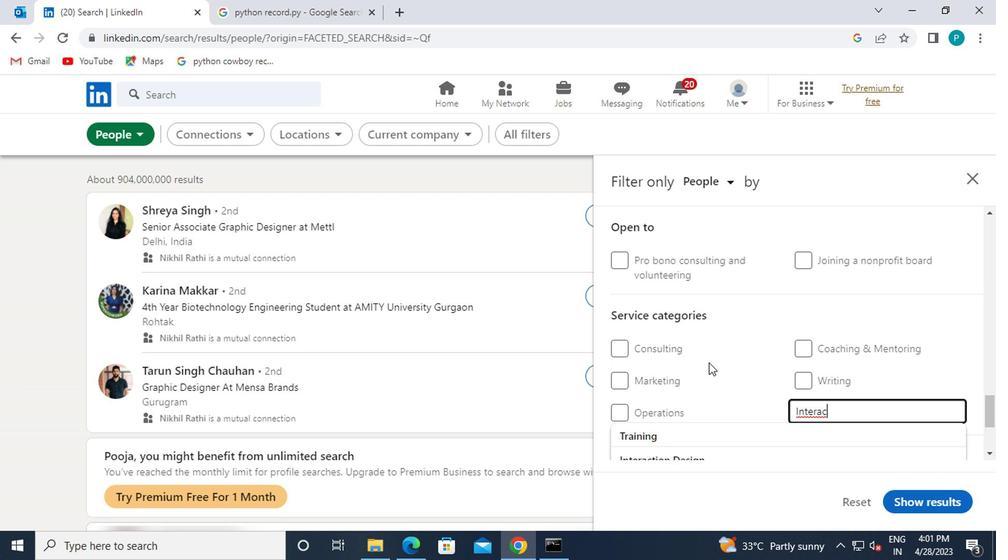
Action: Mouse moved to (685, 314)
Screenshot: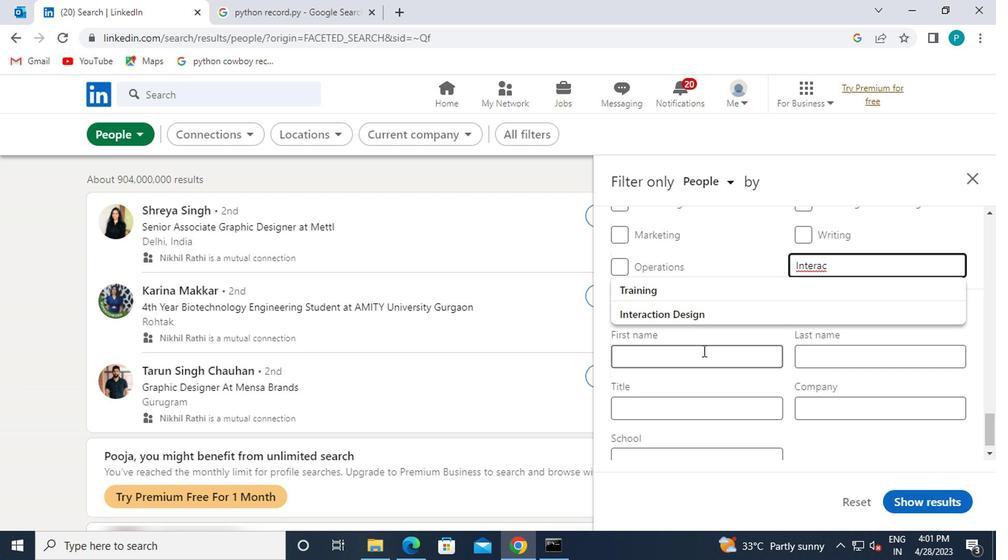 
Action: Mouse pressed left at (685, 314)
Screenshot: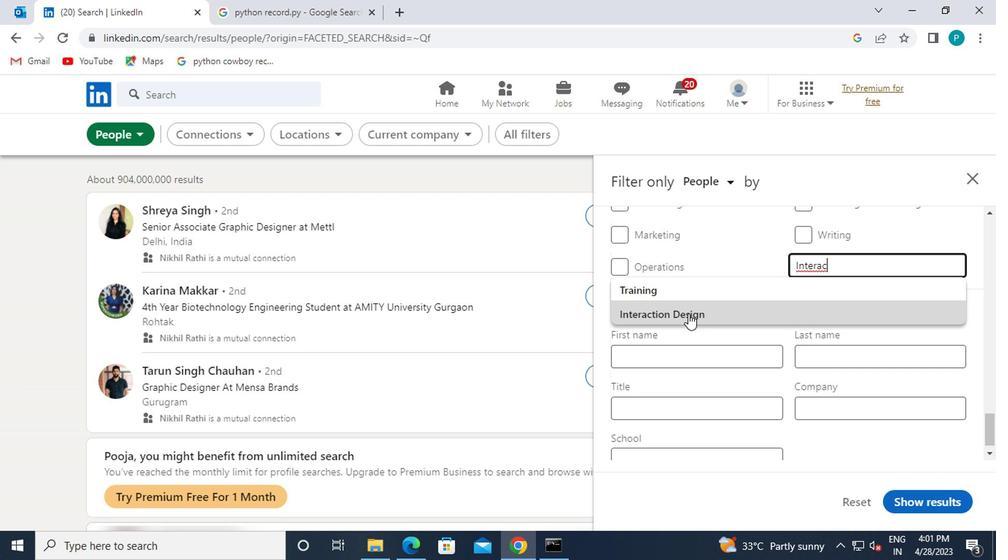 
Action: Mouse moved to (685, 313)
Screenshot: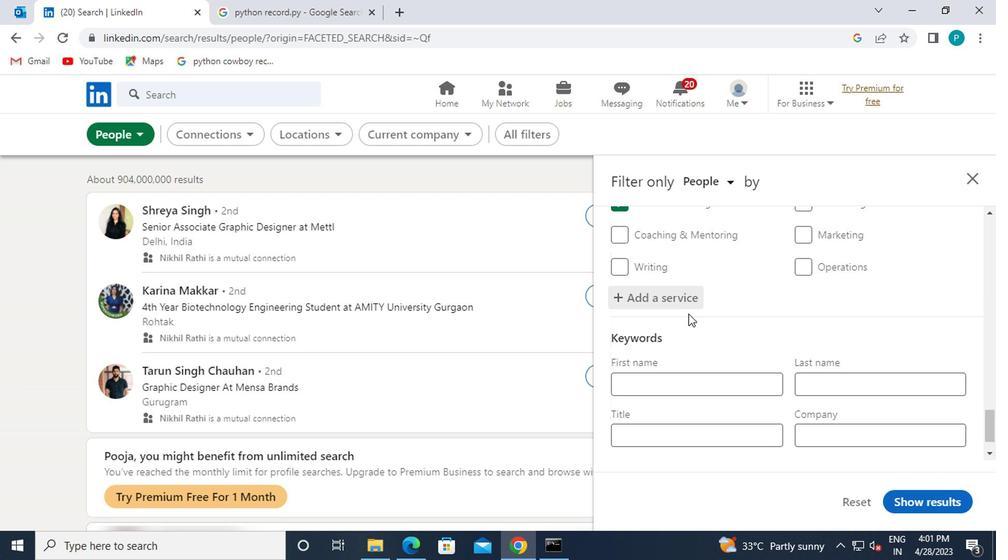 
Action: Mouse scrolled (685, 312) with delta (0, -1)
Screenshot: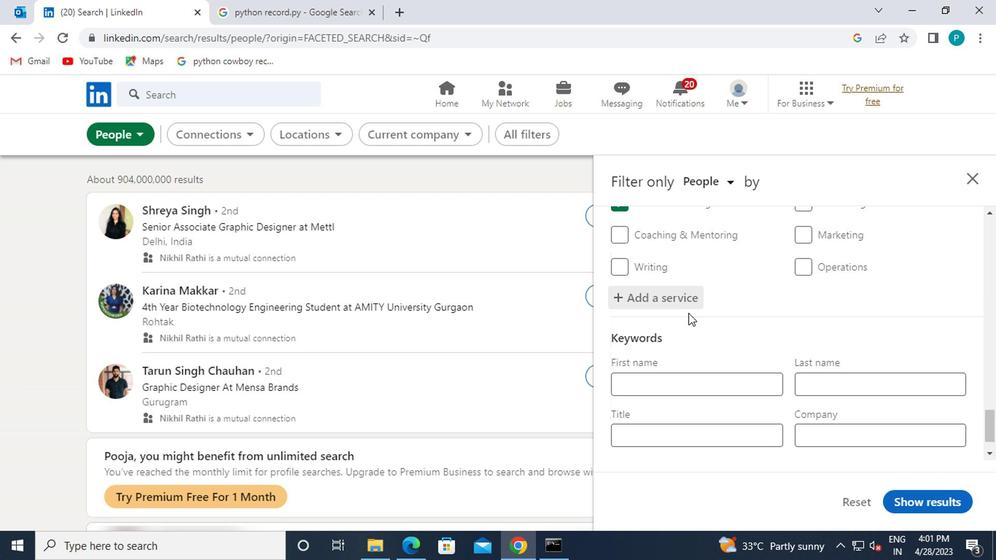 
Action: Mouse scrolled (685, 312) with delta (0, -1)
Screenshot: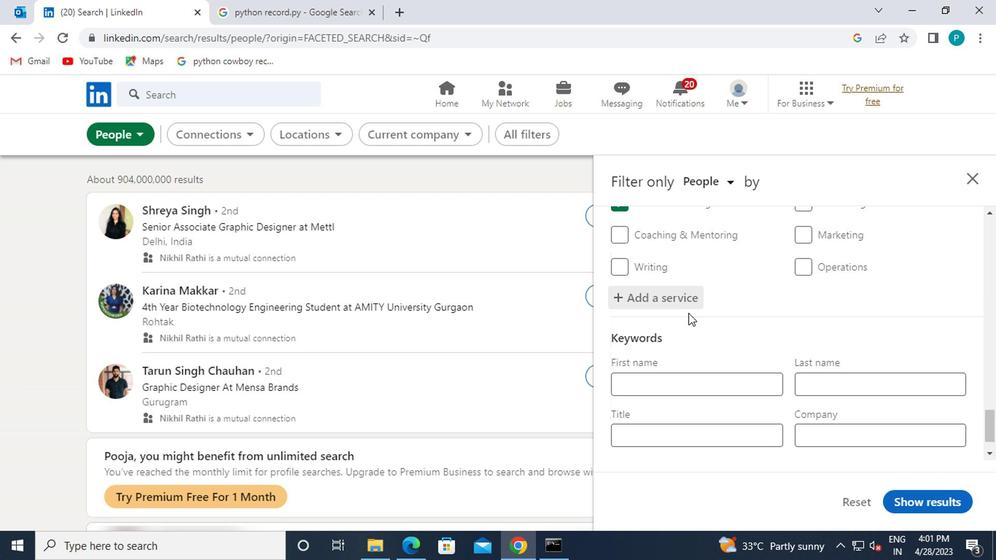 
Action: Mouse scrolled (685, 312) with delta (0, -1)
Screenshot: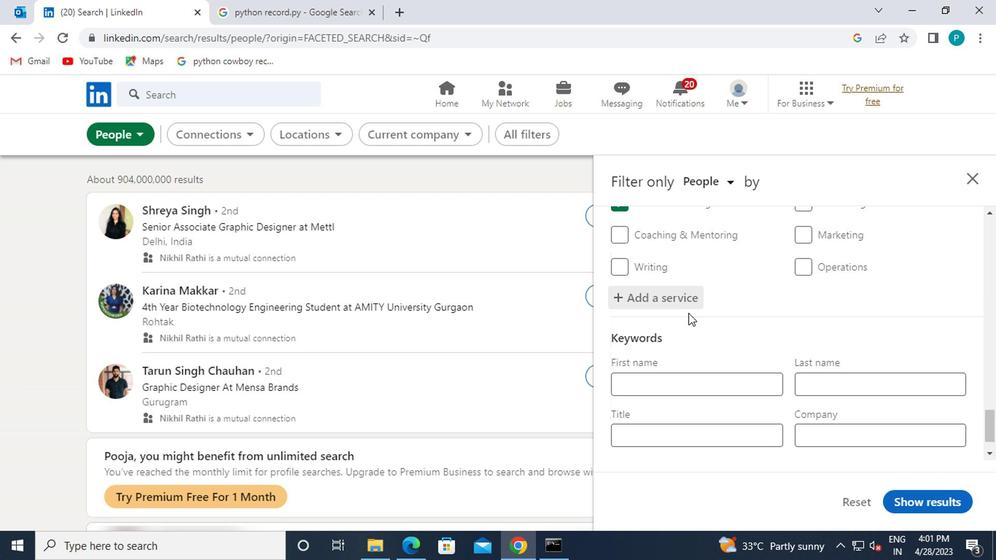 
Action: Mouse moved to (693, 385)
Screenshot: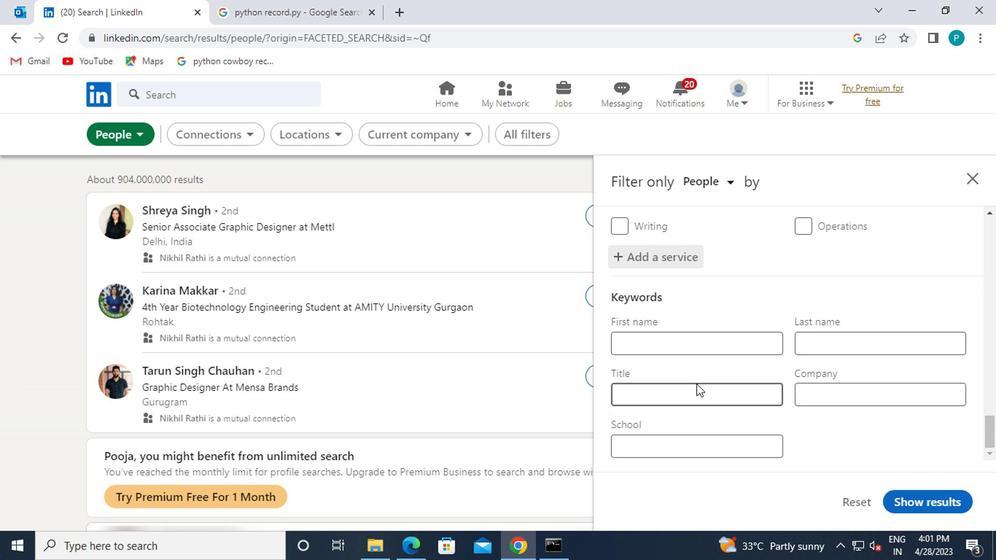 
Action: Mouse pressed left at (693, 385)
Screenshot: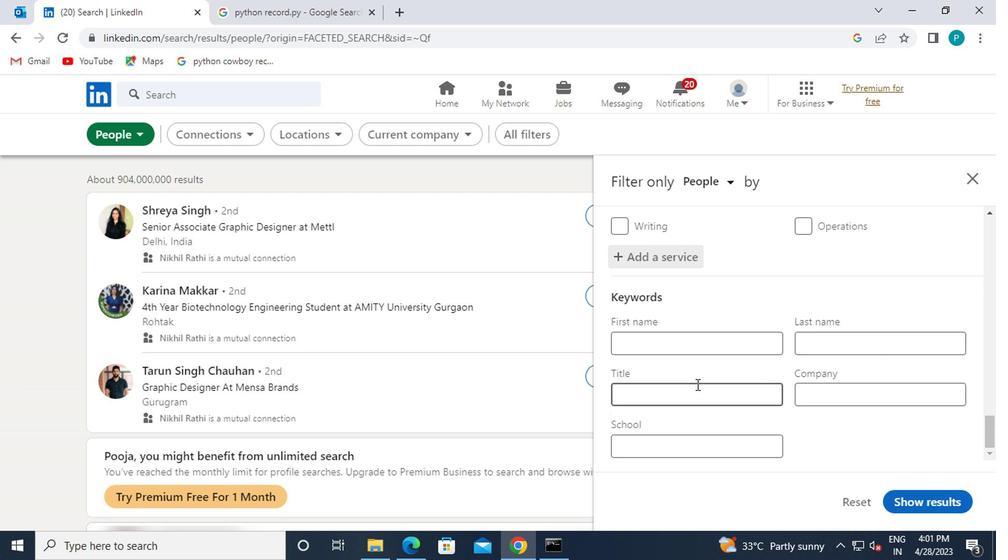 
Action: Mouse moved to (695, 386)
Screenshot: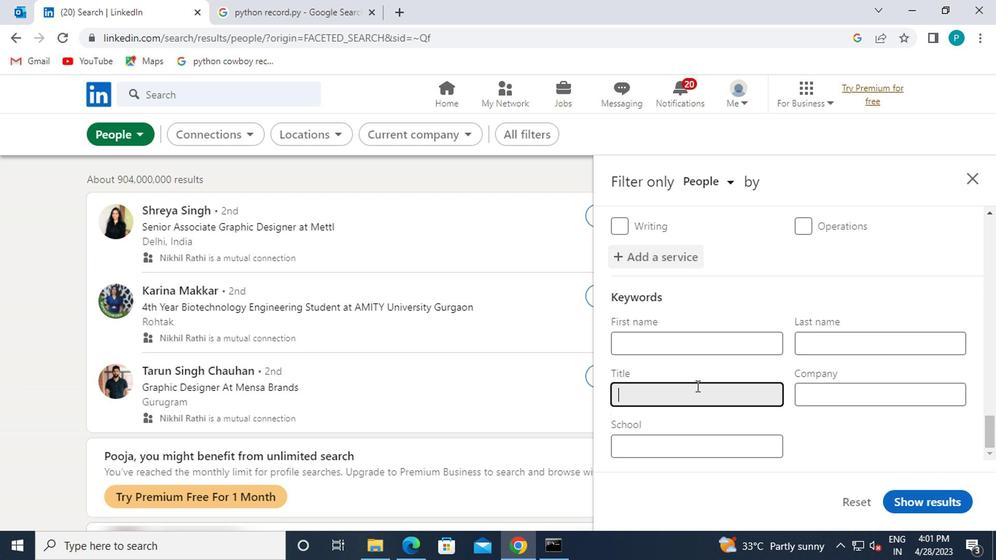 
Action: Key pressed <Key.caps_lock>W<Key.caps_lock>EB<Key.space><Key.caps_lock>D<Key.caps_lock>ESIGNER
Screenshot: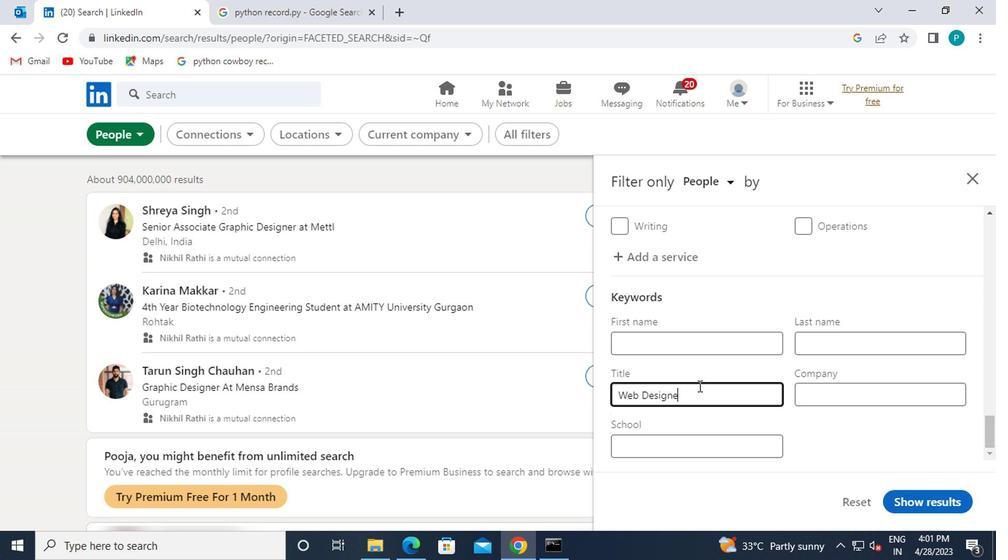 
Action: Mouse moved to (947, 504)
Screenshot: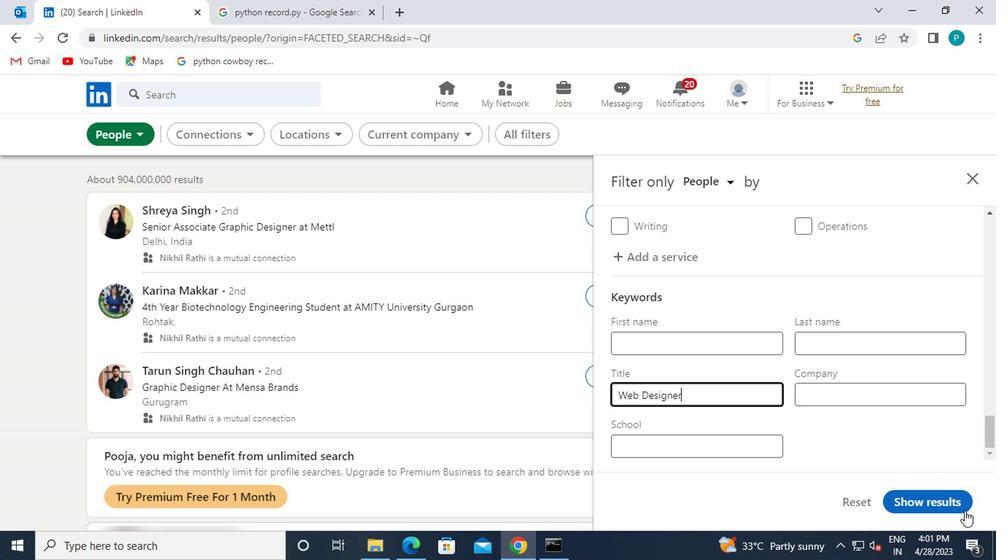 
Action: Mouse pressed left at (947, 504)
Screenshot: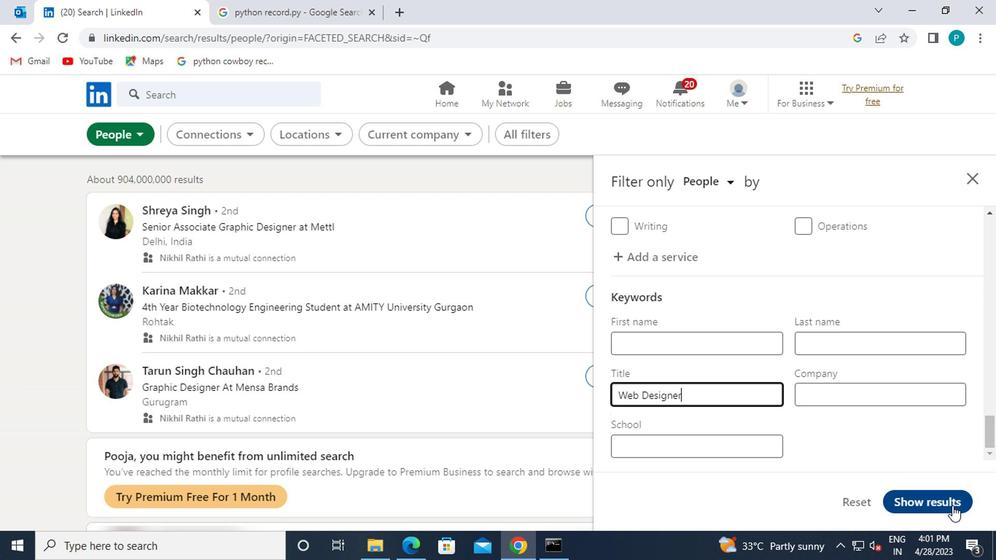
